 Task: Look for space in Vellmar, Germany from 2nd June, 2023 to 9th June, 2023 for 5 adults in price range Rs.7000 to Rs.13000. Place can be shared room with 2 bedrooms having 5 beds and 2 bathrooms. Property type can be house, flat, guest house. Amenities needed are: wifi. Booking option can be shelf check-in. Required host language is English.
Action: Mouse moved to (830, 115)
Screenshot: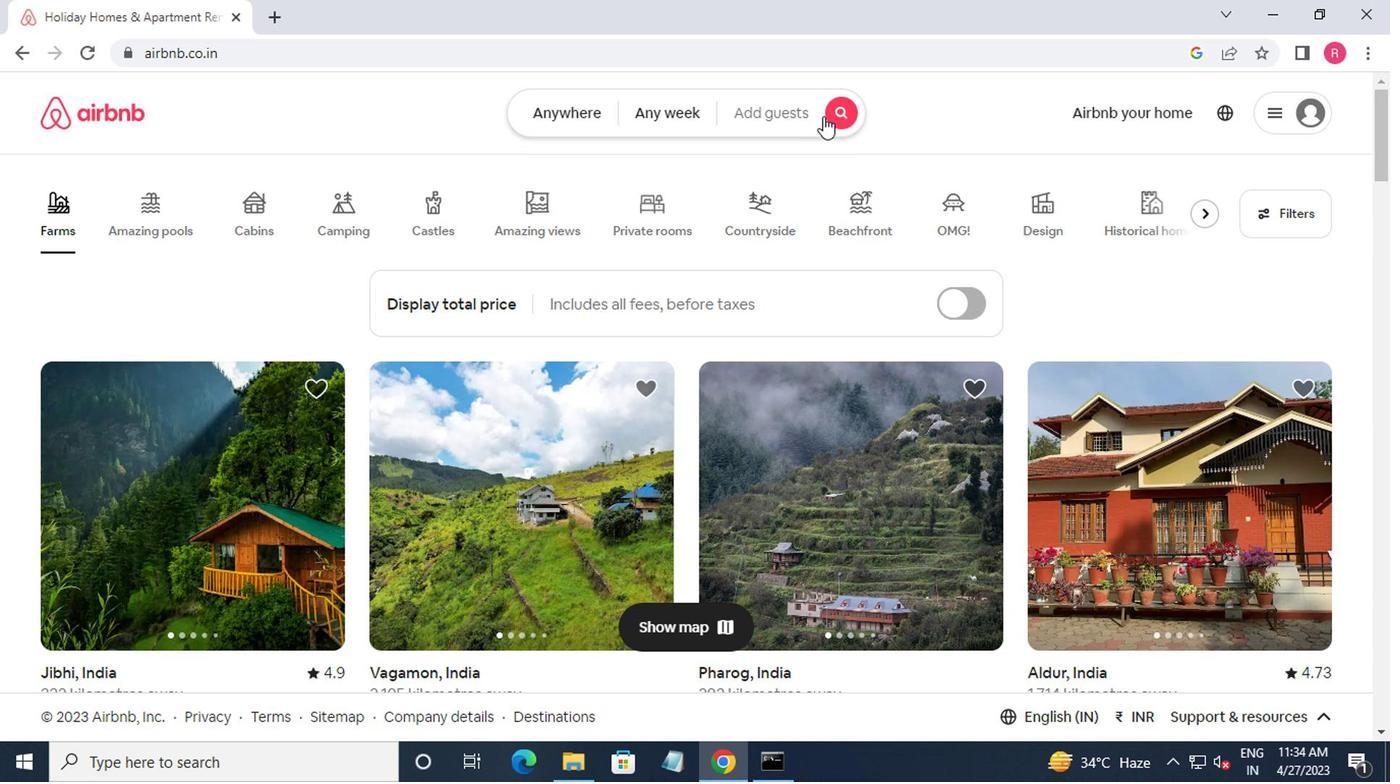 
Action: Mouse pressed left at (830, 115)
Screenshot: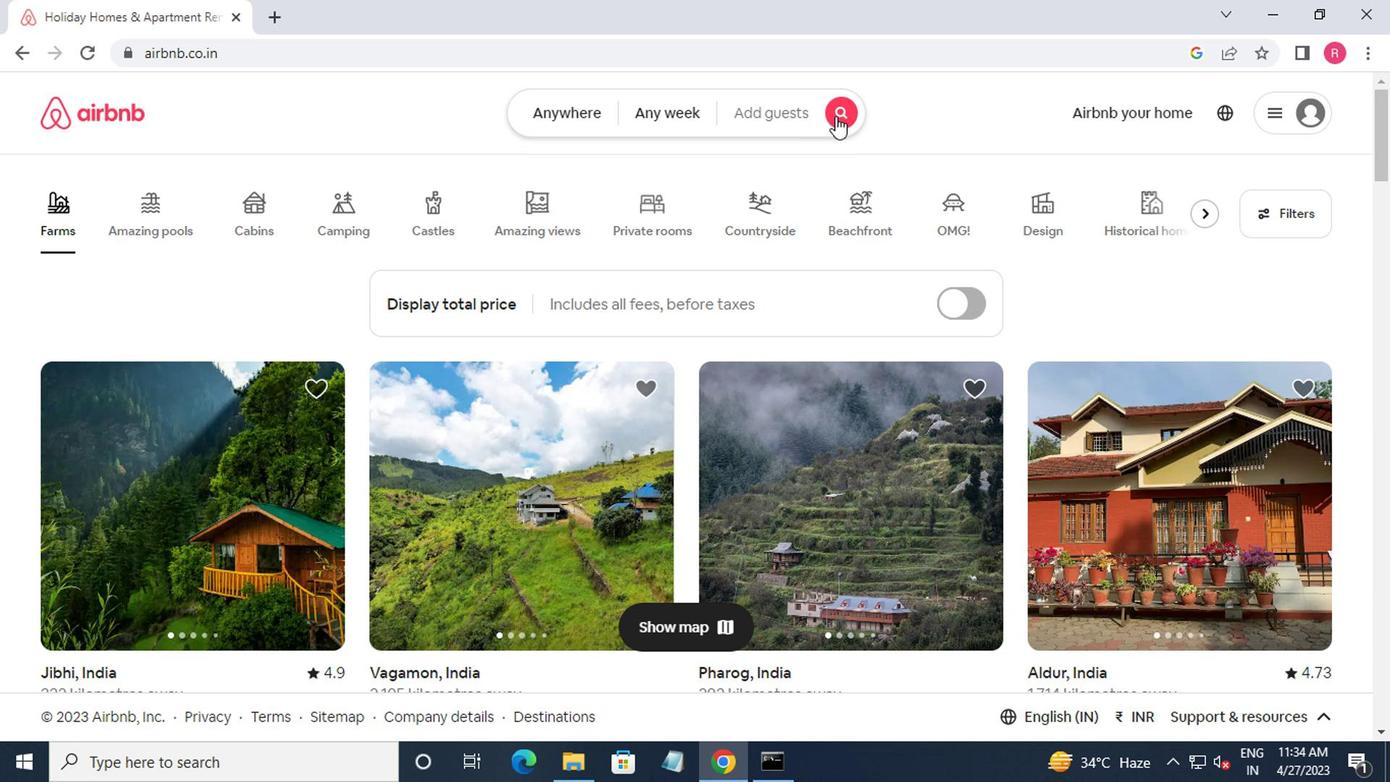 
Action: Mouse moved to (399, 217)
Screenshot: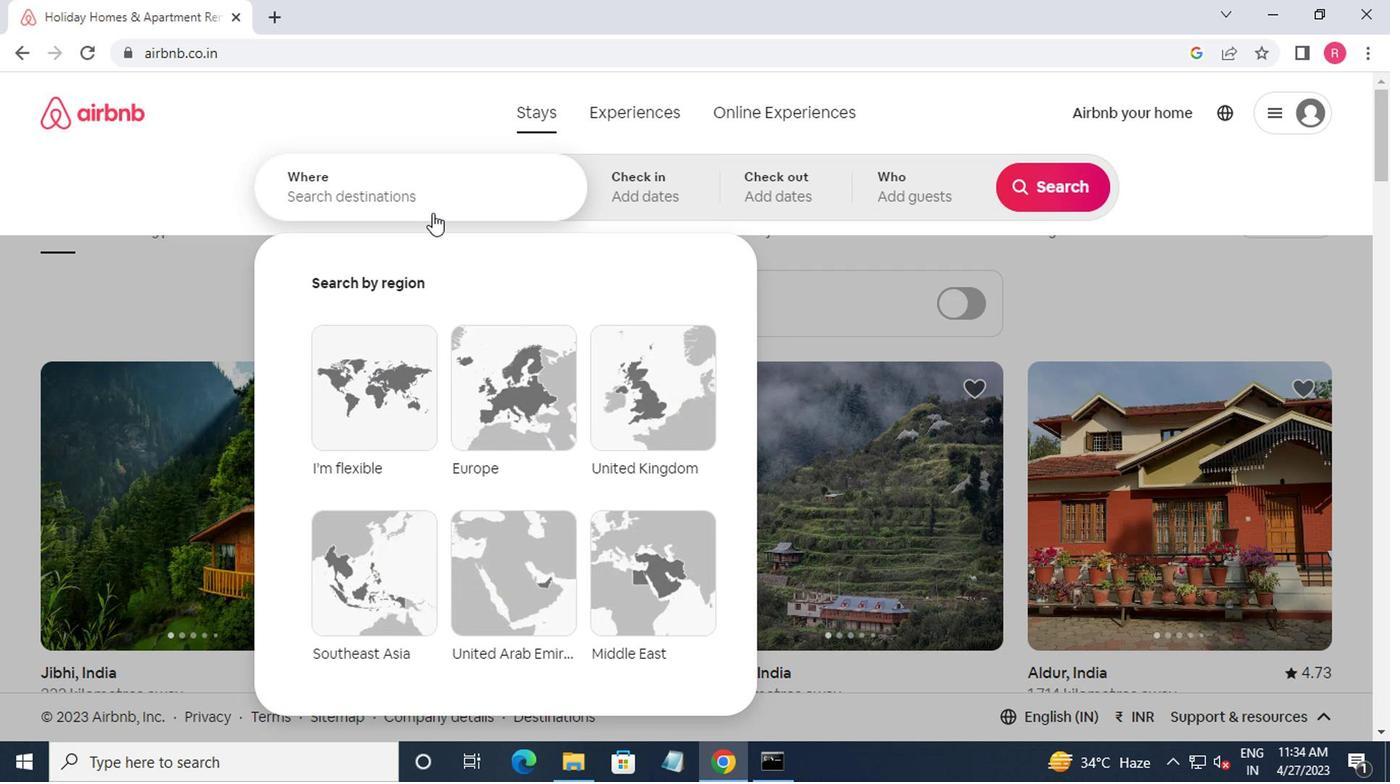 
Action: Mouse pressed left at (399, 217)
Screenshot: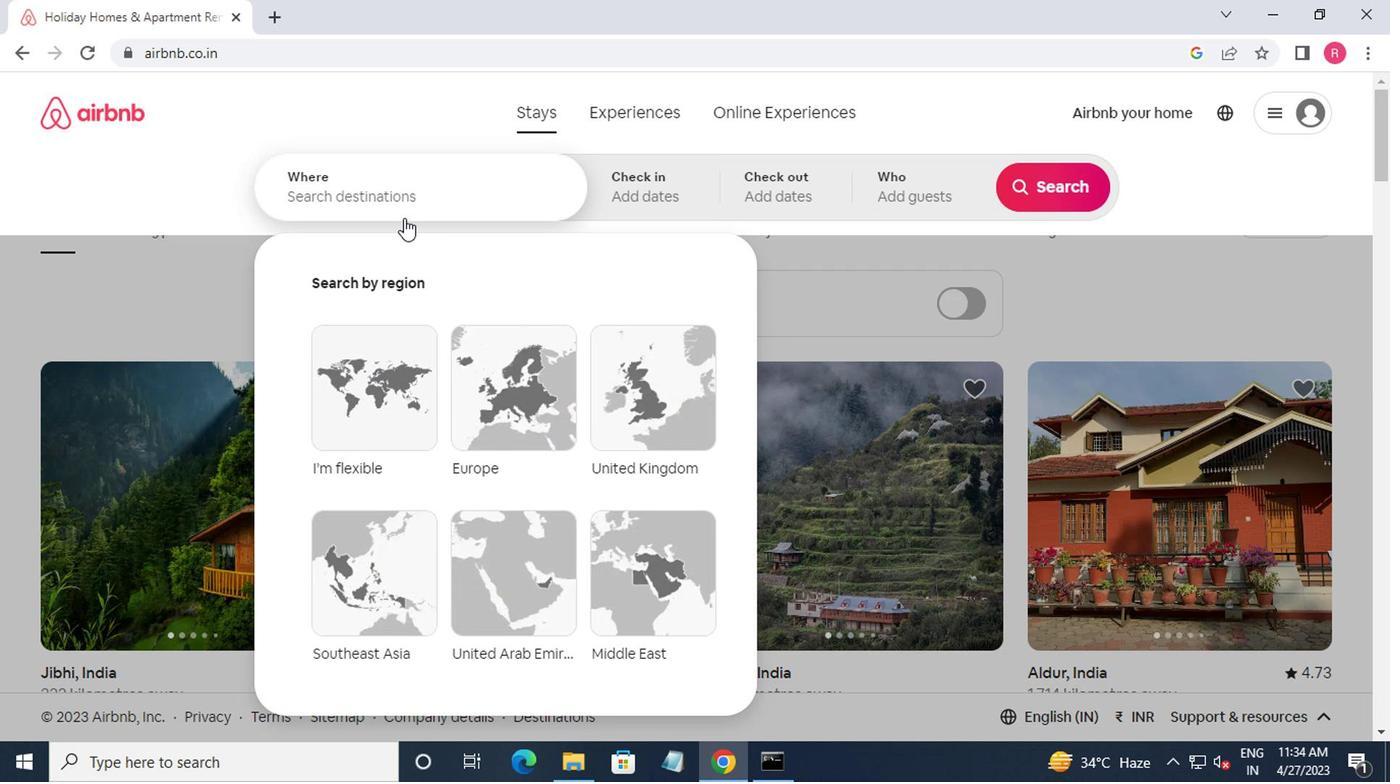 
Action: Mouse moved to (554, 246)
Screenshot: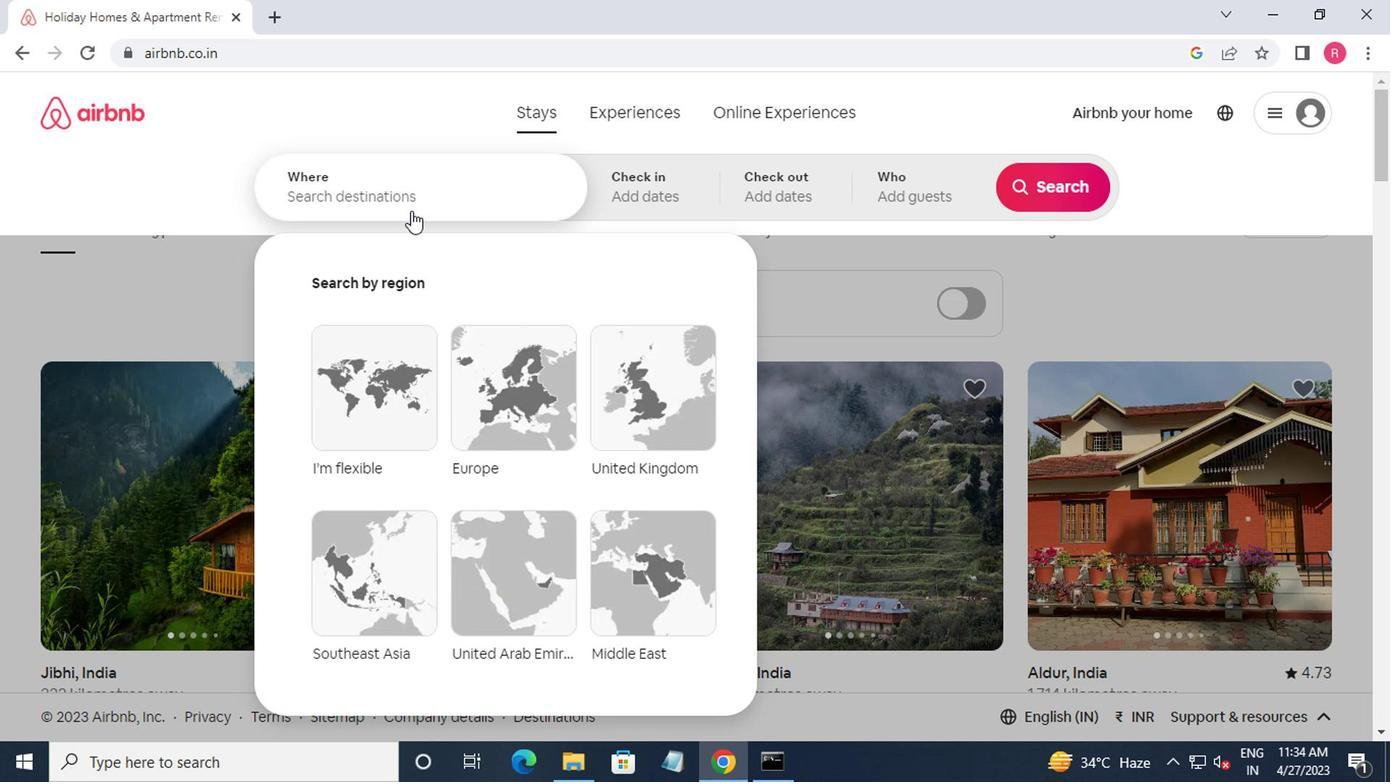 
Action: Key pressed vellmar,germany<Key.down><Key.enter>
Screenshot: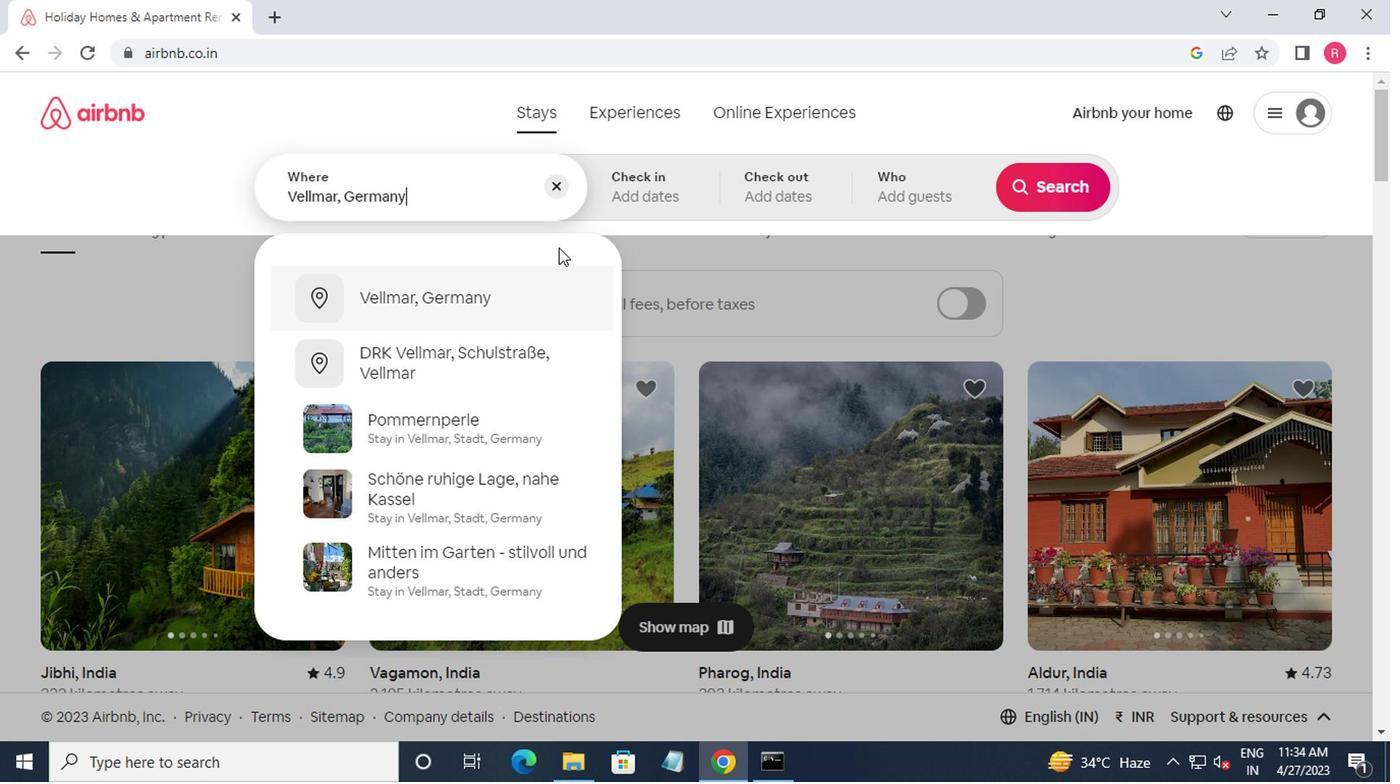 
Action: Mouse moved to (1034, 352)
Screenshot: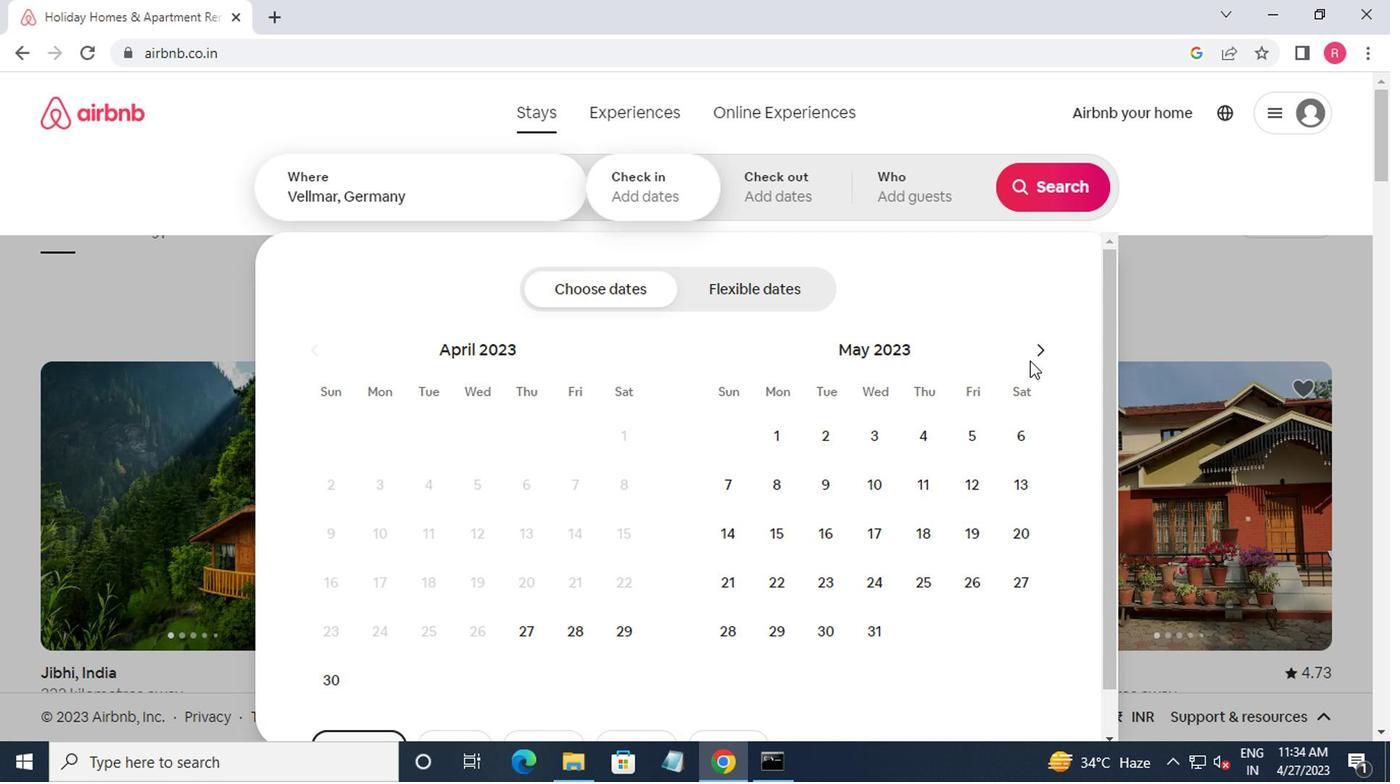 
Action: Mouse pressed left at (1034, 352)
Screenshot: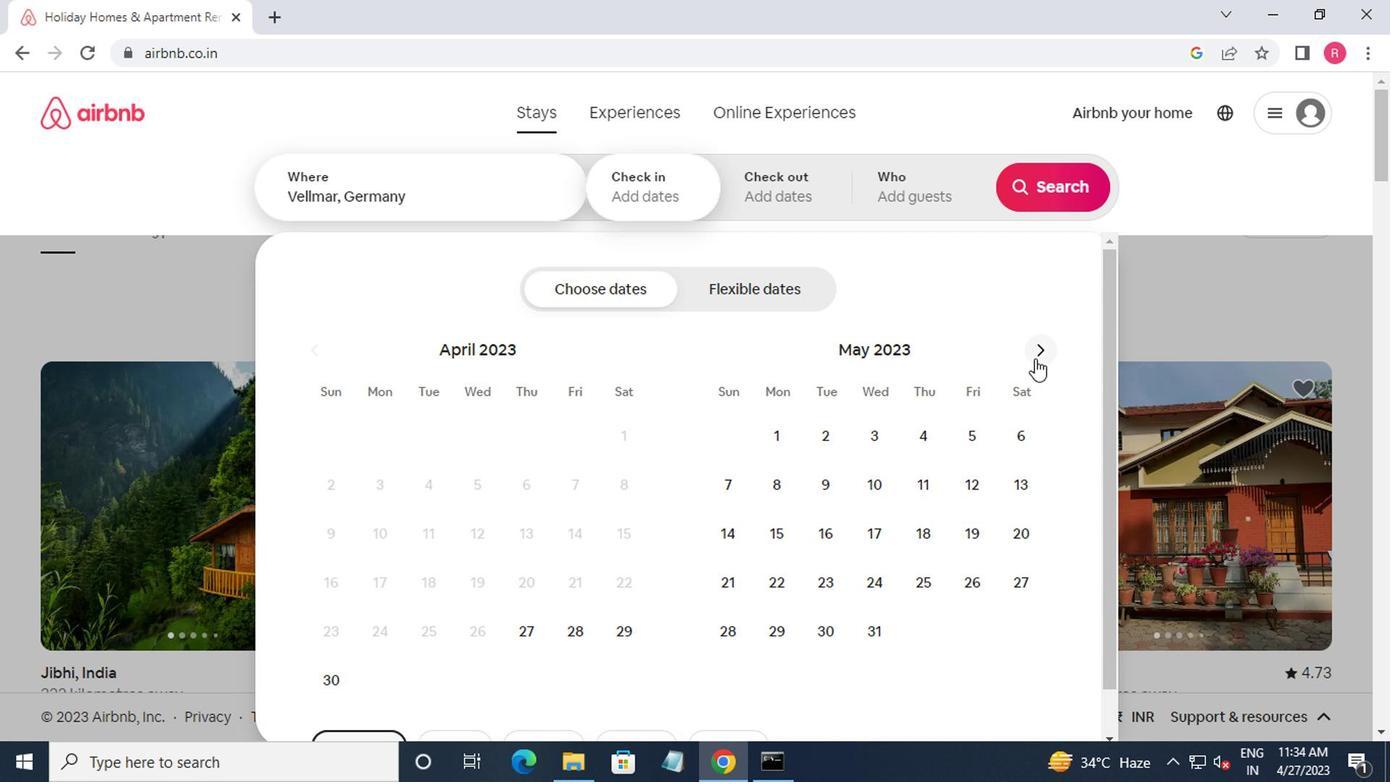 
Action: Mouse moved to (981, 434)
Screenshot: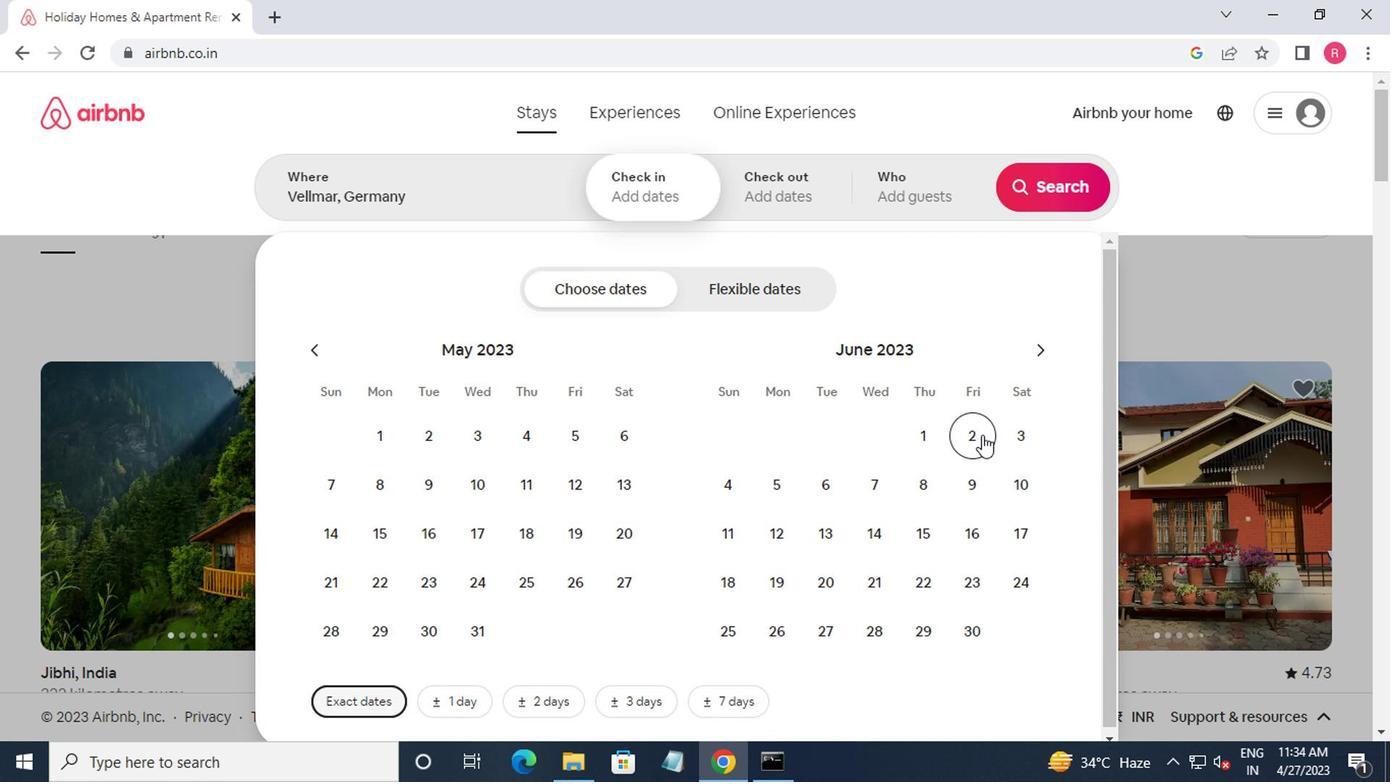 
Action: Mouse pressed left at (981, 434)
Screenshot: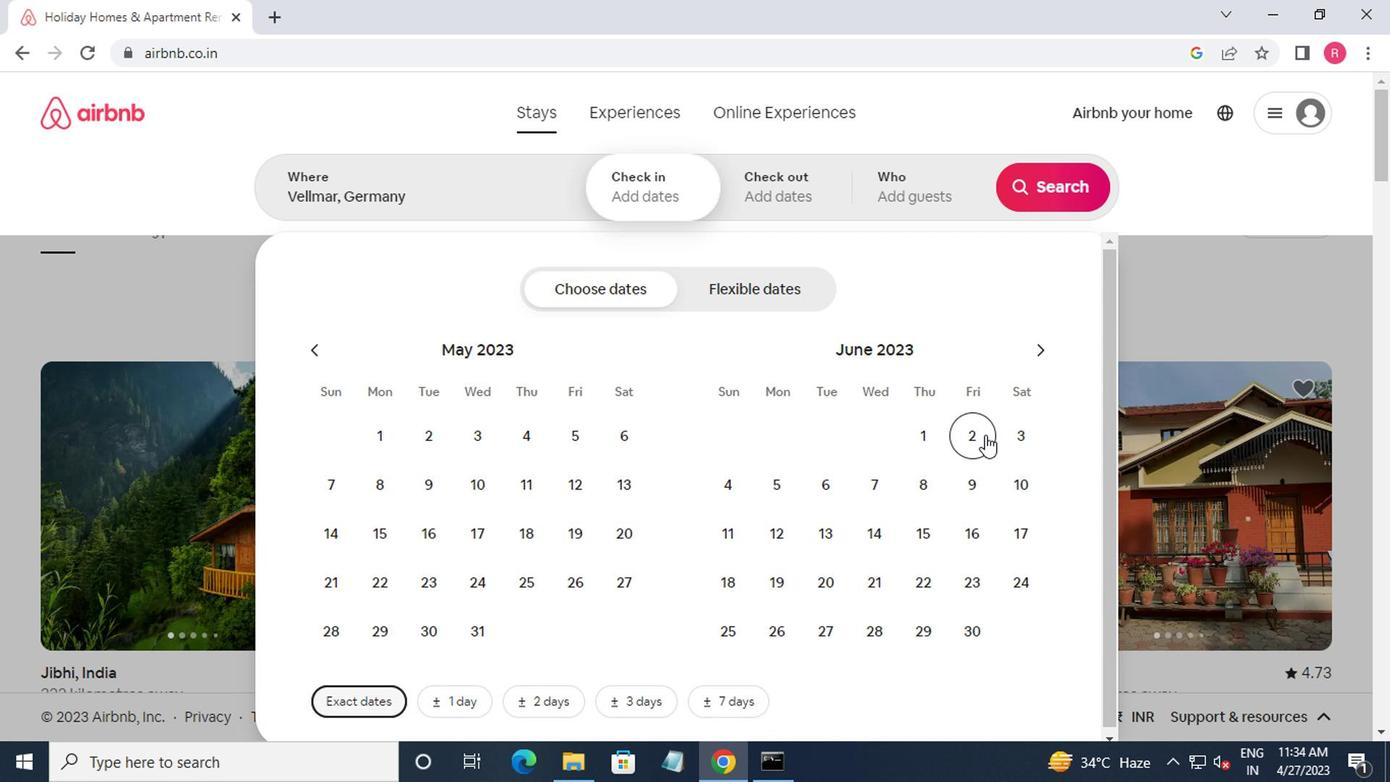 
Action: Mouse moved to (961, 499)
Screenshot: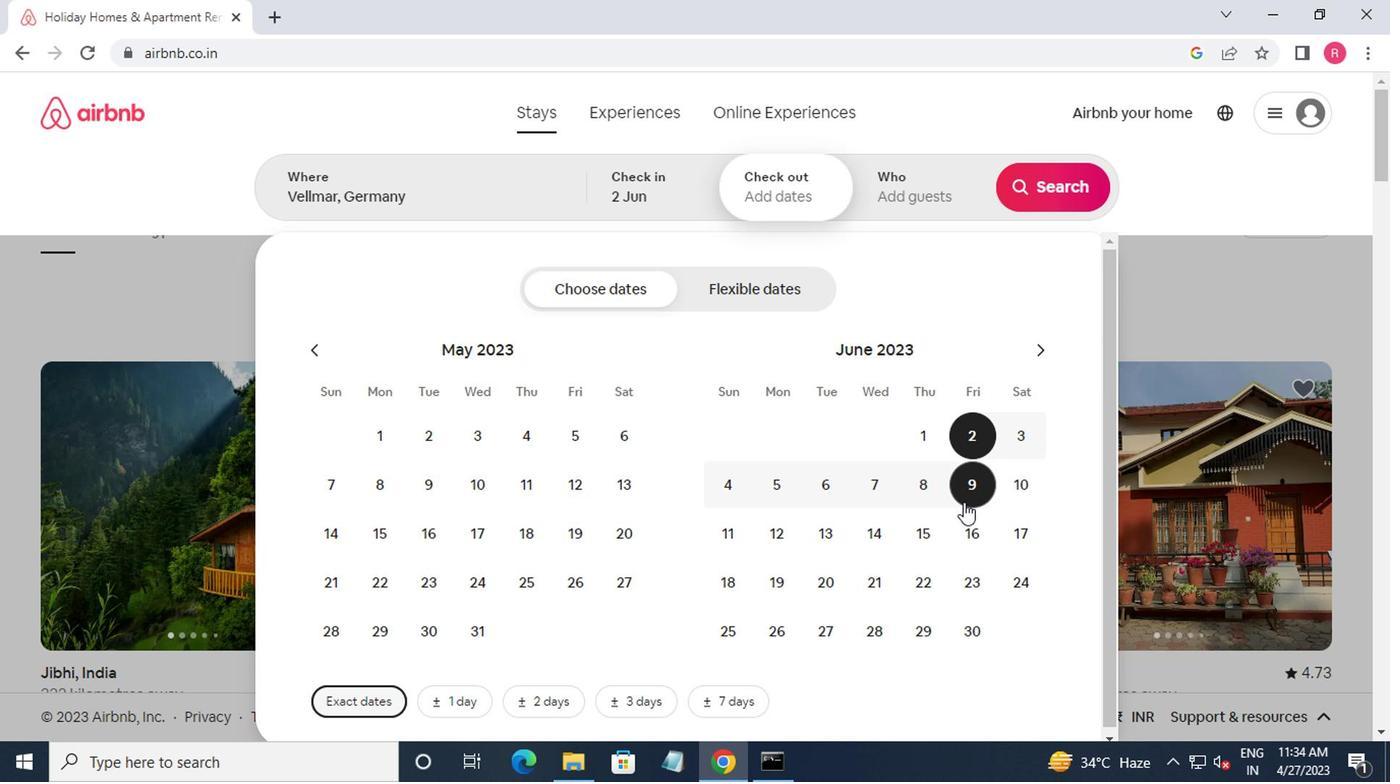 
Action: Mouse pressed left at (961, 499)
Screenshot: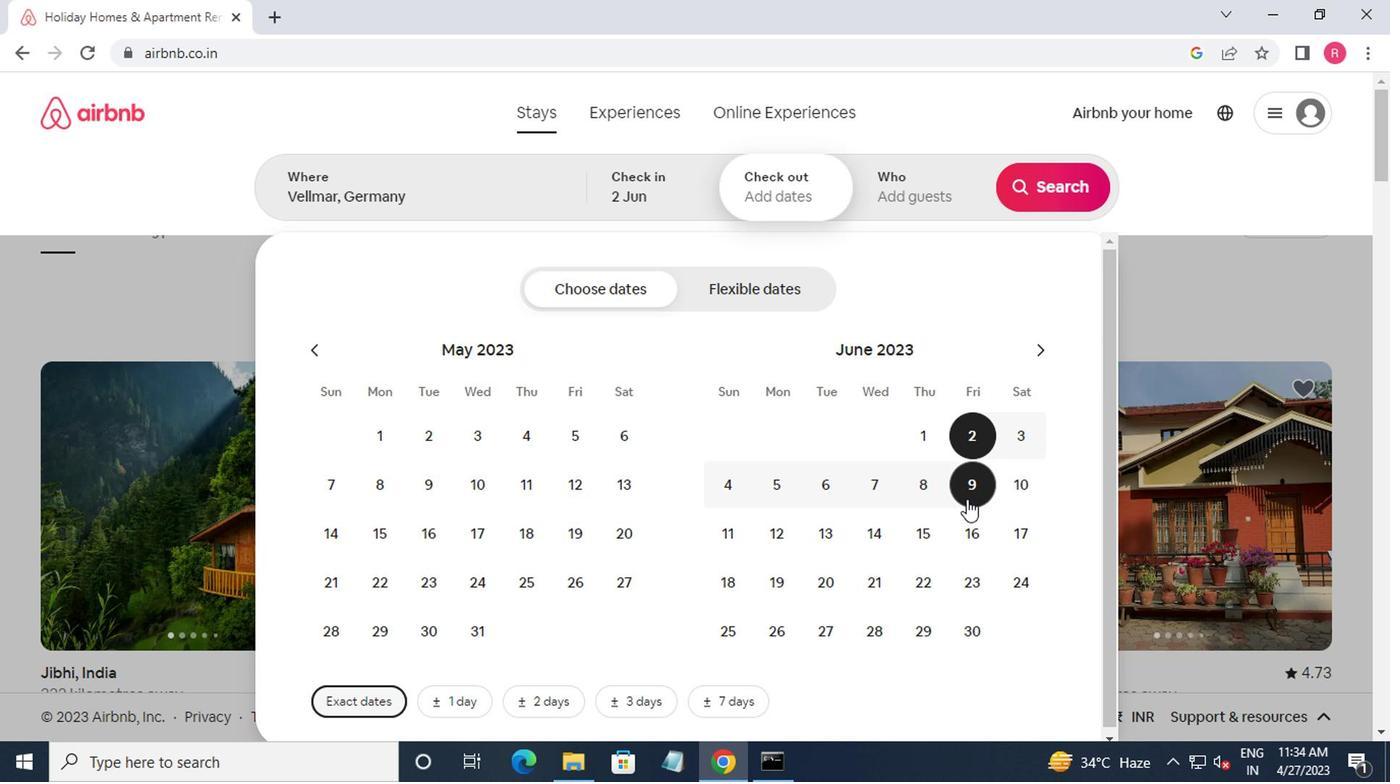 
Action: Mouse moved to (916, 211)
Screenshot: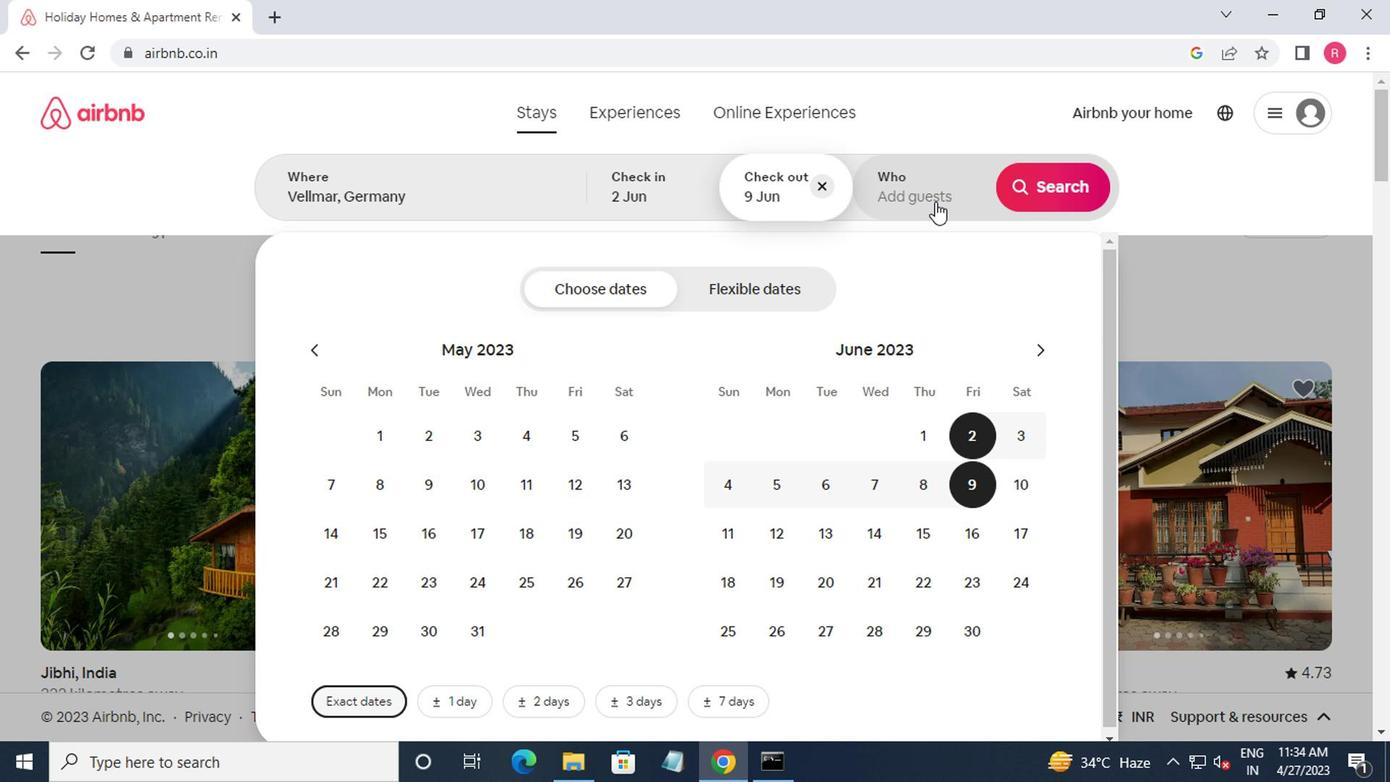 
Action: Mouse pressed left at (916, 211)
Screenshot: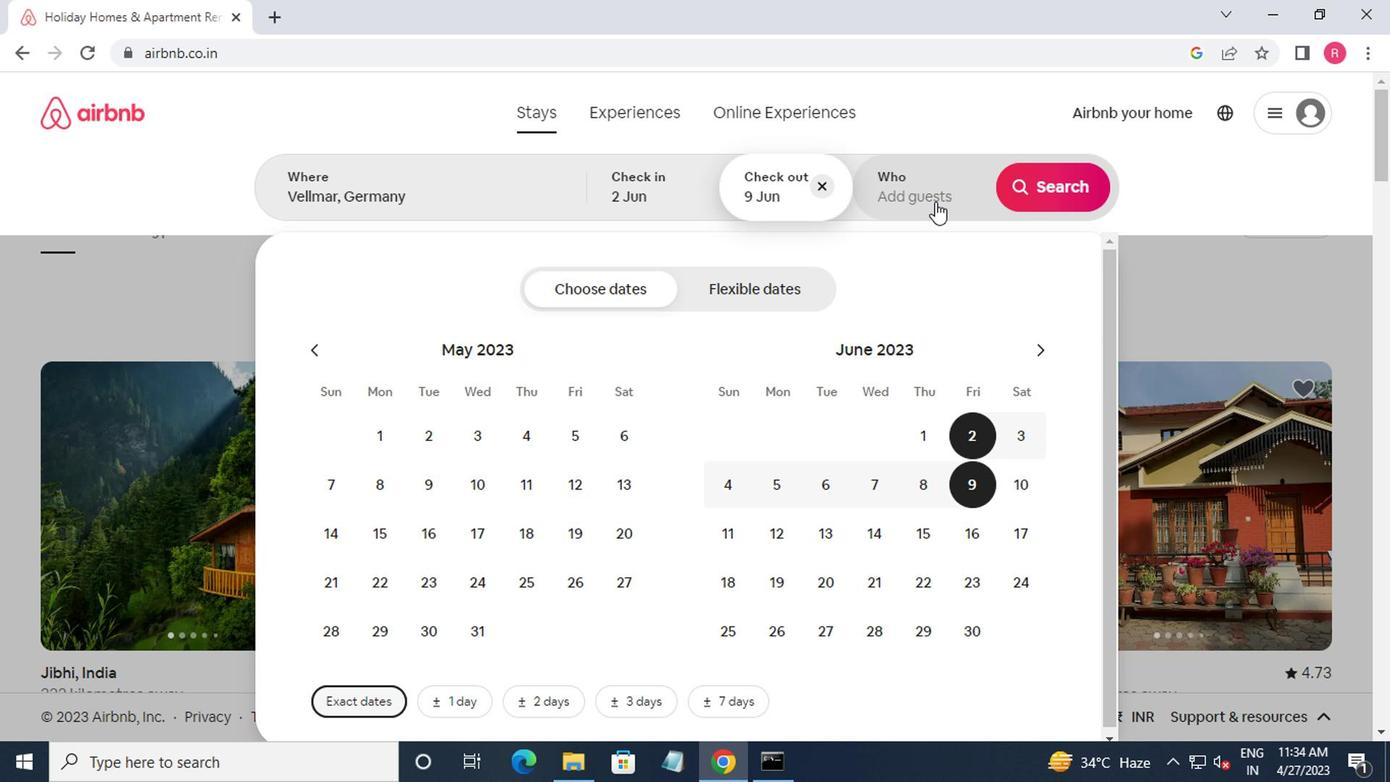 
Action: Mouse moved to (1053, 299)
Screenshot: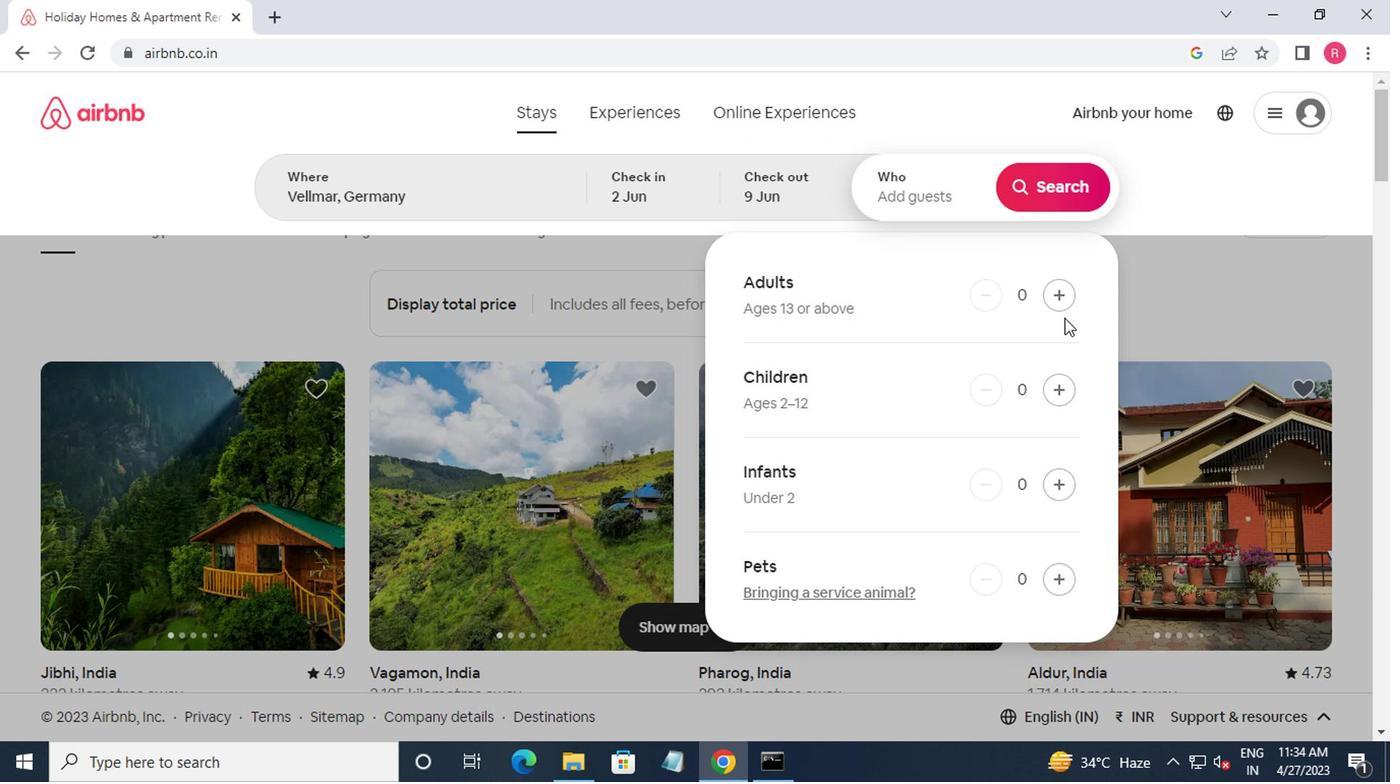 
Action: Mouse pressed left at (1053, 299)
Screenshot: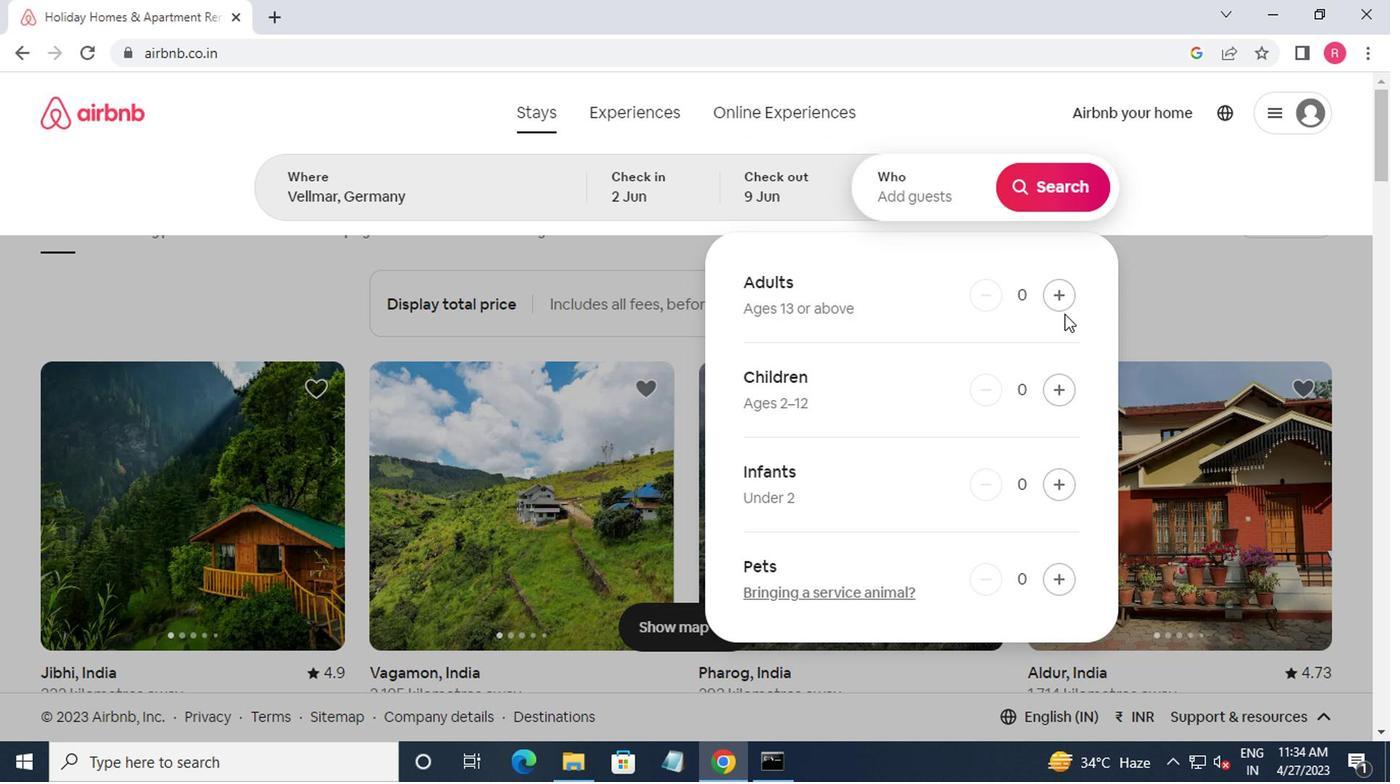 
Action: Mouse moved to (1052, 299)
Screenshot: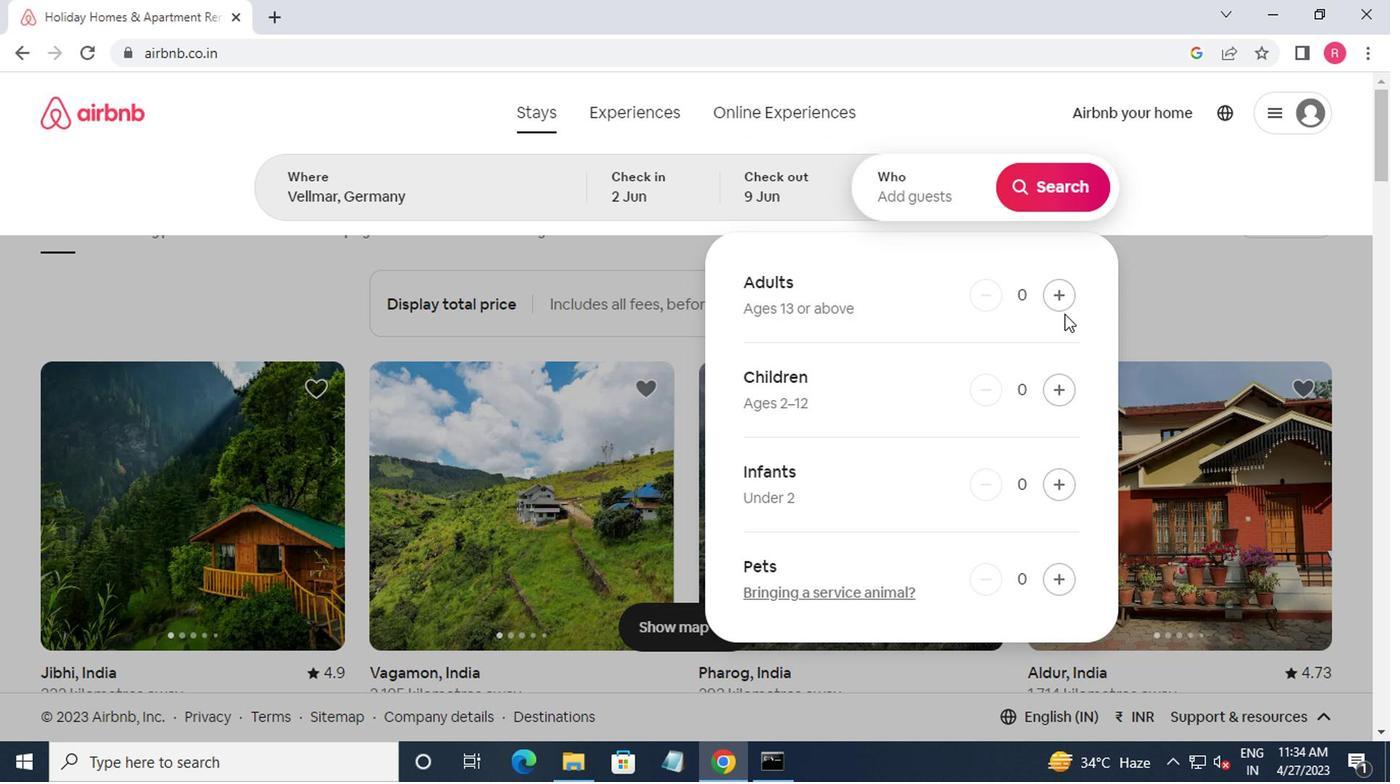 
Action: Mouse pressed left at (1052, 299)
Screenshot: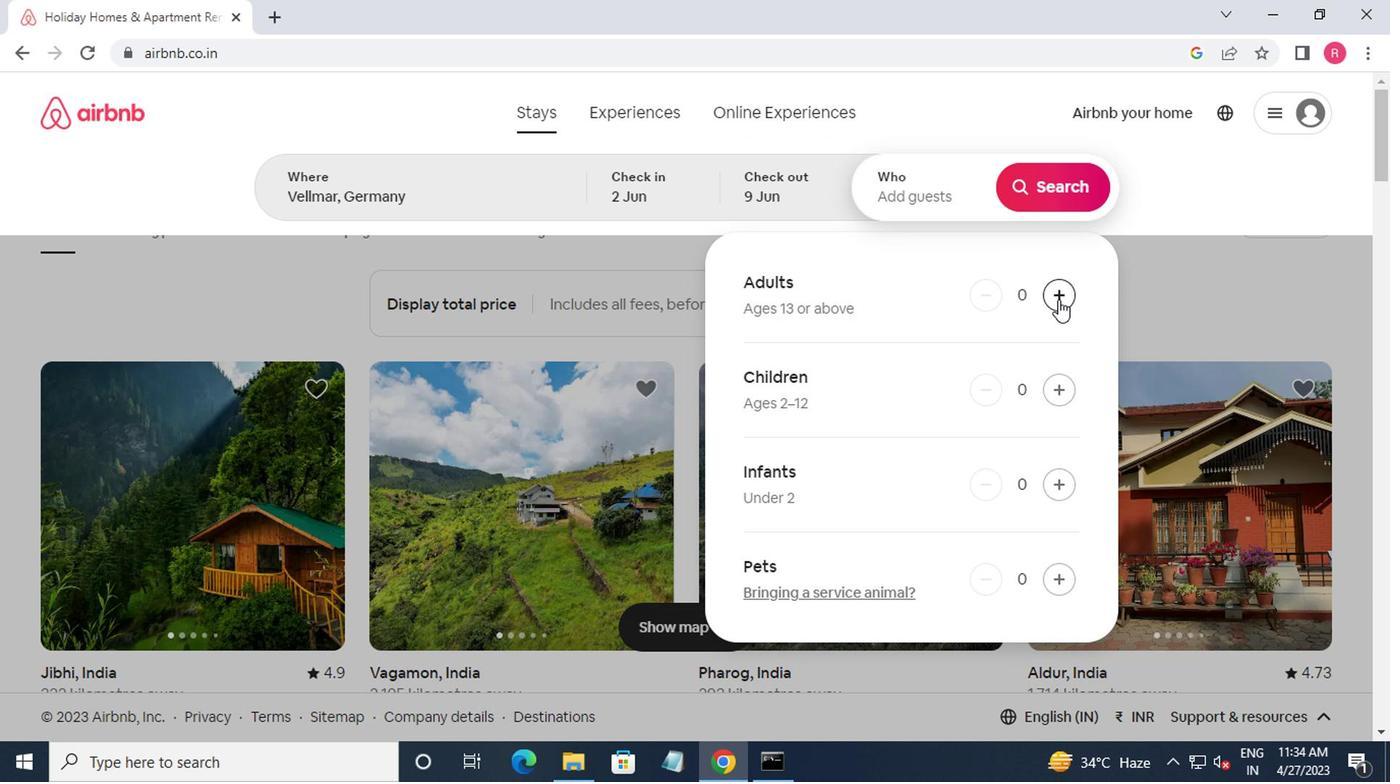 
Action: Mouse pressed left at (1052, 299)
Screenshot: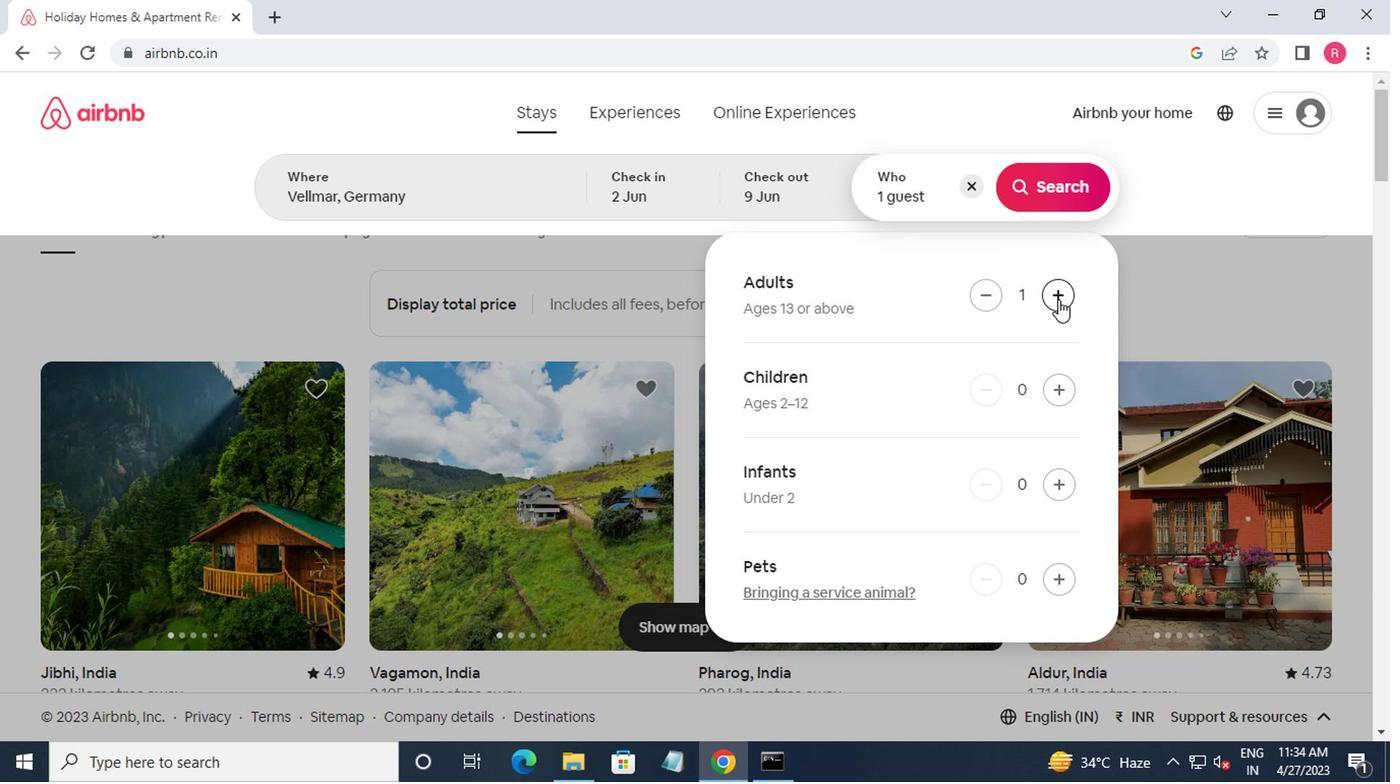
Action: Mouse pressed left at (1052, 299)
Screenshot: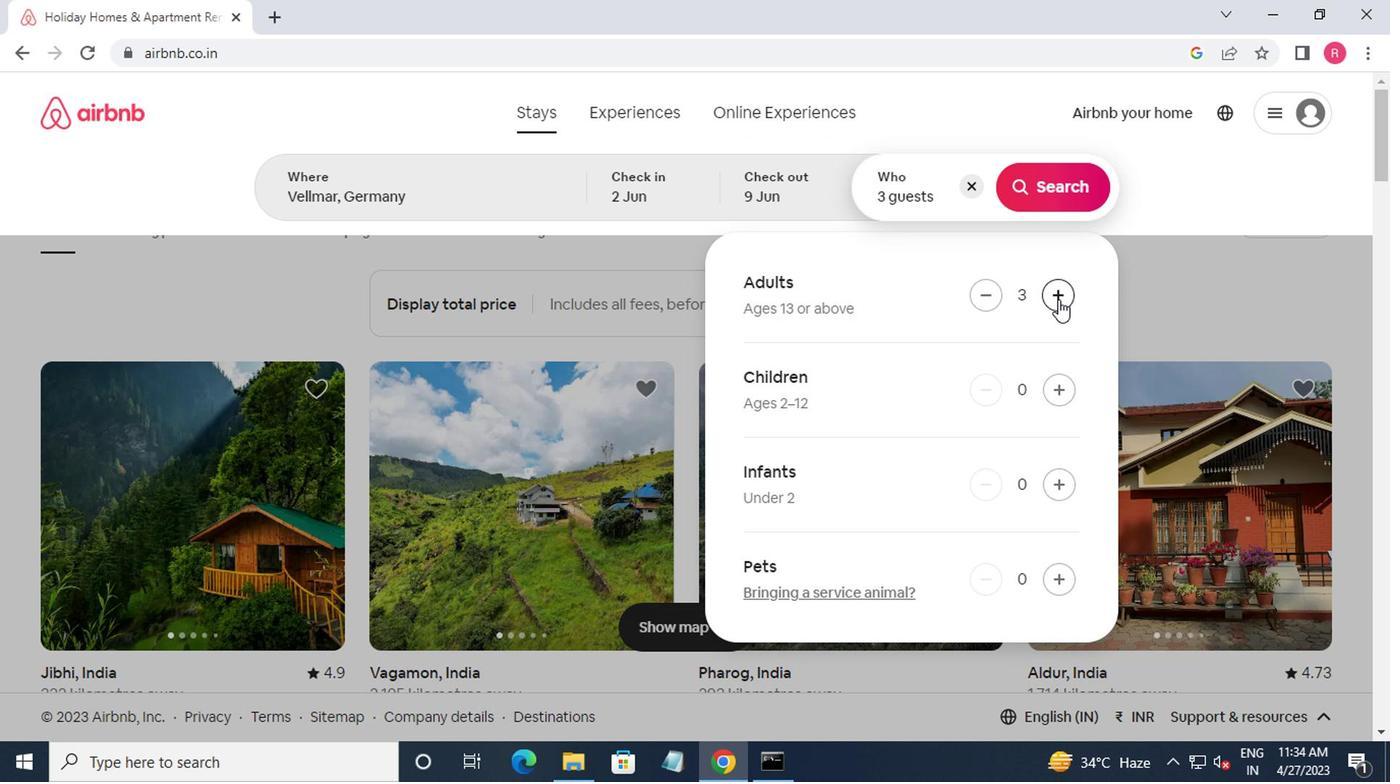 
Action: Mouse pressed left at (1052, 299)
Screenshot: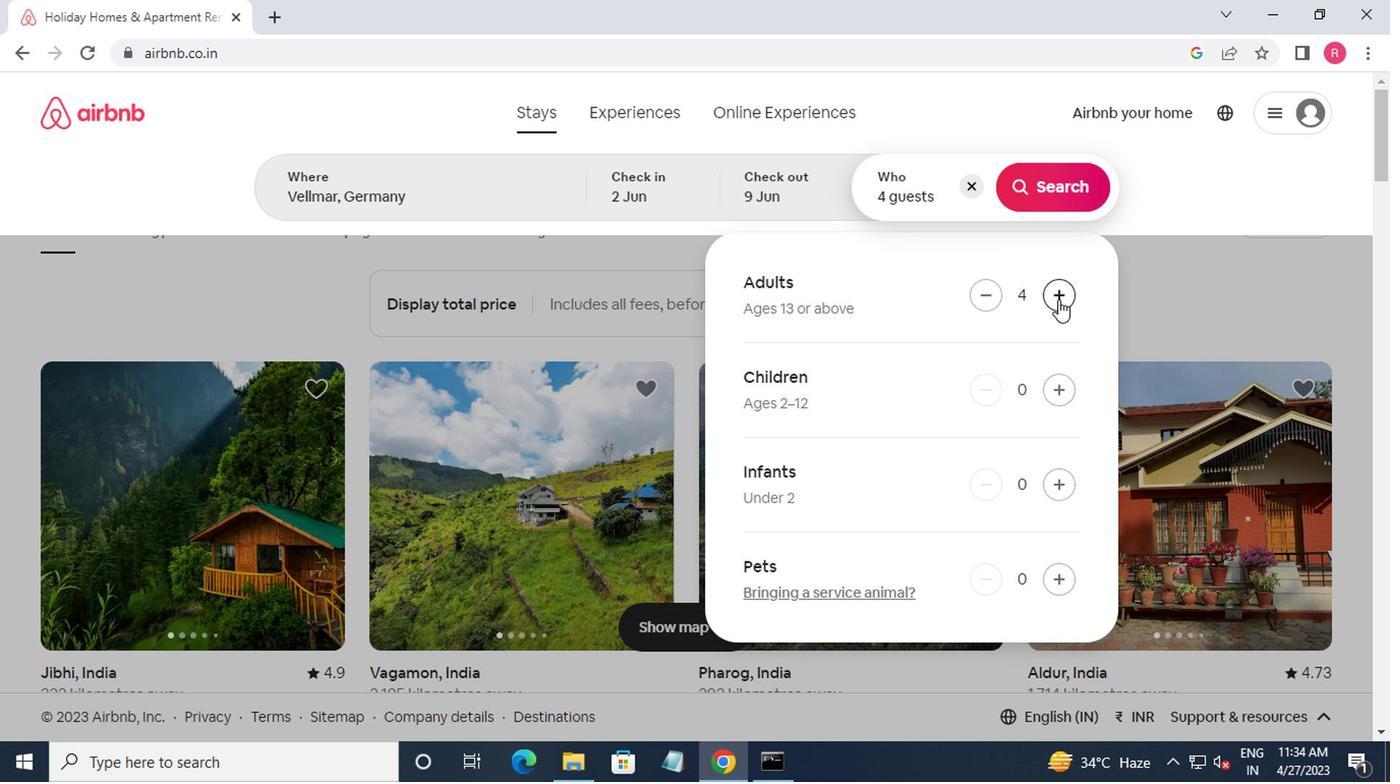 
Action: Mouse moved to (1026, 180)
Screenshot: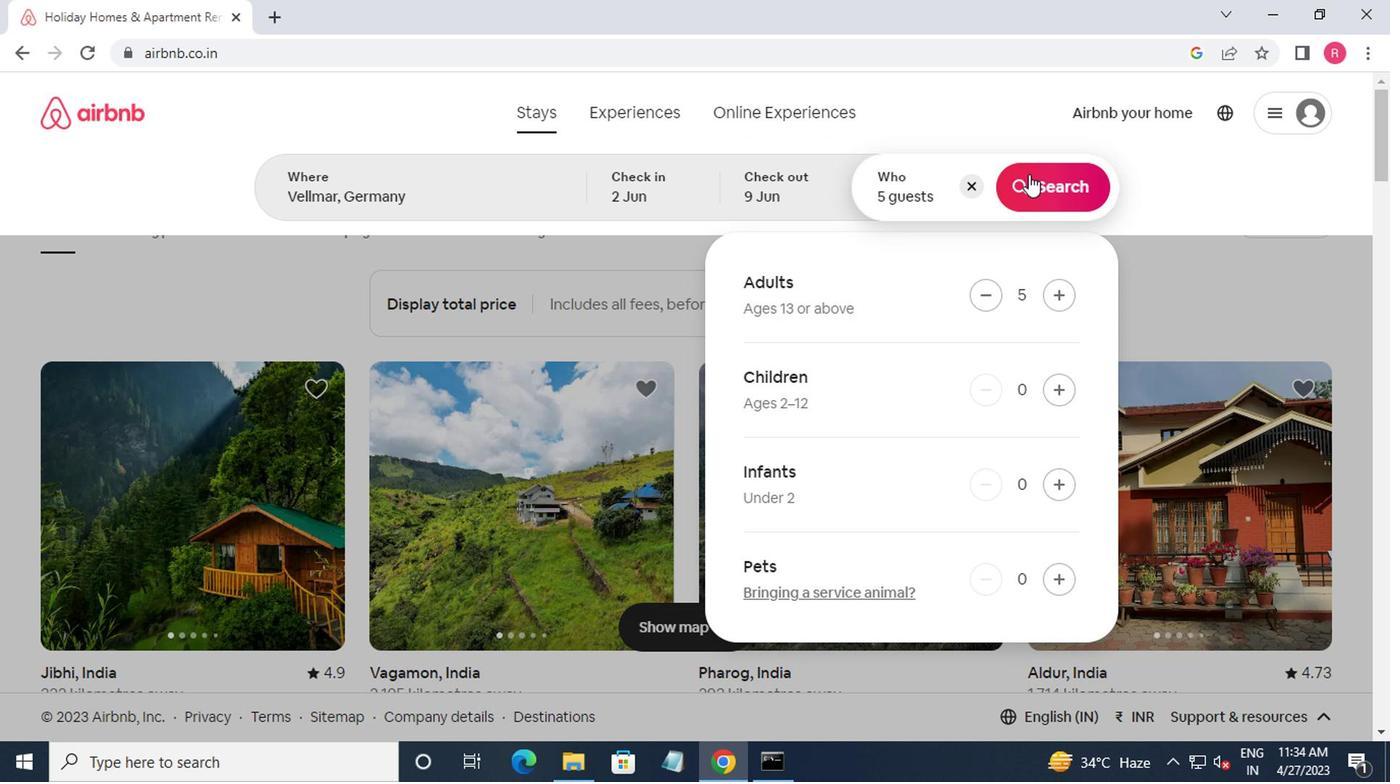 
Action: Mouse pressed left at (1026, 180)
Screenshot: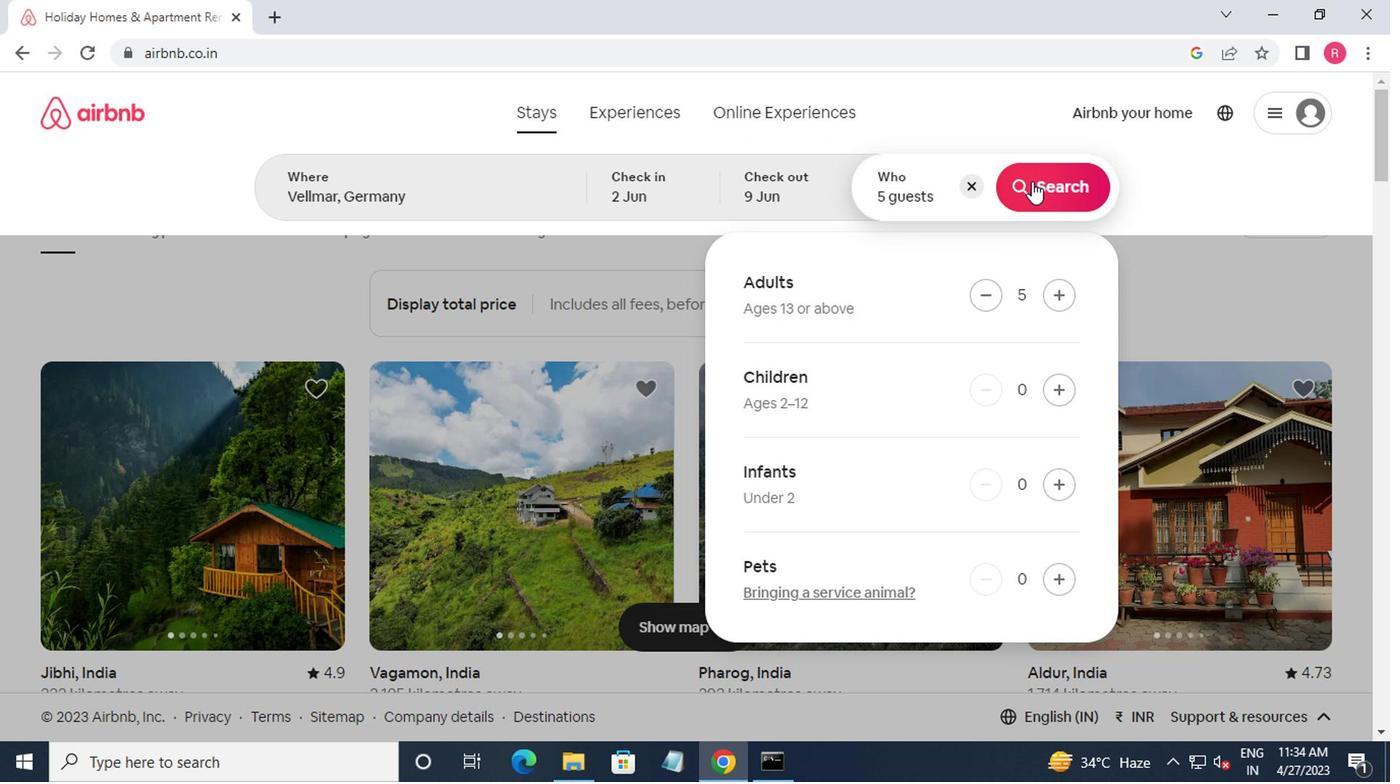 
Action: Mouse moved to (1292, 197)
Screenshot: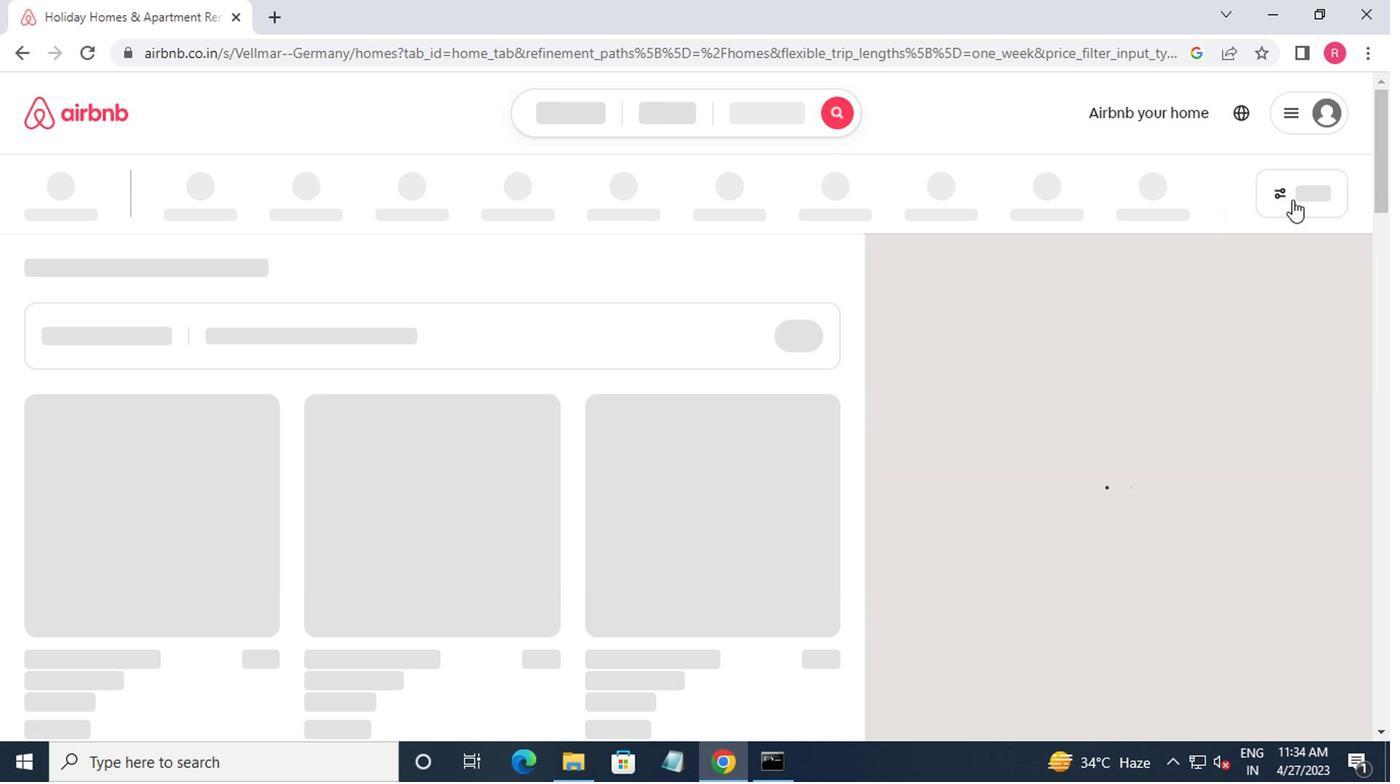 
Action: Mouse pressed left at (1292, 197)
Screenshot: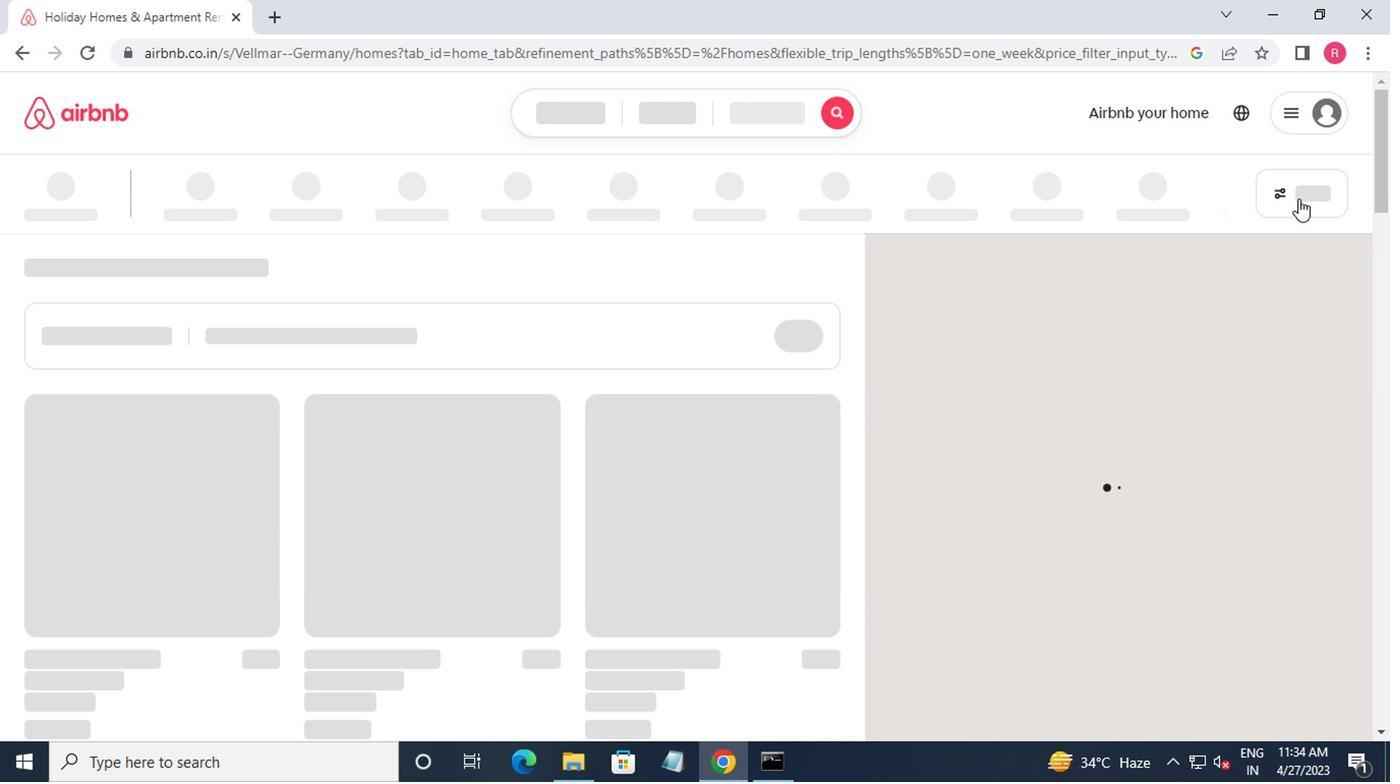 
Action: Mouse moved to (523, 457)
Screenshot: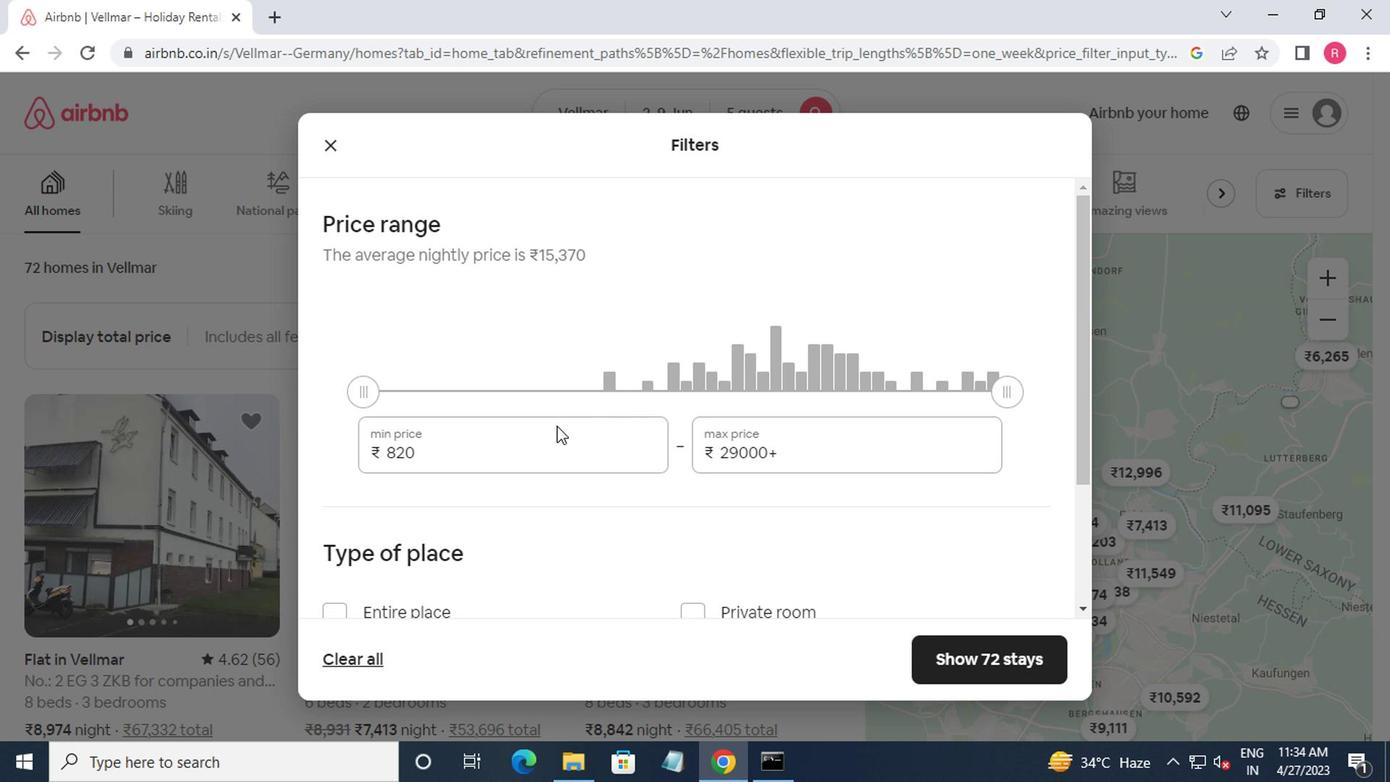 
Action: Mouse pressed left at (523, 457)
Screenshot: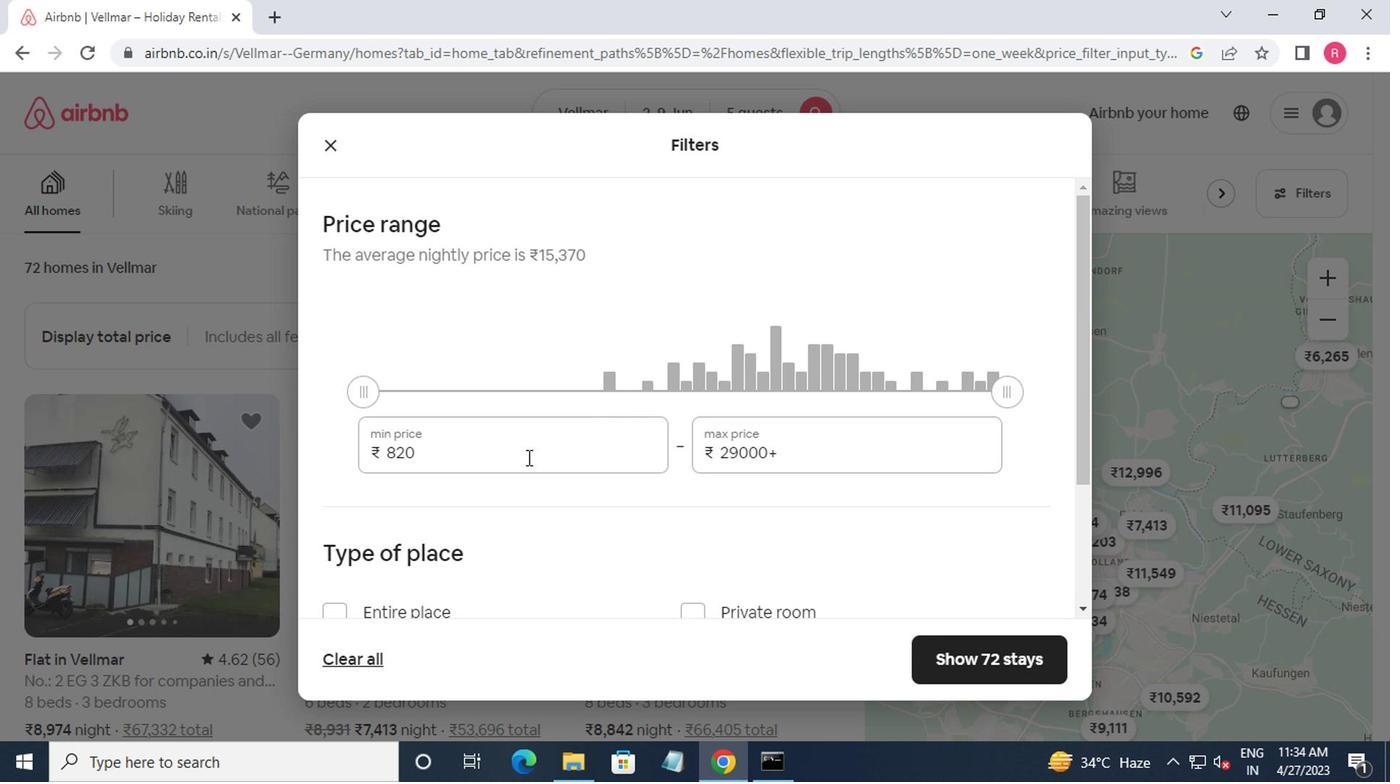 
Action: Mouse moved to (583, 475)
Screenshot: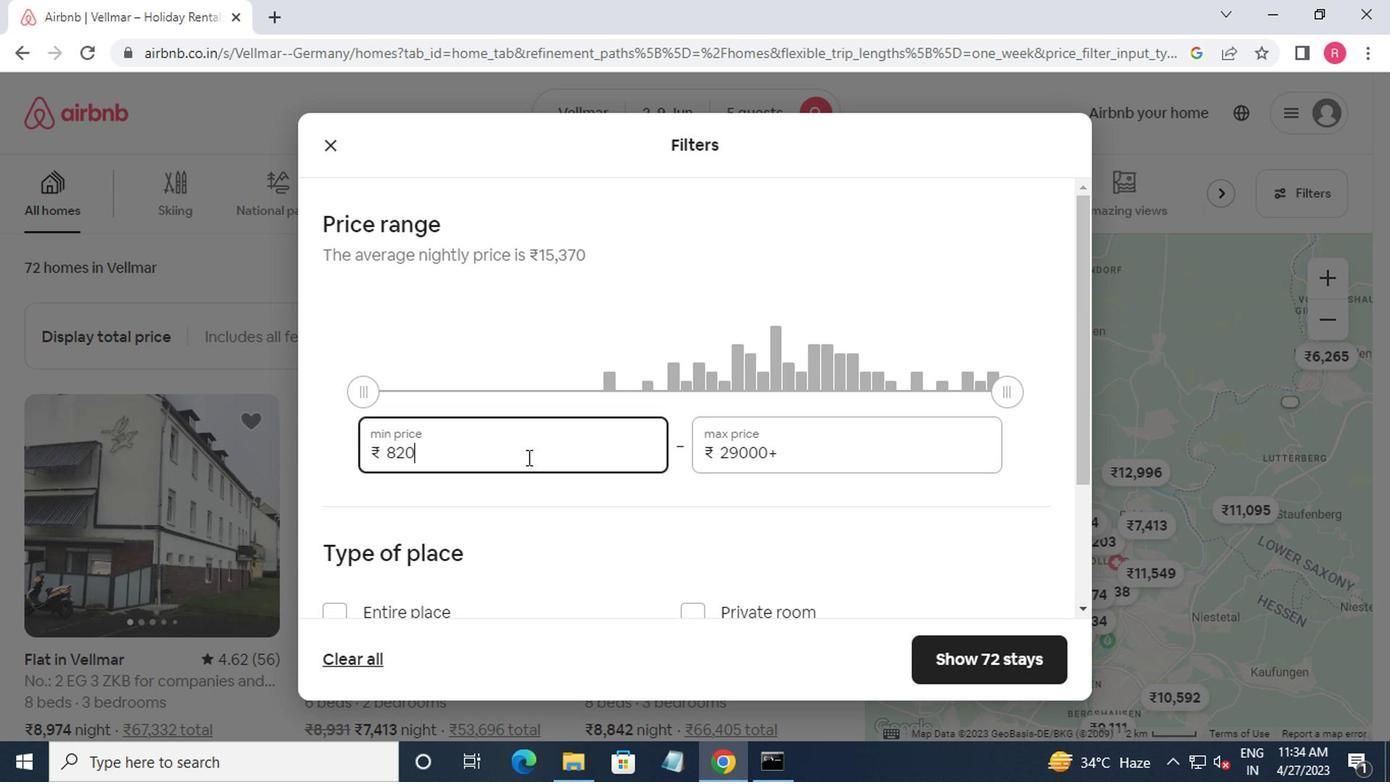 
Action: Key pressed <Key.backspace><Key.backspace><Key.backspace><Key.backspace><Key.backspace>7000<Key.tab>1<Key.backspace><Key.backspace><Key.backspace><Key.backspace><Key.backspace><Key.backspace><Key.backspace><Key.backspace><Key.backspace><Key.backspace><Key.backspace><Key.backspace><Key.backspace>13000
Screenshot: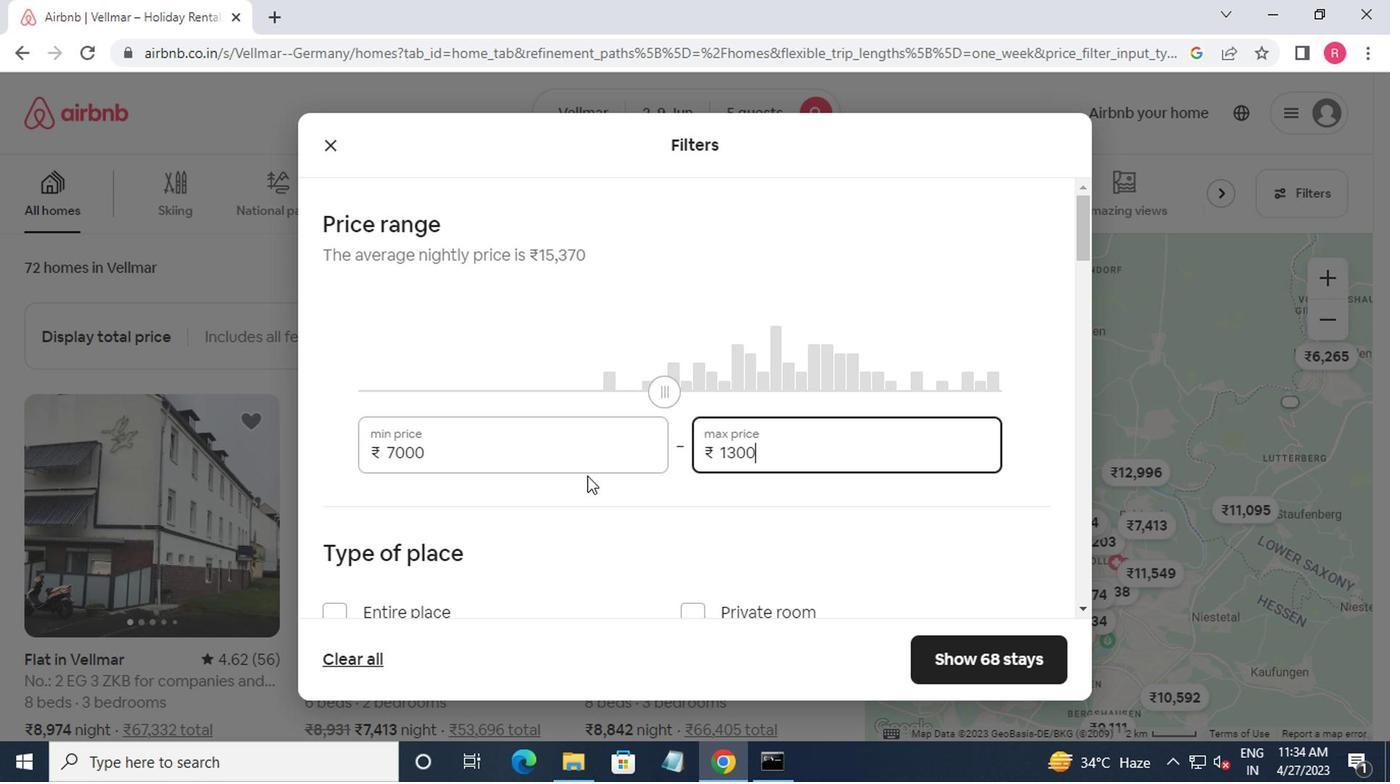
Action: Mouse moved to (614, 606)
Screenshot: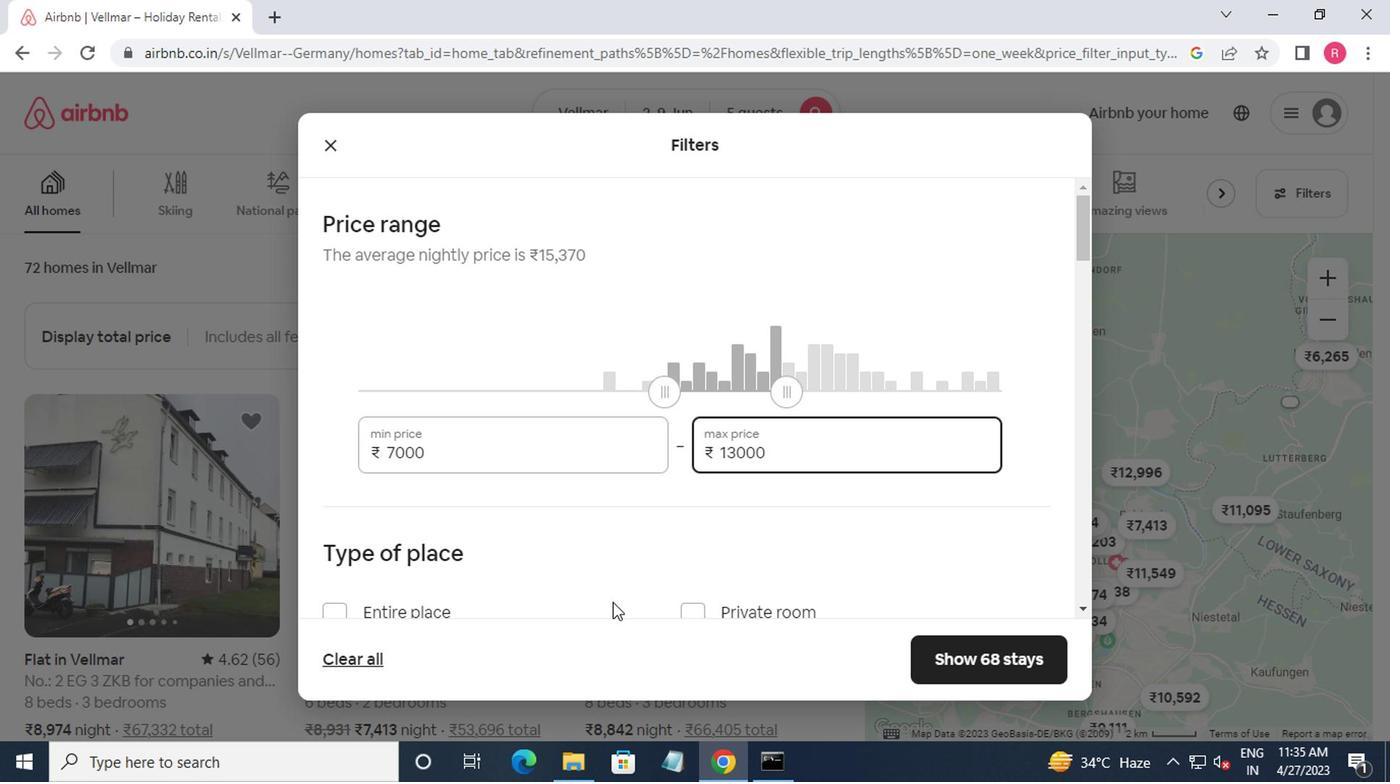 
Action: Mouse scrolled (614, 606) with delta (0, 0)
Screenshot: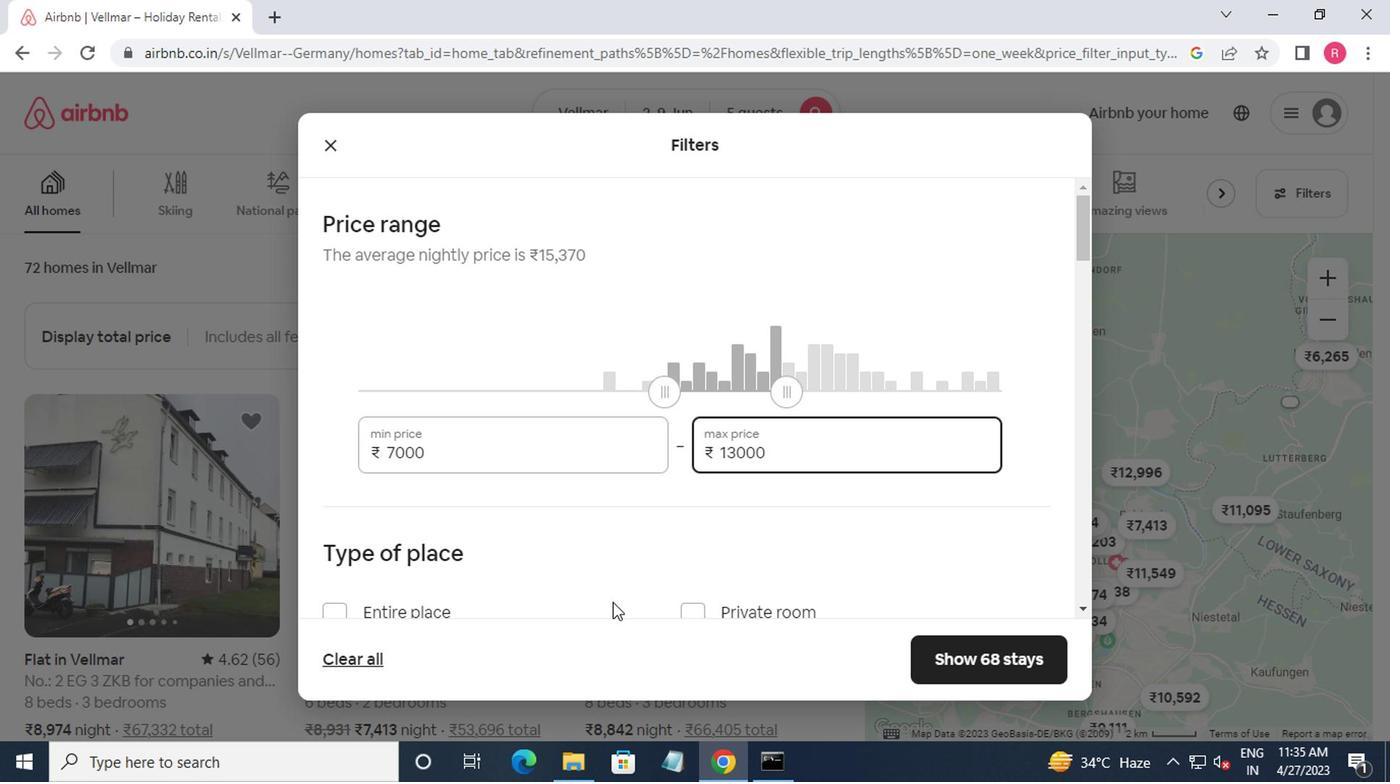 
Action: Mouse moved to (609, 617)
Screenshot: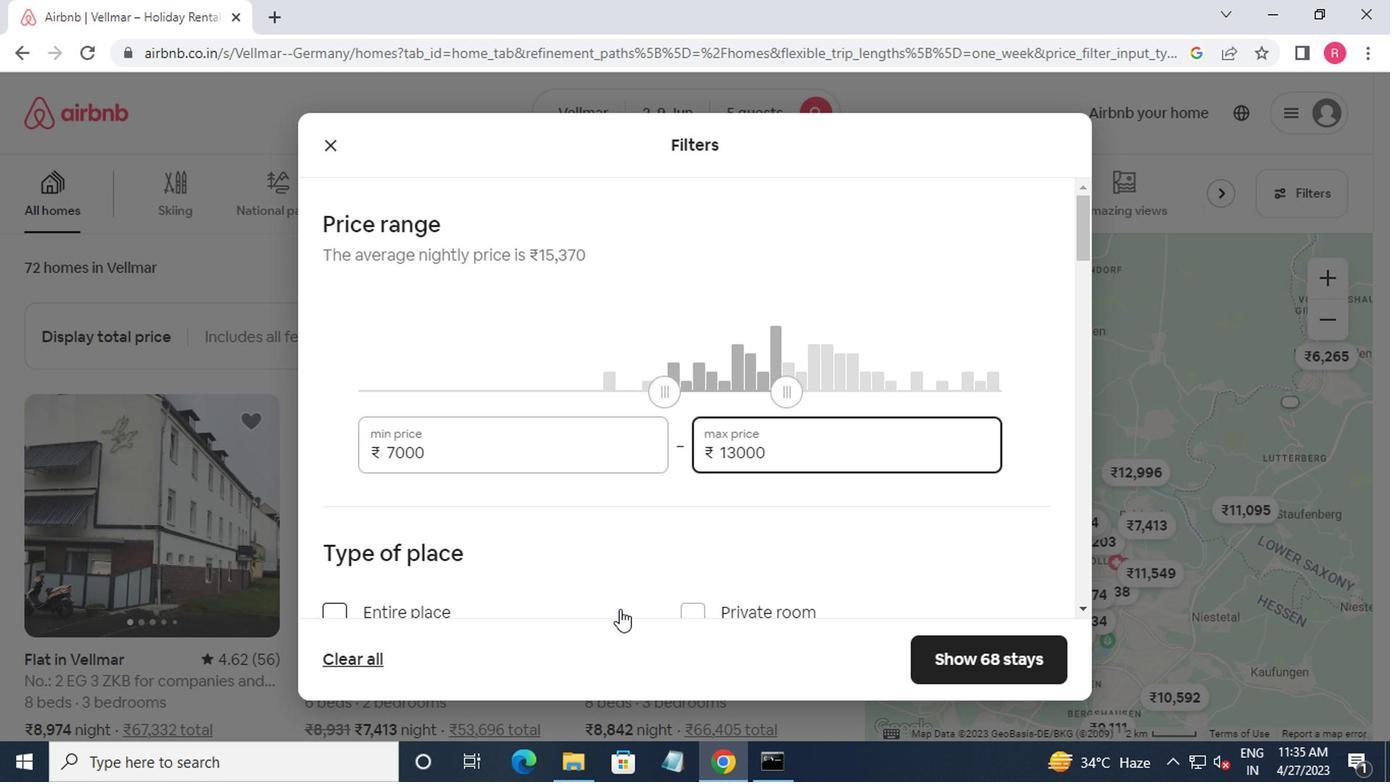 
Action: Mouse scrolled (609, 616) with delta (0, 0)
Screenshot: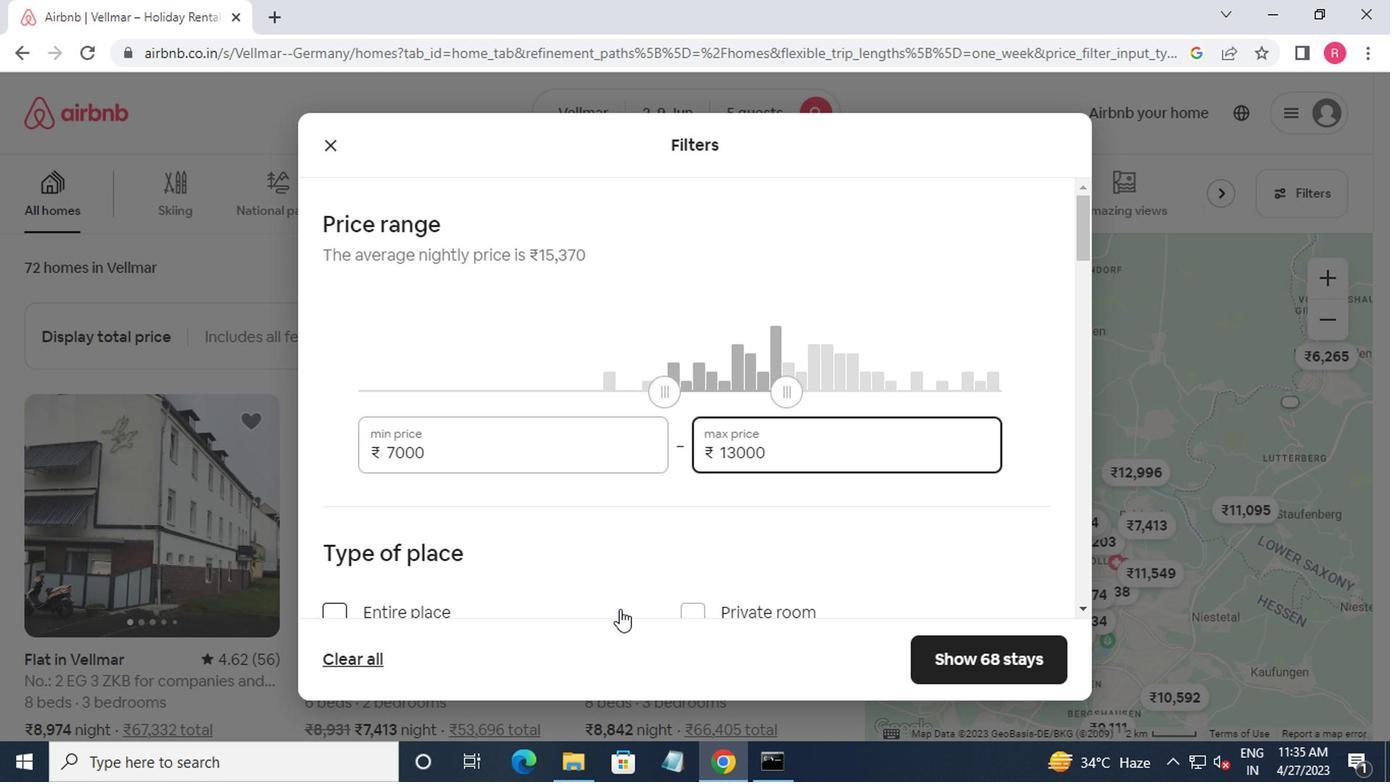 
Action: Mouse moved to (333, 506)
Screenshot: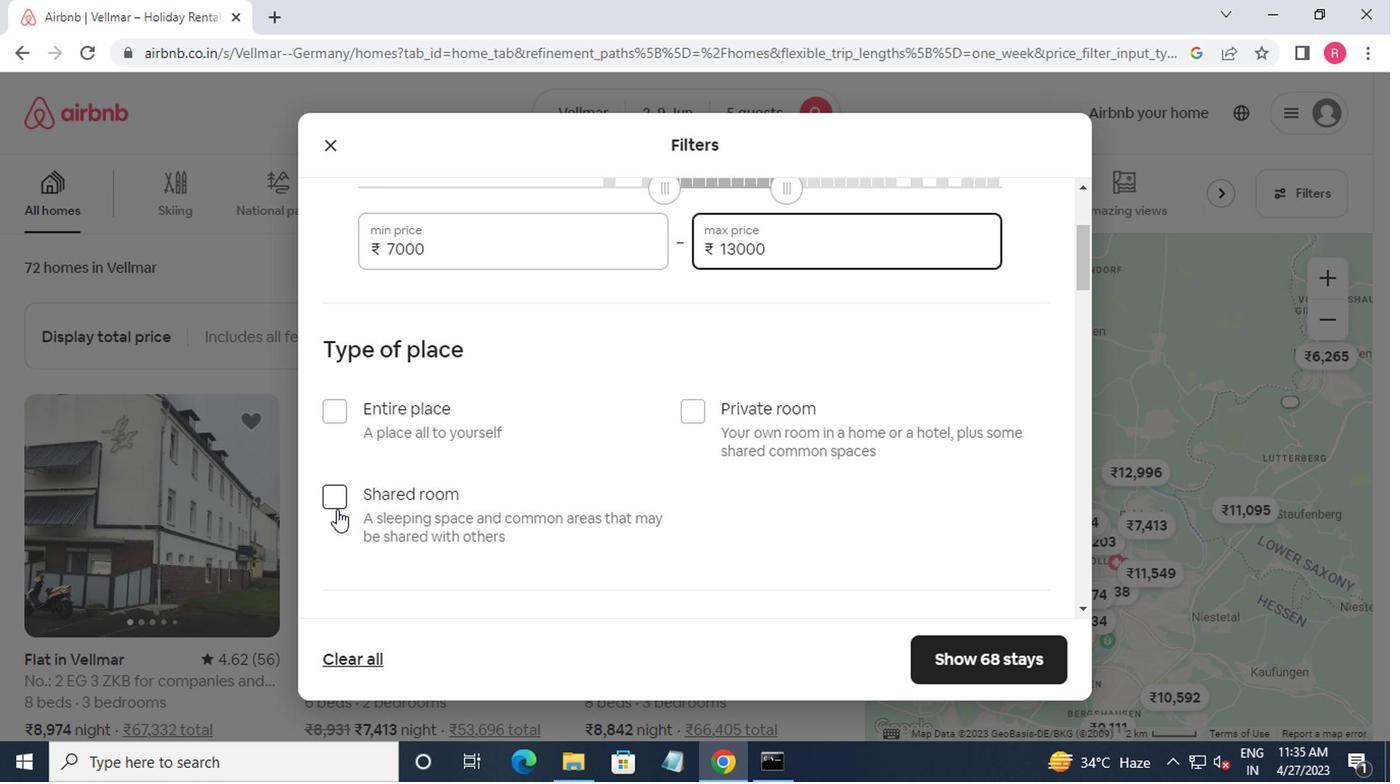 
Action: Mouse pressed left at (333, 506)
Screenshot: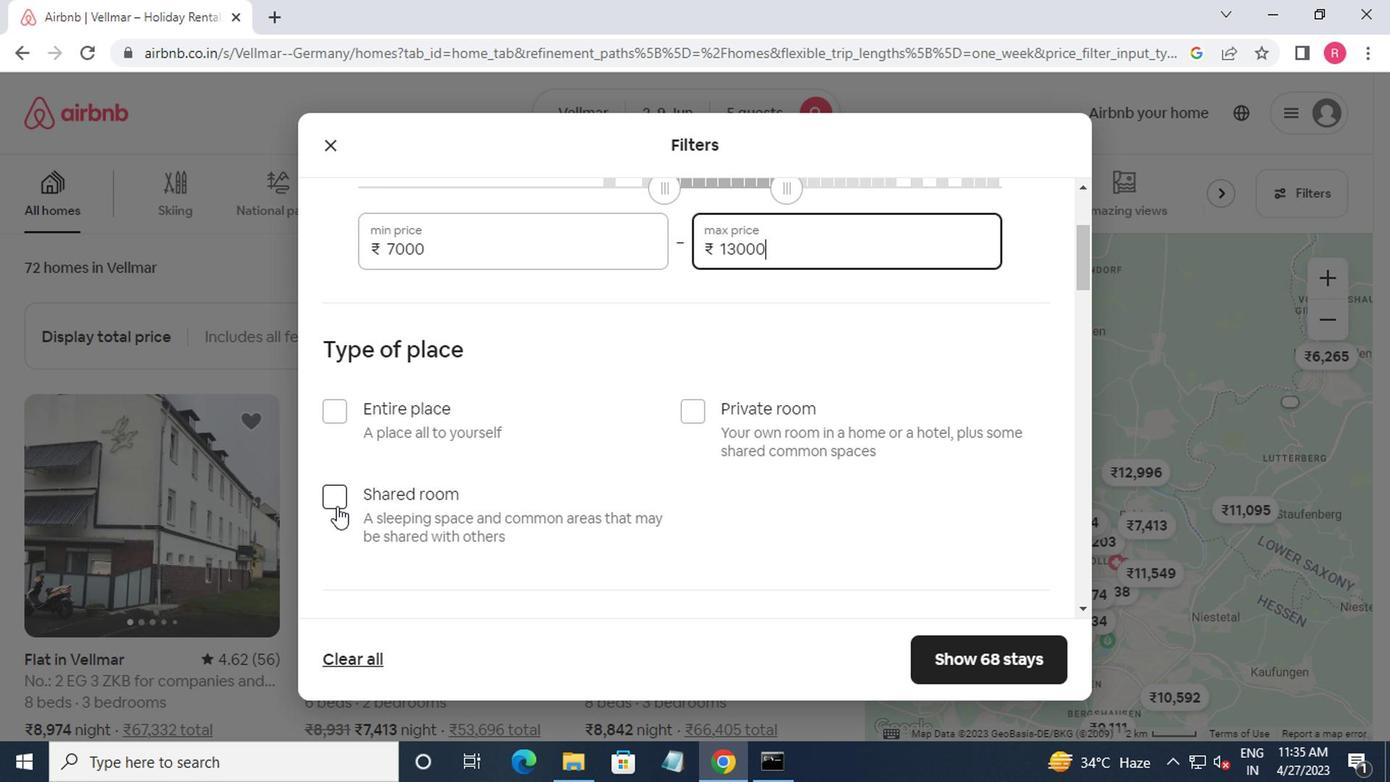 
Action: Mouse scrolled (333, 504) with delta (0, -1)
Screenshot: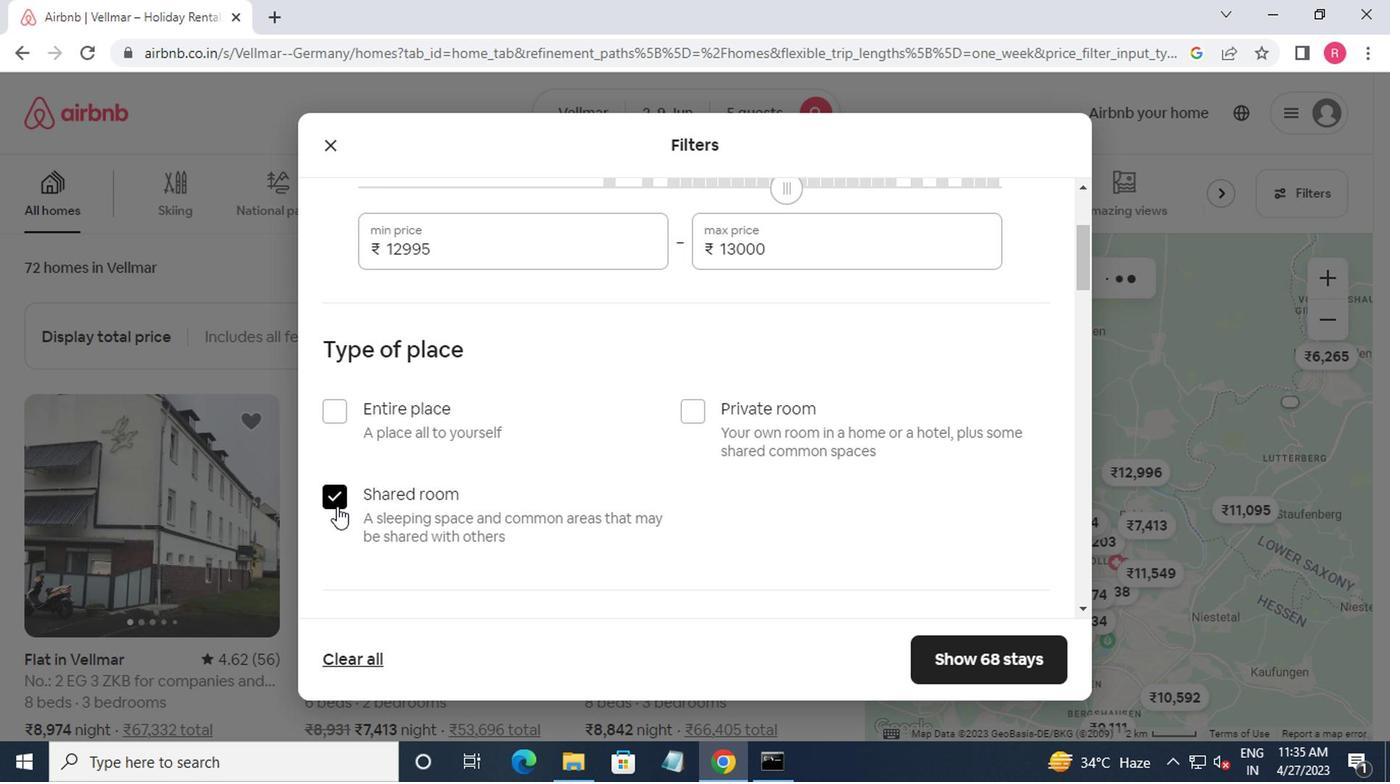 
Action: Mouse moved to (340, 506)
Screenshot: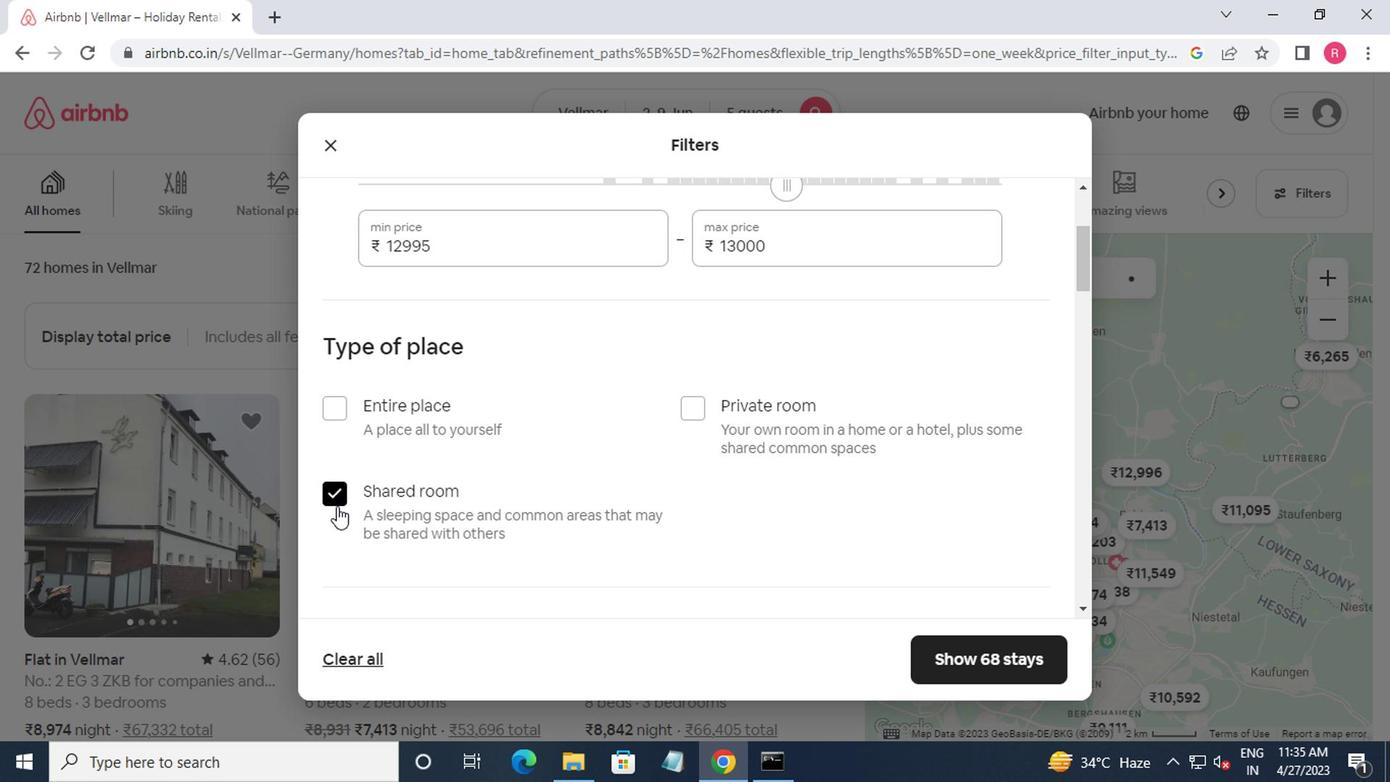 
Action: Mouse scrolled (340, 504) with delta (0, -1)
Screenshot: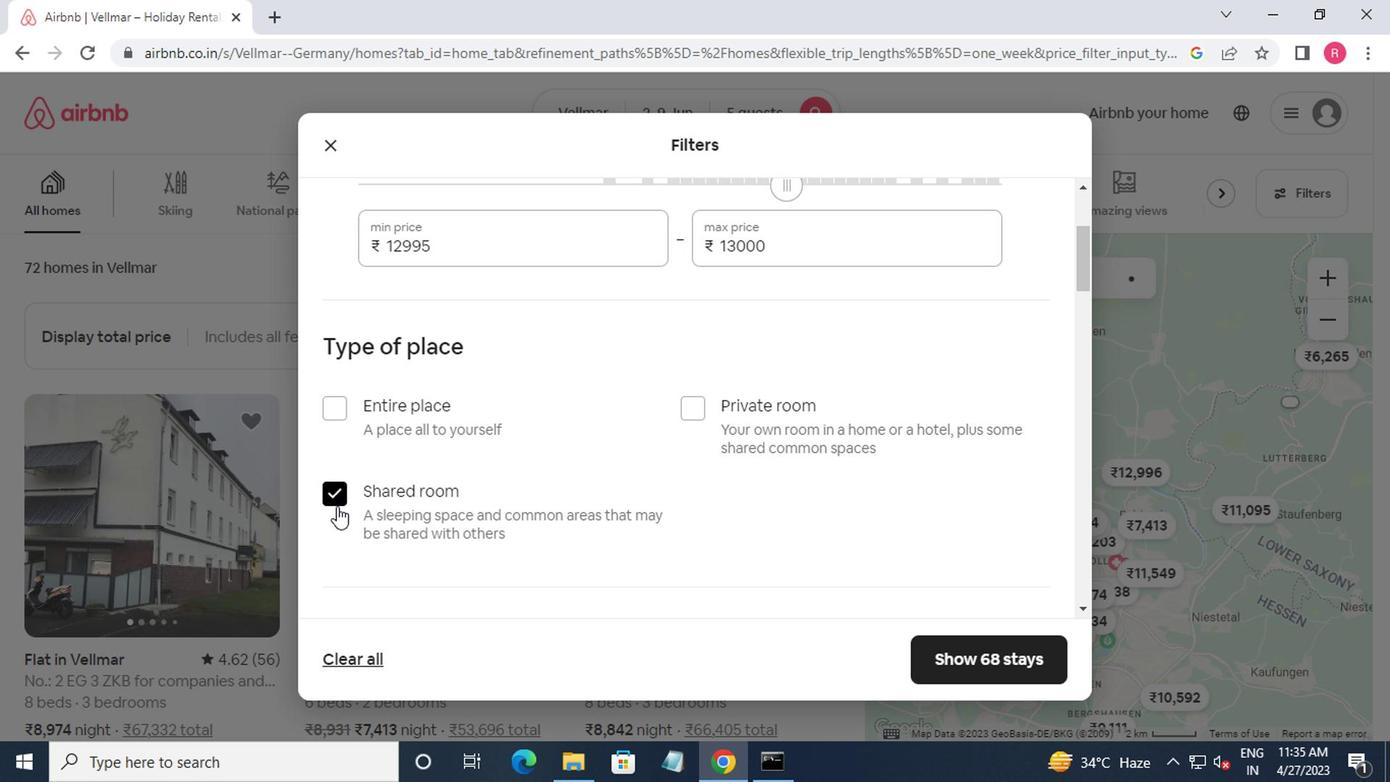 
Action: Mouse moved to (344, 506)
Screenshot: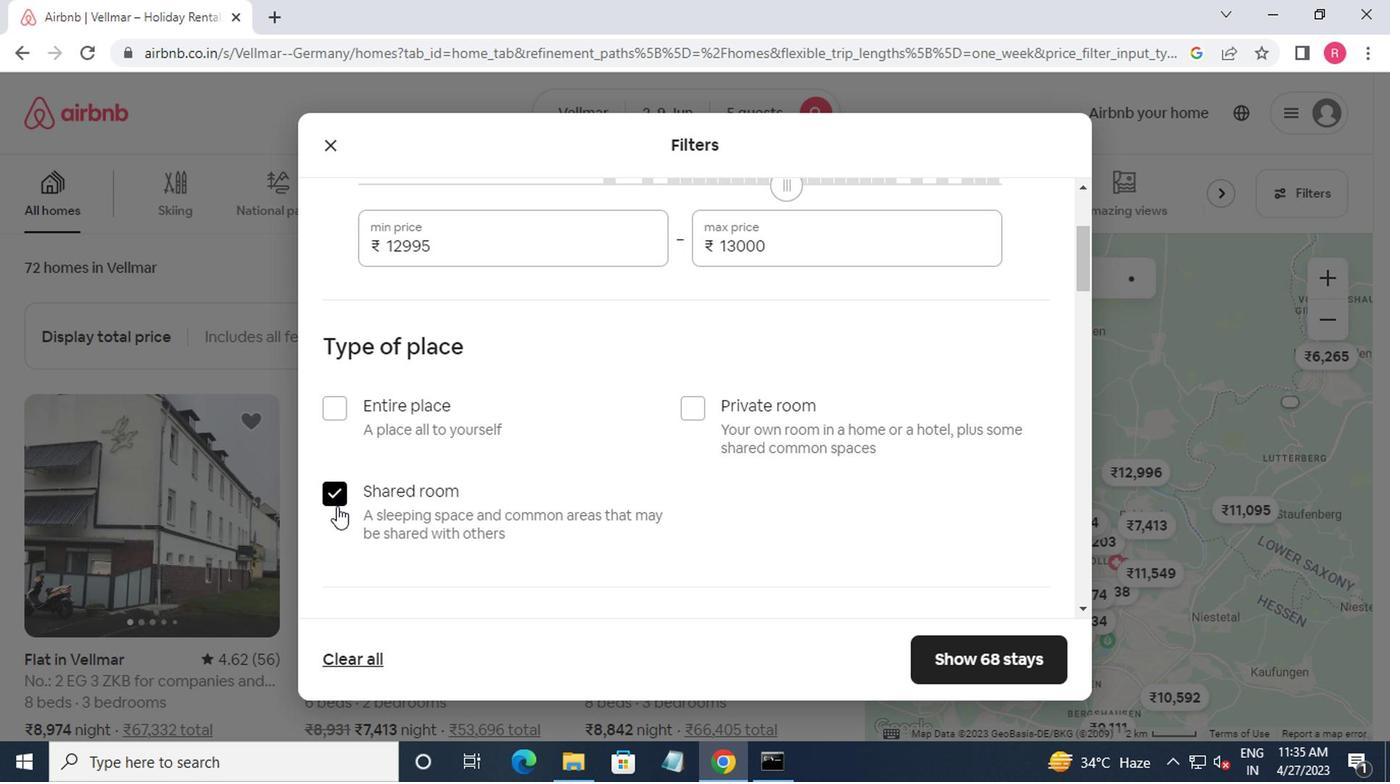 
Action: Mouse scrolled (344, 504) with delta (0, -1)
Screenshot: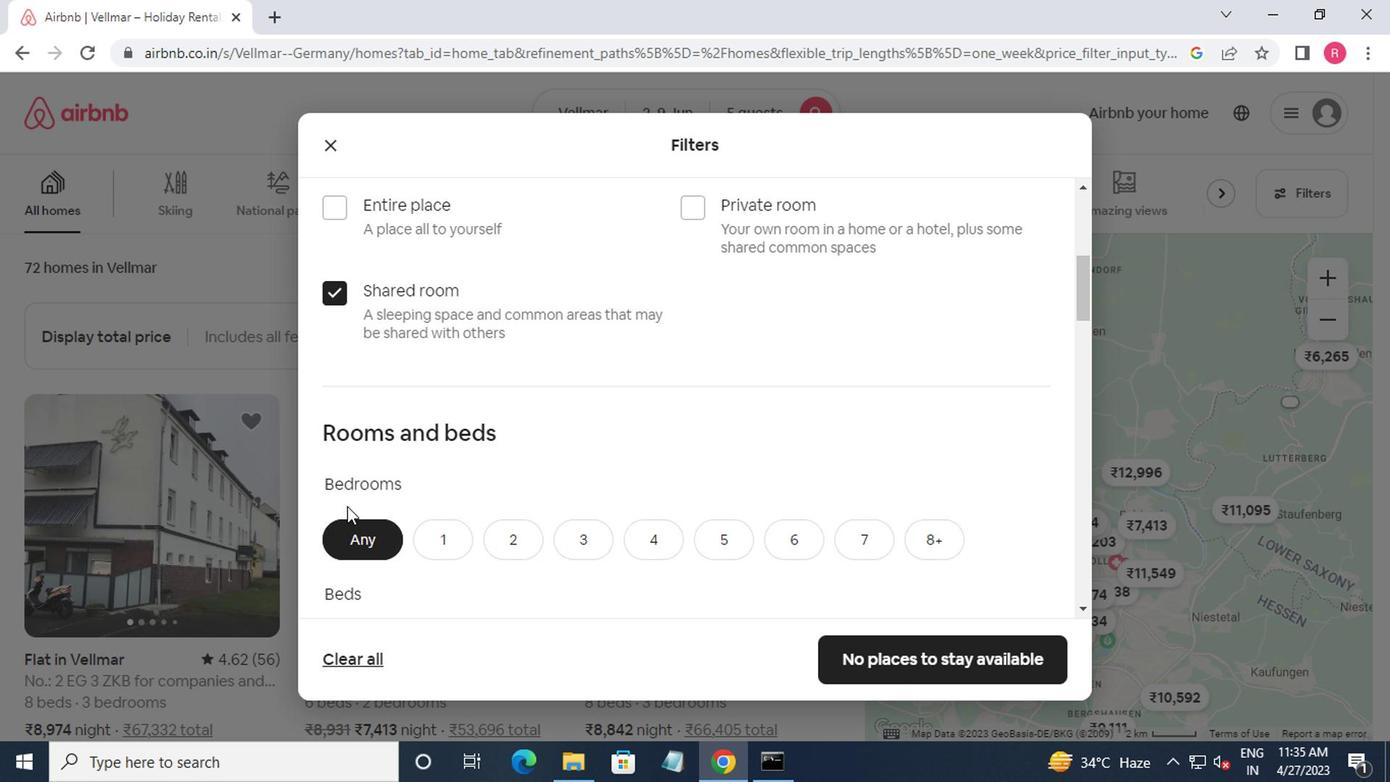 
Action: Mouse moved to (510, 446)
Screenshot: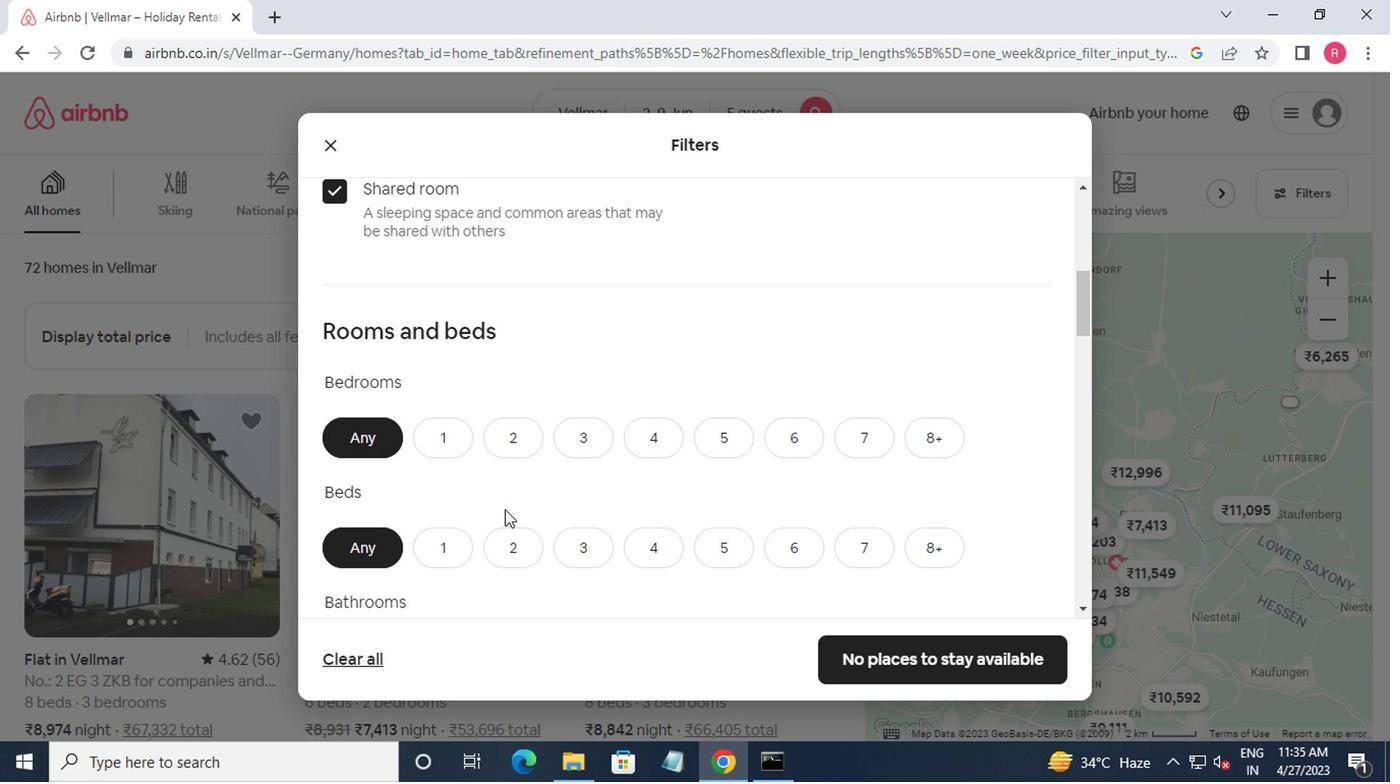 
Action: Mouse pressed left at (510, 446)
Screenshot: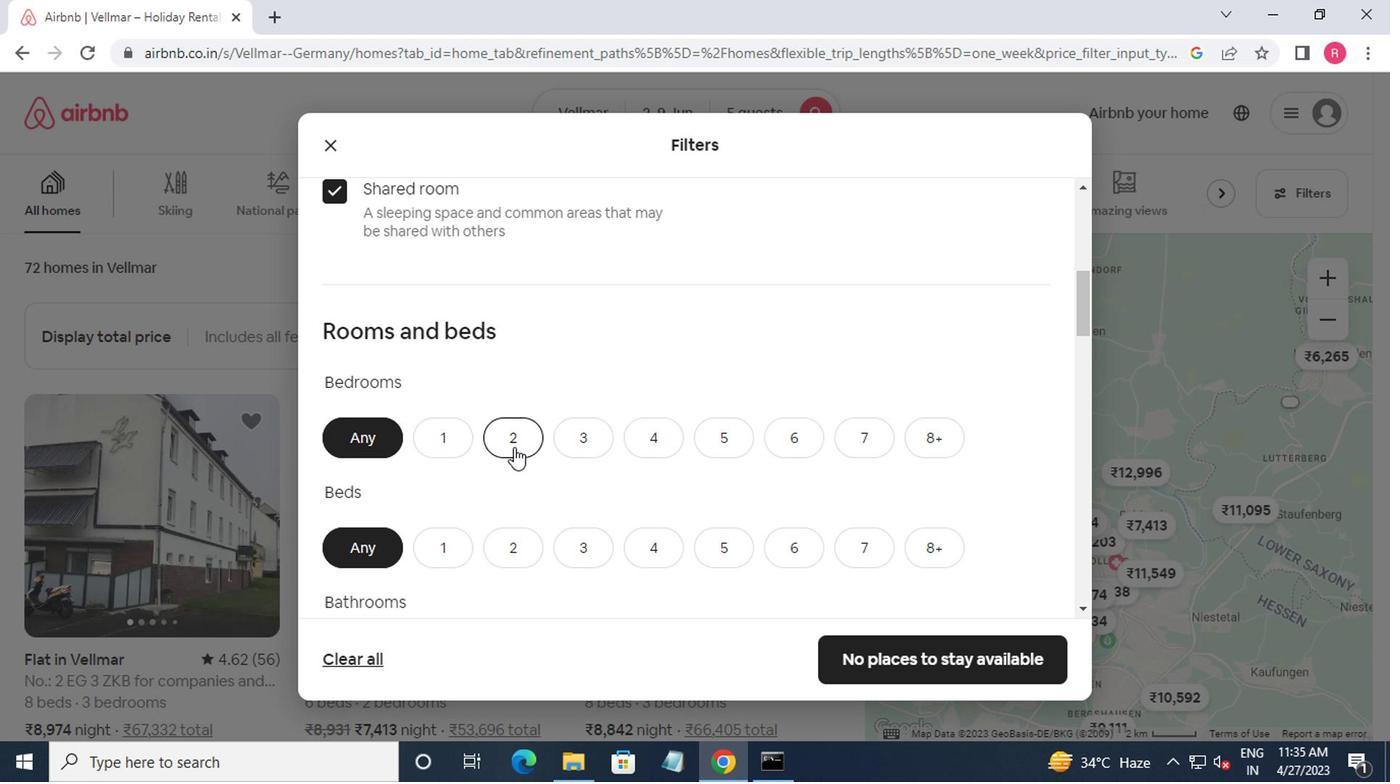 
Action: Mouse moved to (511, 451)
Screenshot: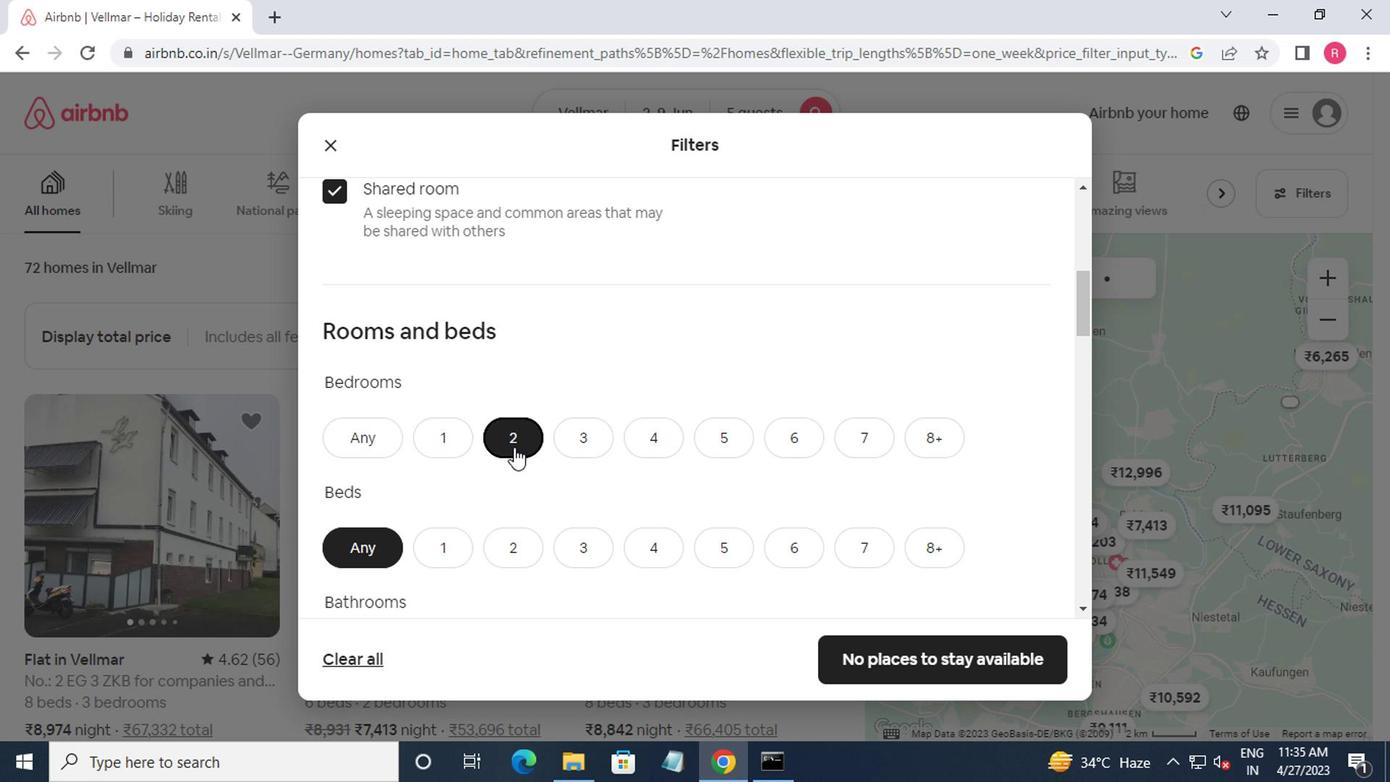 
Action: Mouse scrolled (511, 449) with delta (0, -1)
Screenshot: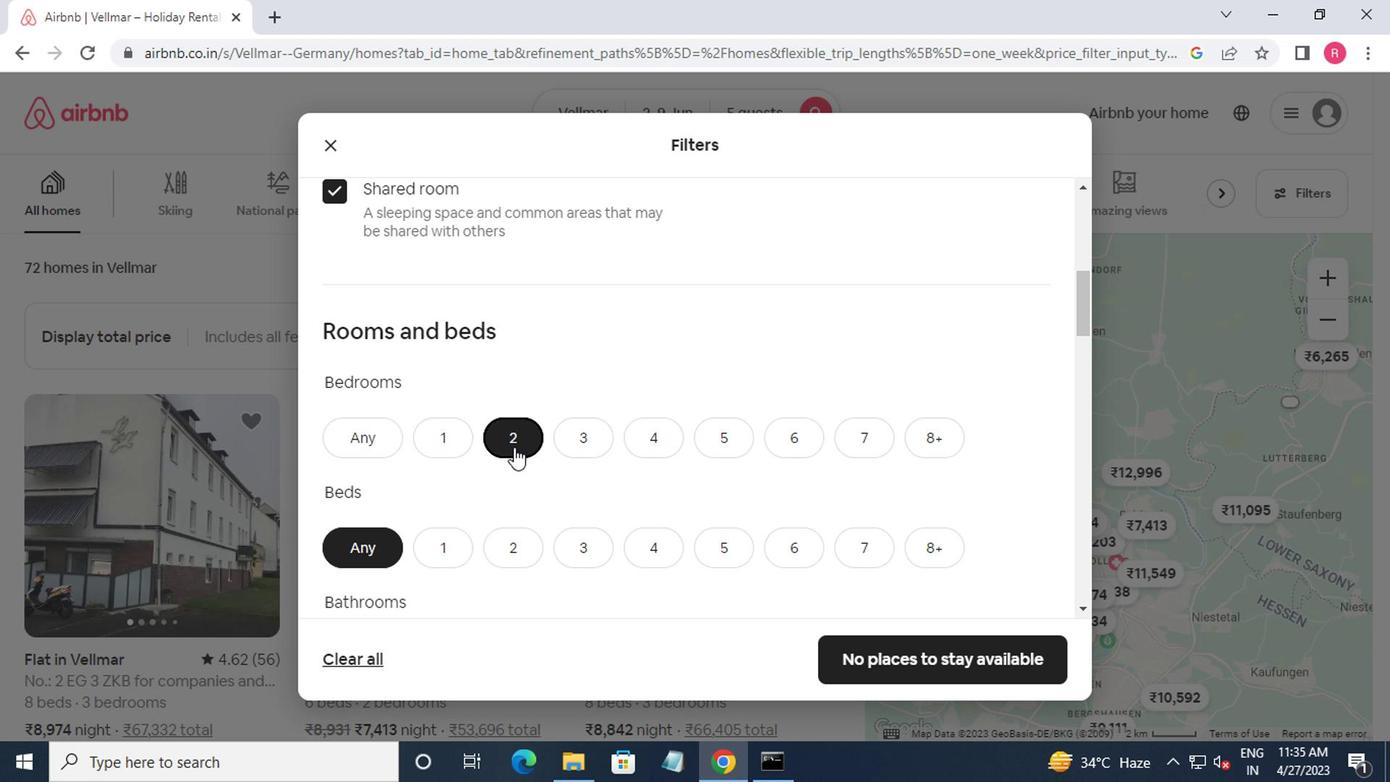 
Action: Mouse moved to (714, 441)
Screenshot: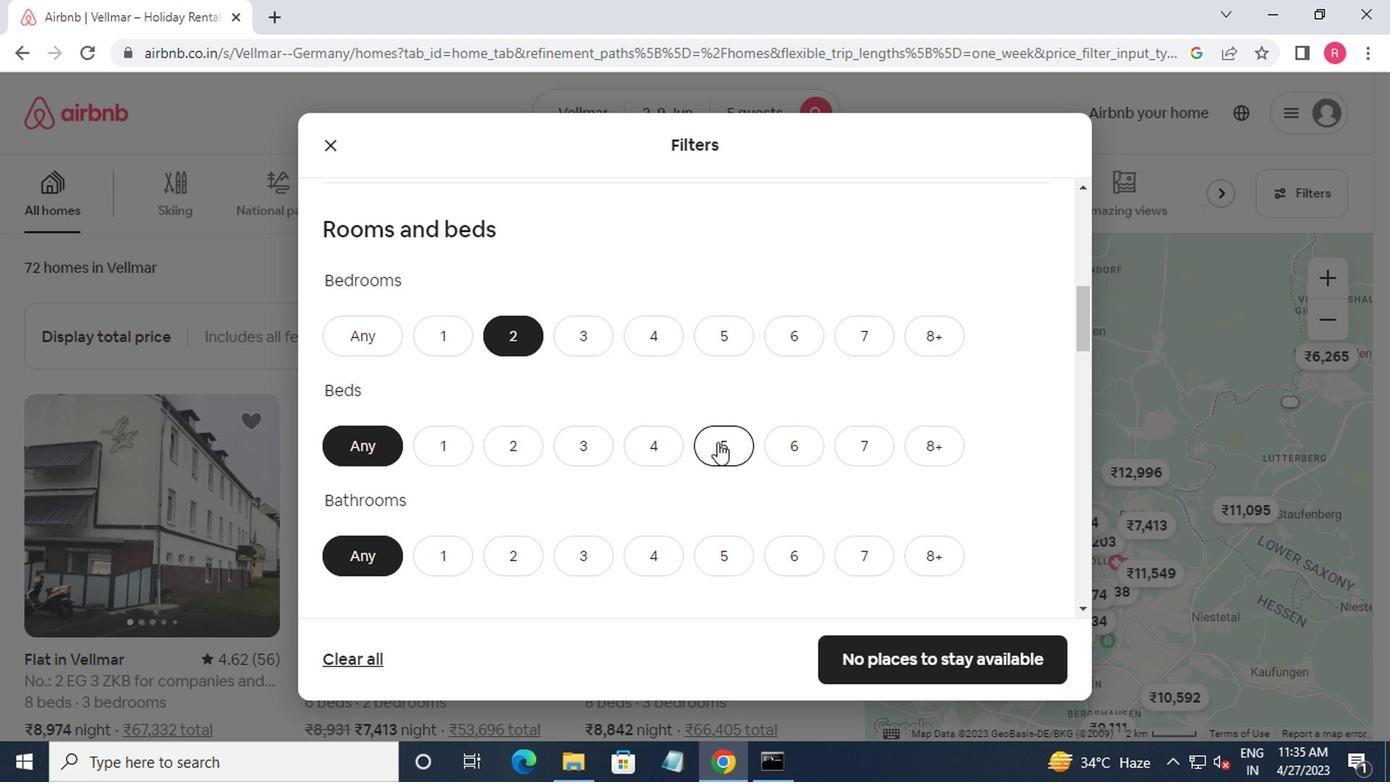 
Action: Mouse pressed left at (714, 441)
Screenshot: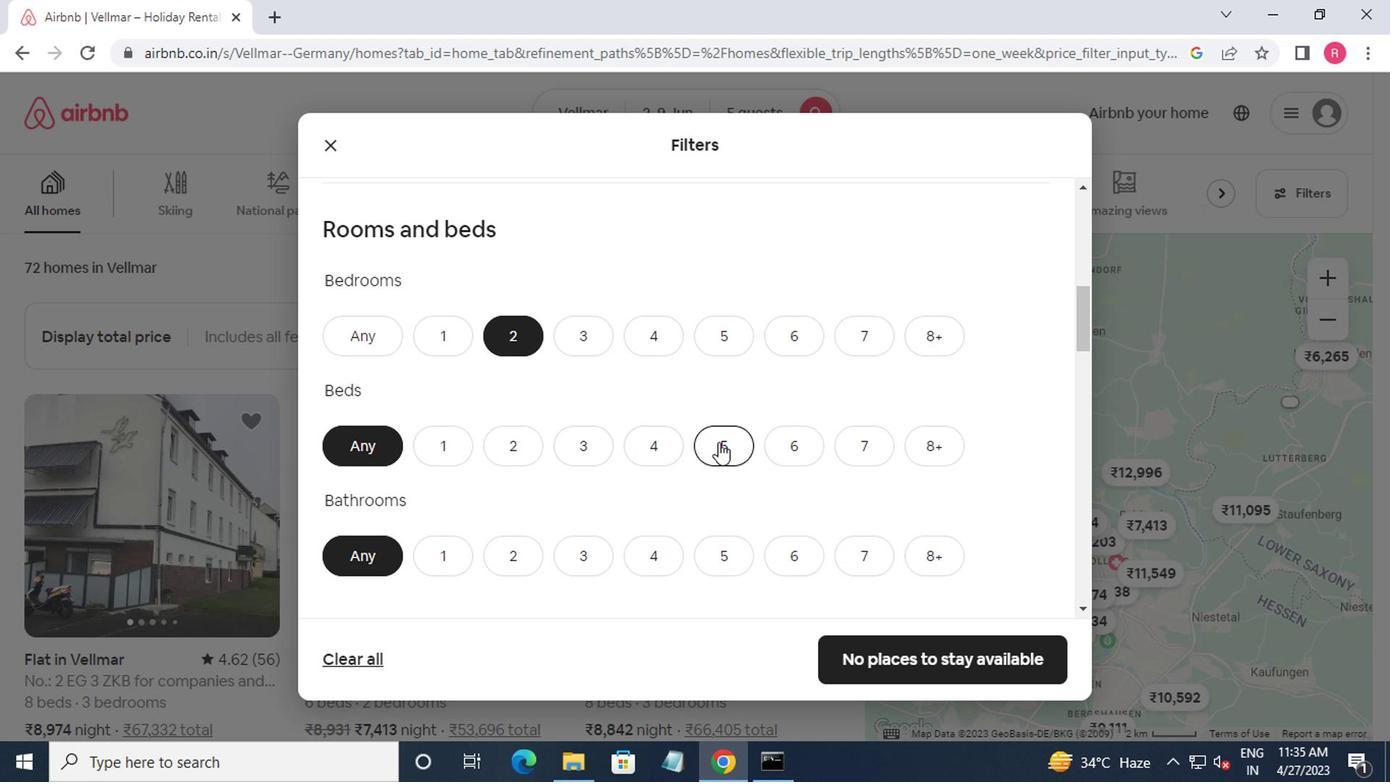 
Action: Mouse moved to (665, 473)
Screenshot: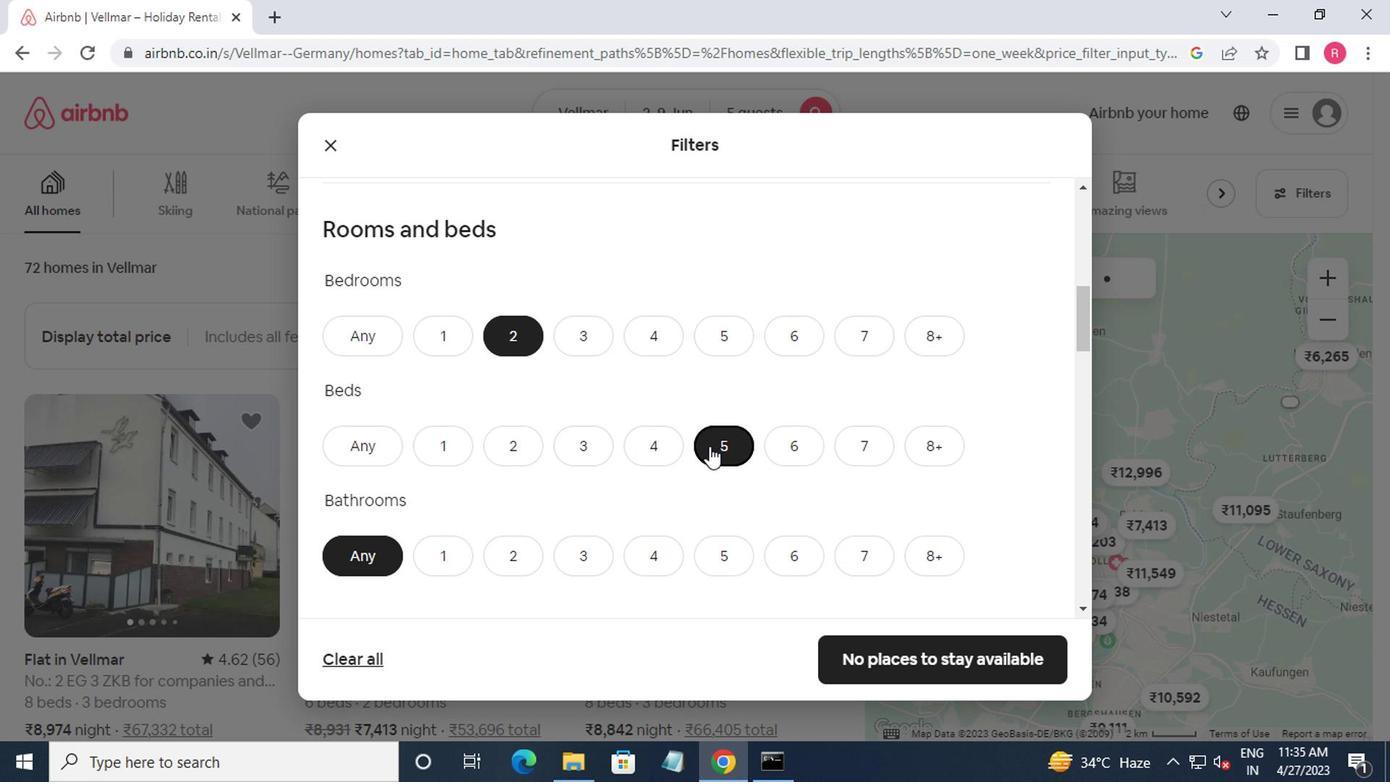 
Action: Mouse scrolled (665, 472) with delta (0, -1)
Screenshot: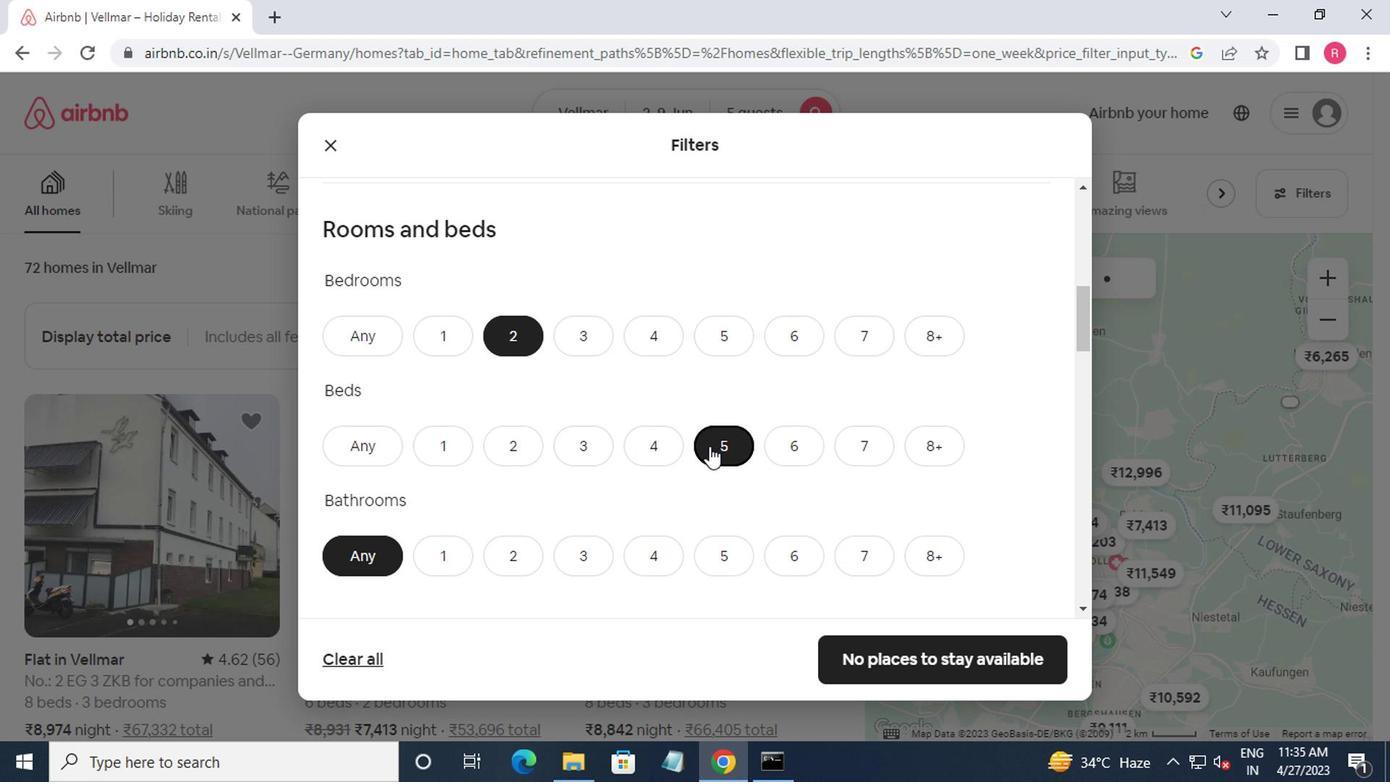 
Action: Mouse moved to (512, 451)
Screenshot: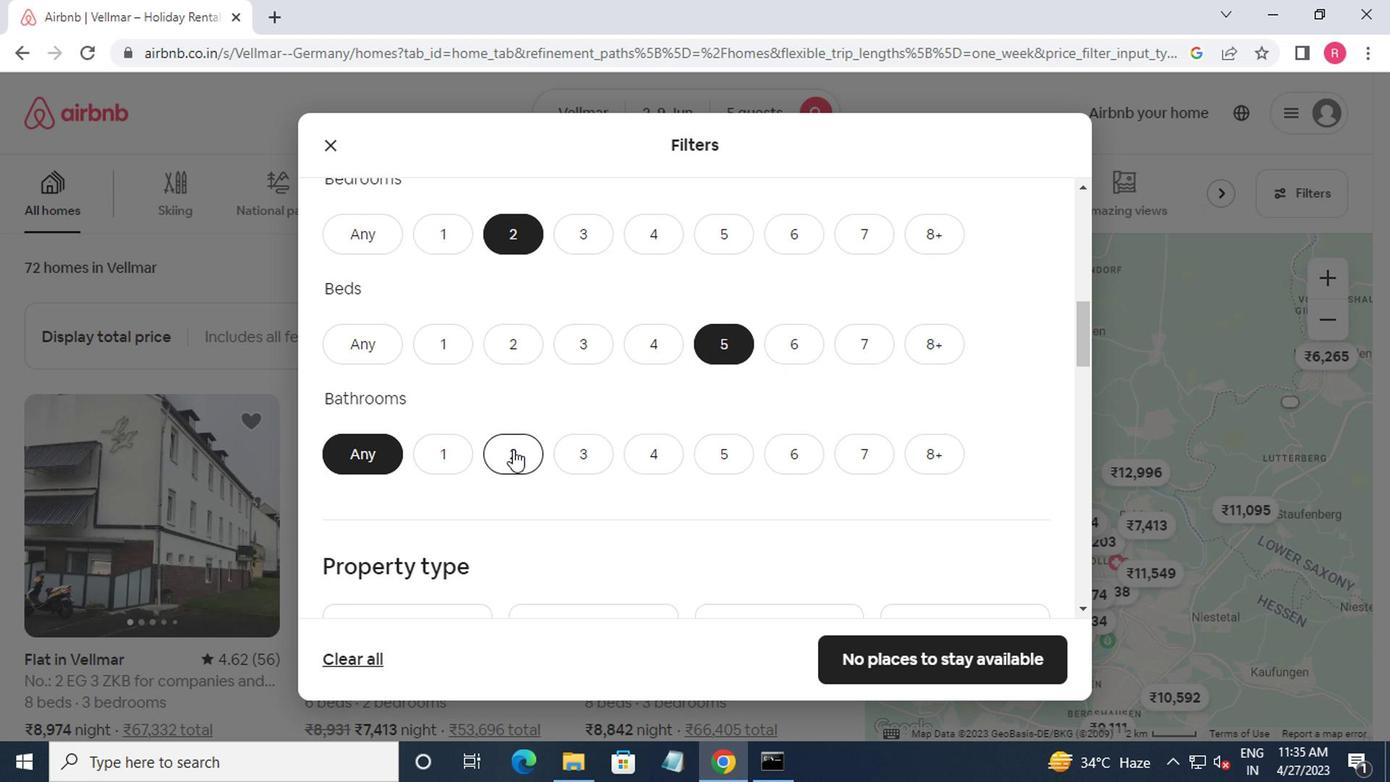
Action: Mouse pressed left at (512, 451)
Screenshot: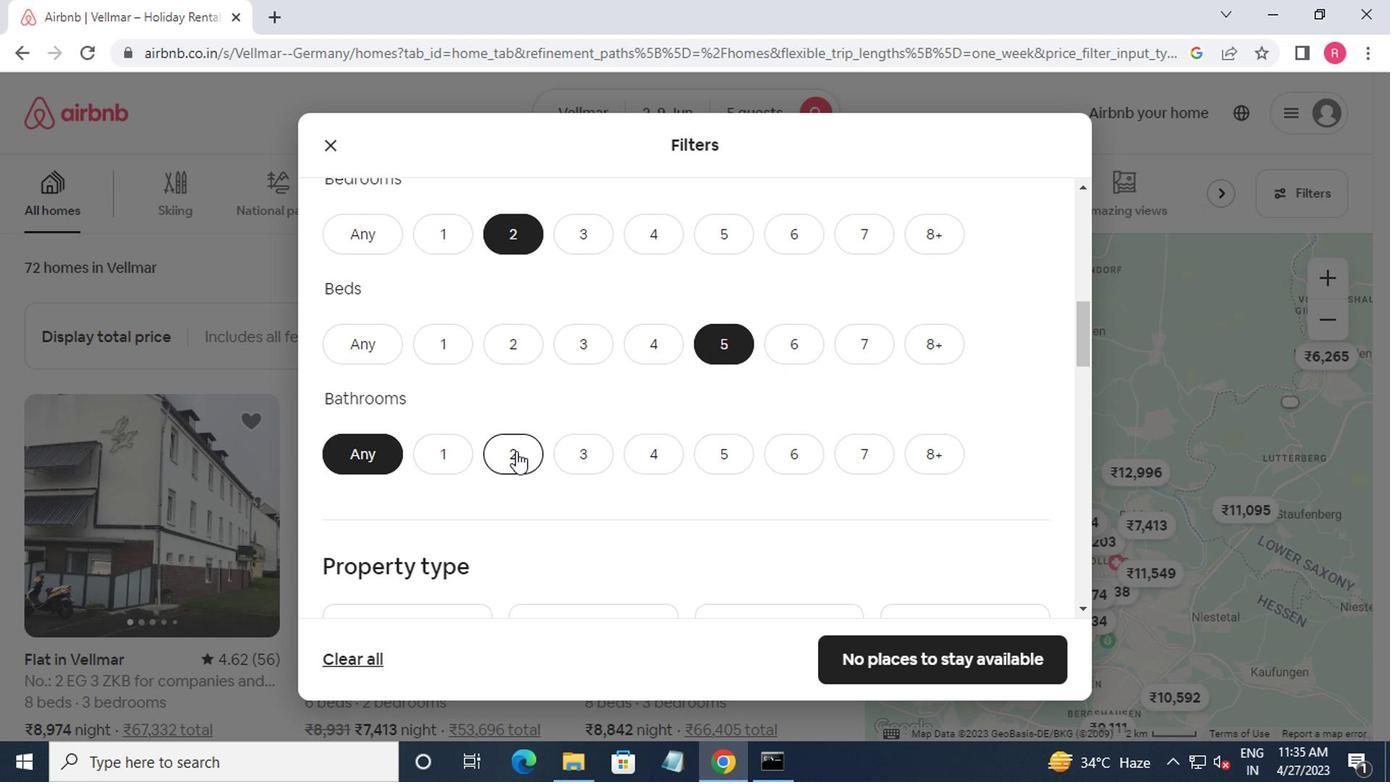 
Action: Mouse moved to (513, 461)
Screenshot: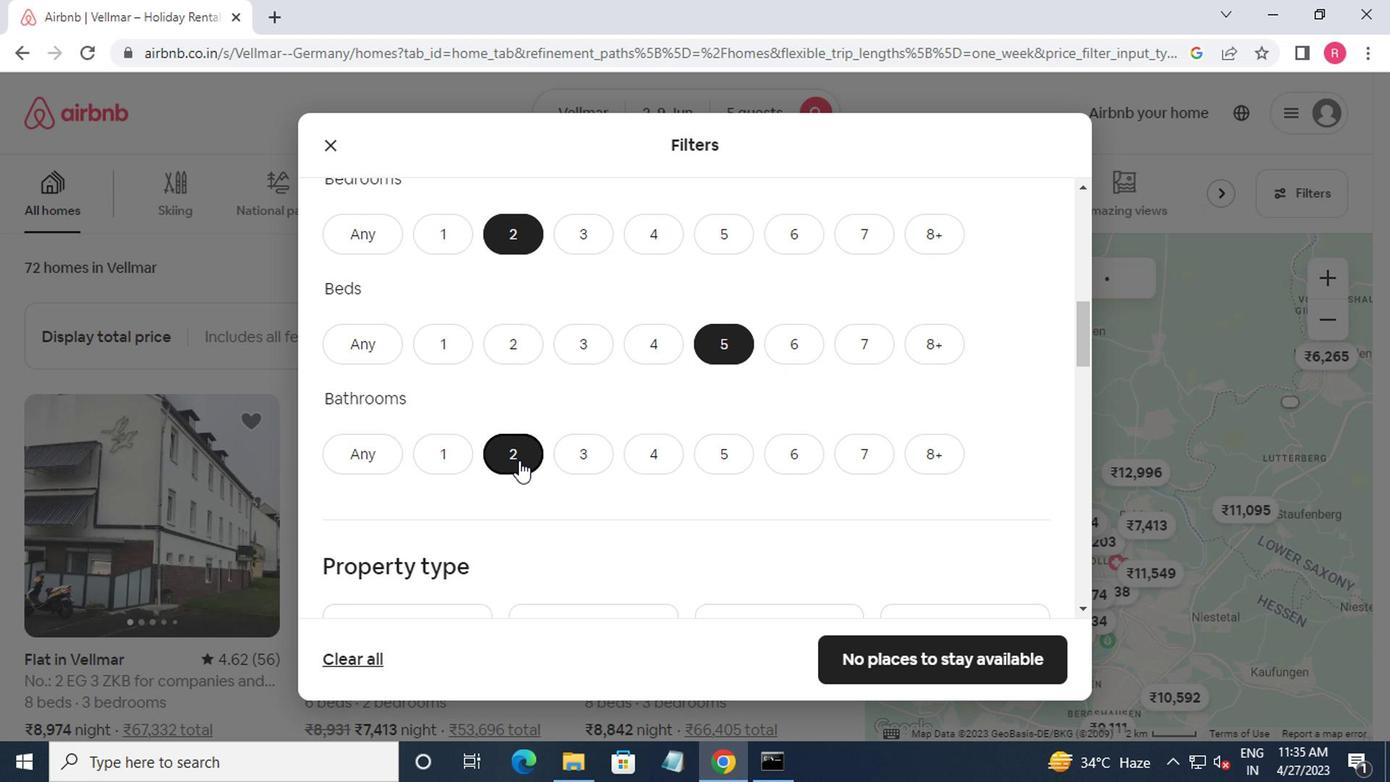 
Action: Mouse scrolled (513, 459) with delta (0, -1)
Screenshot: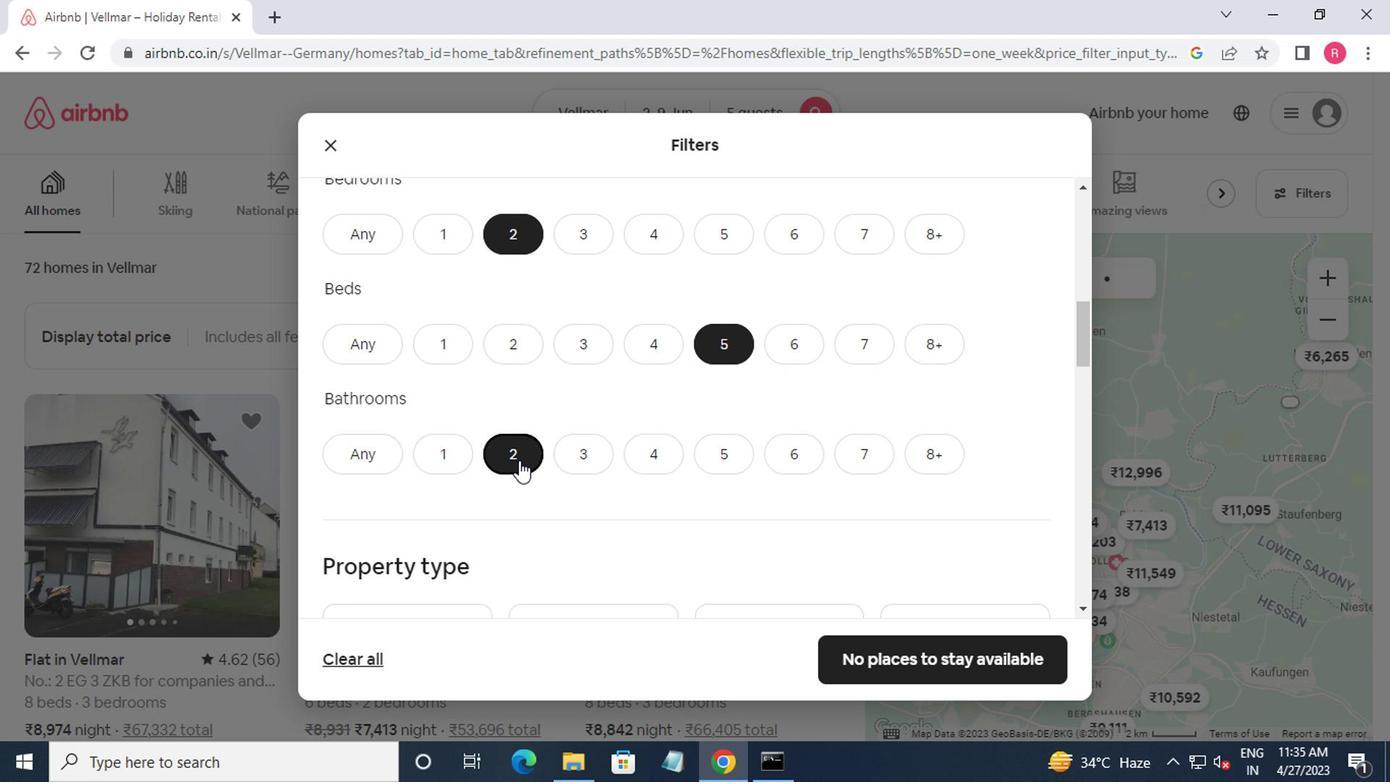 
Action: Mouse scrolled (513, 459) with delta (0, -1)
Screenshot: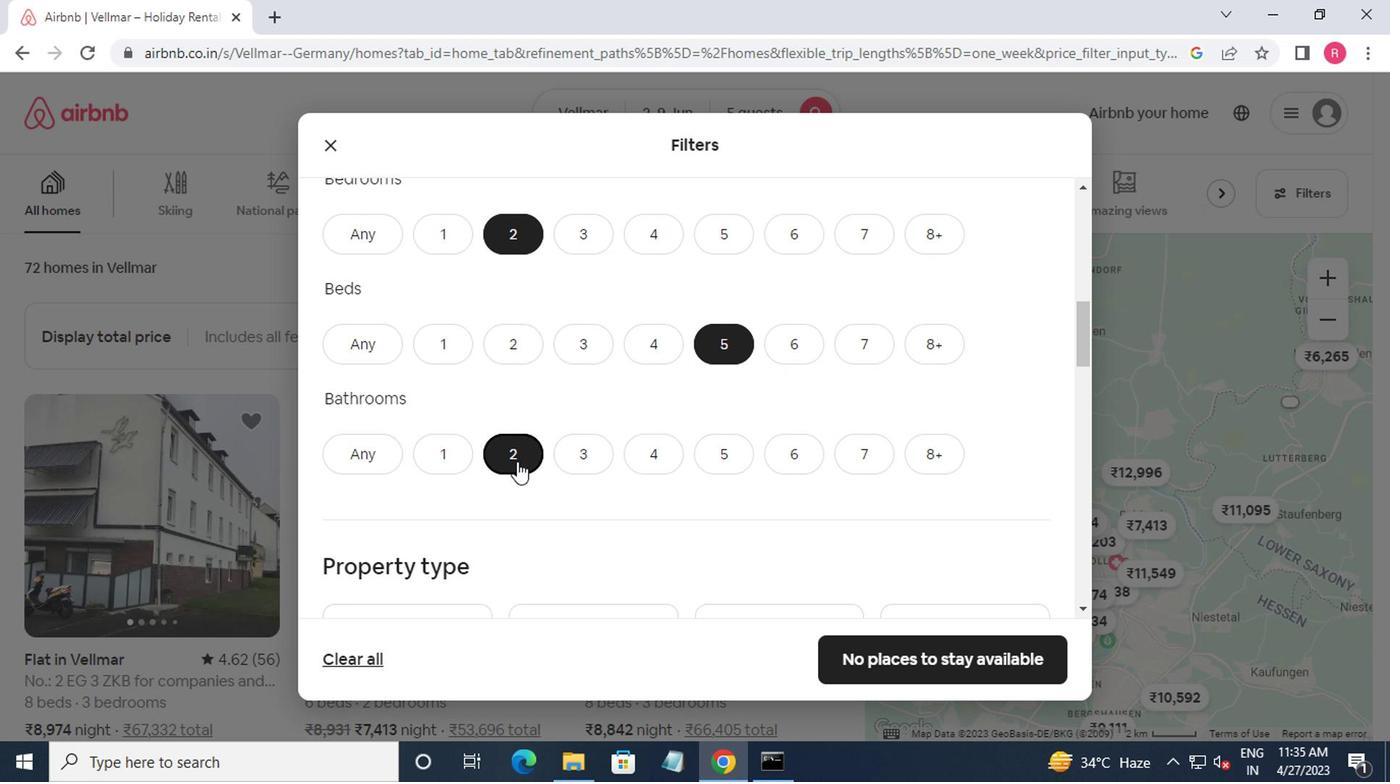 
Action: Mouse moved to (412, 456)
Screenshot: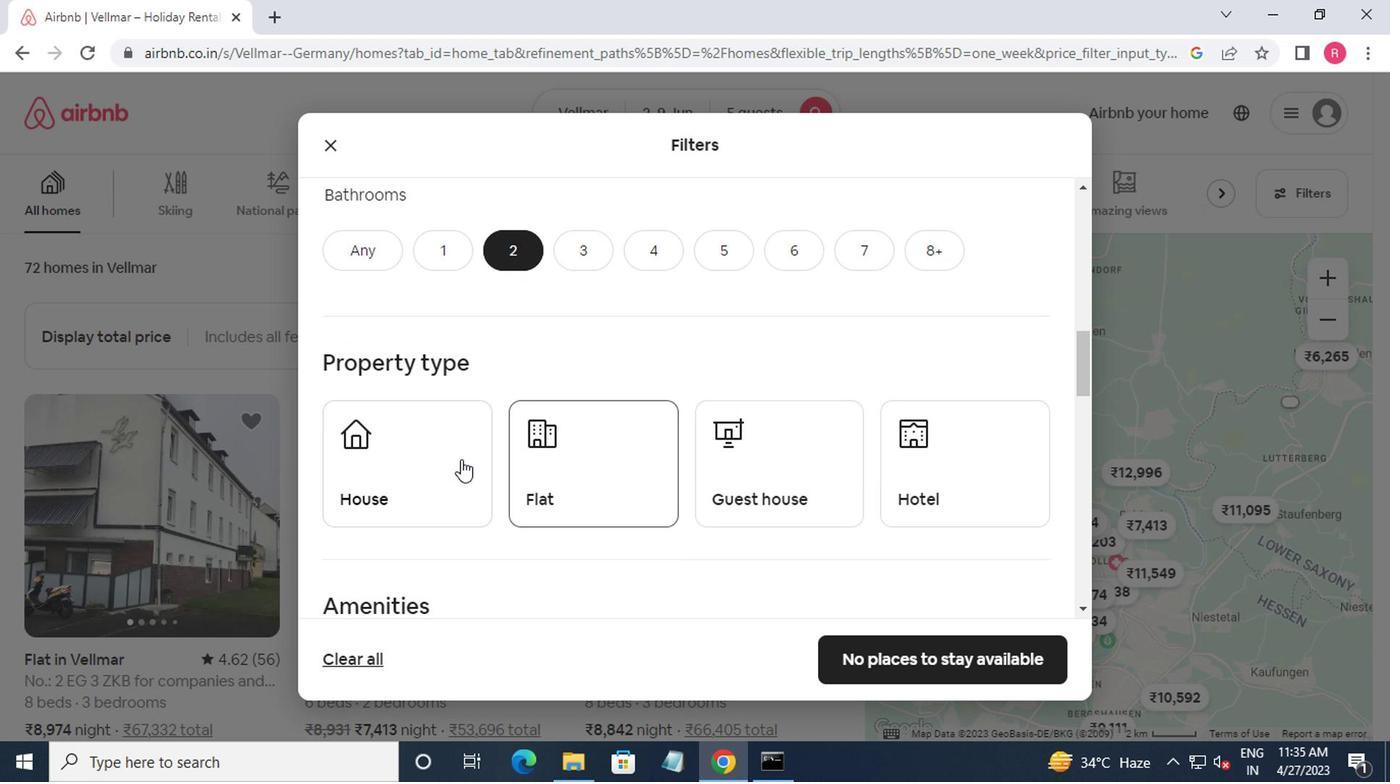 
Action: Mouse pressed left at (412, 456)
Screenshot: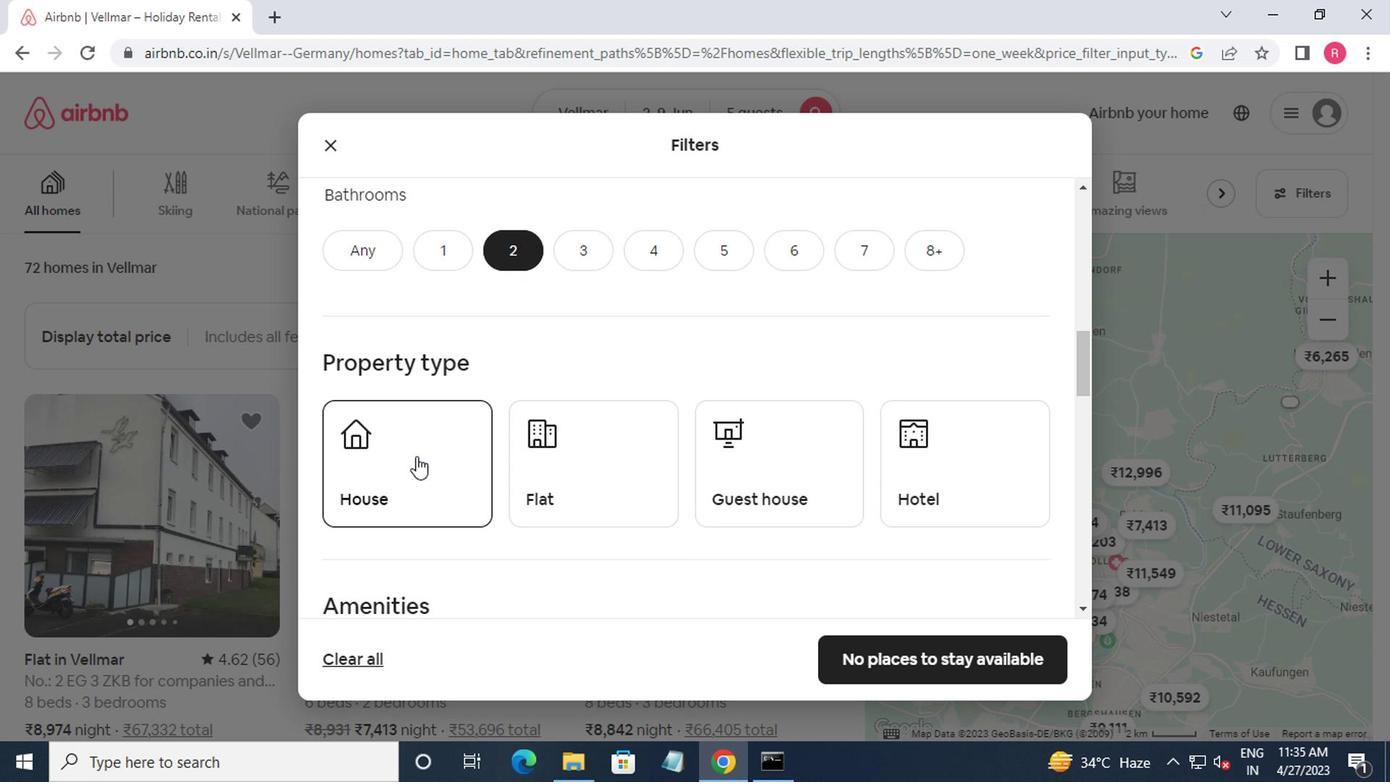 
Action: Mouse moved to (459, 457)
Screenshot: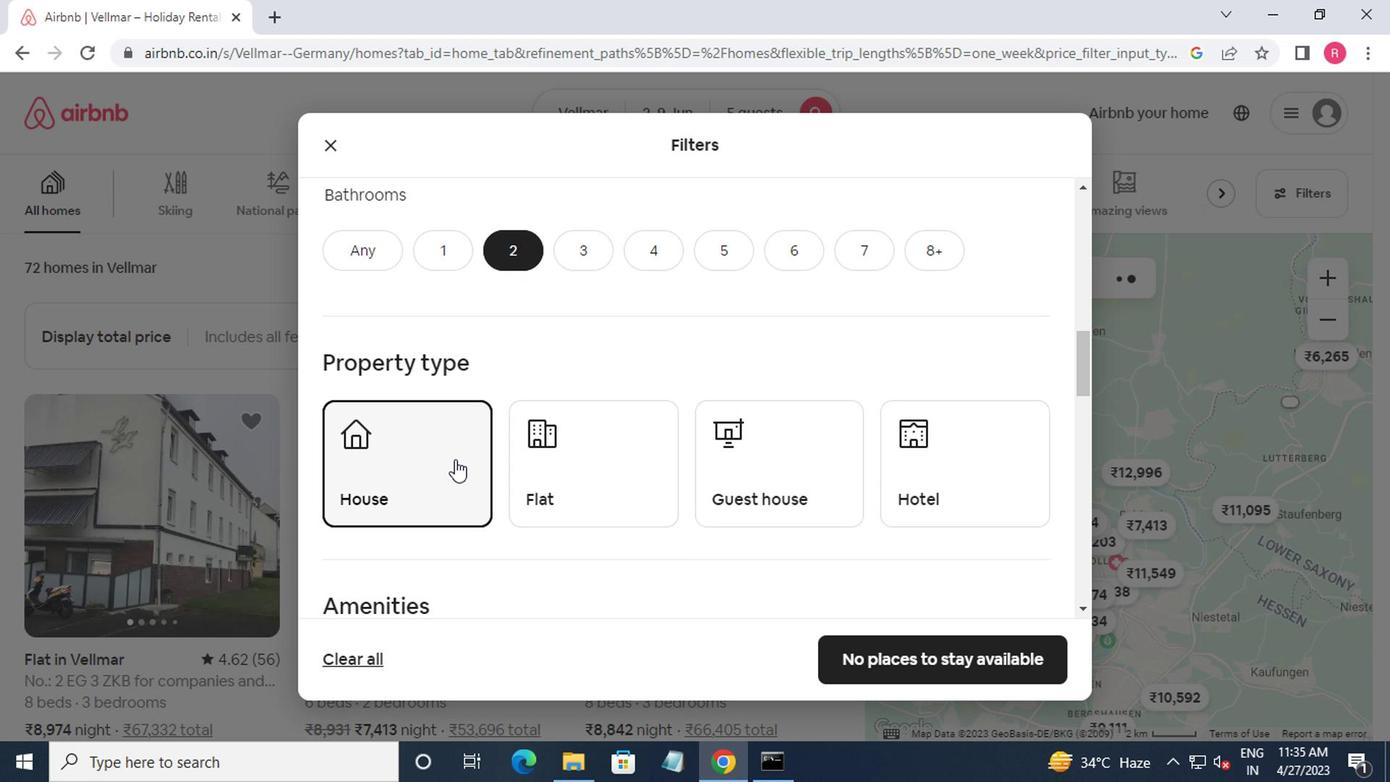 
Action: Mouse scrolled (459, 456) with delta (0, 0)
Screenshot: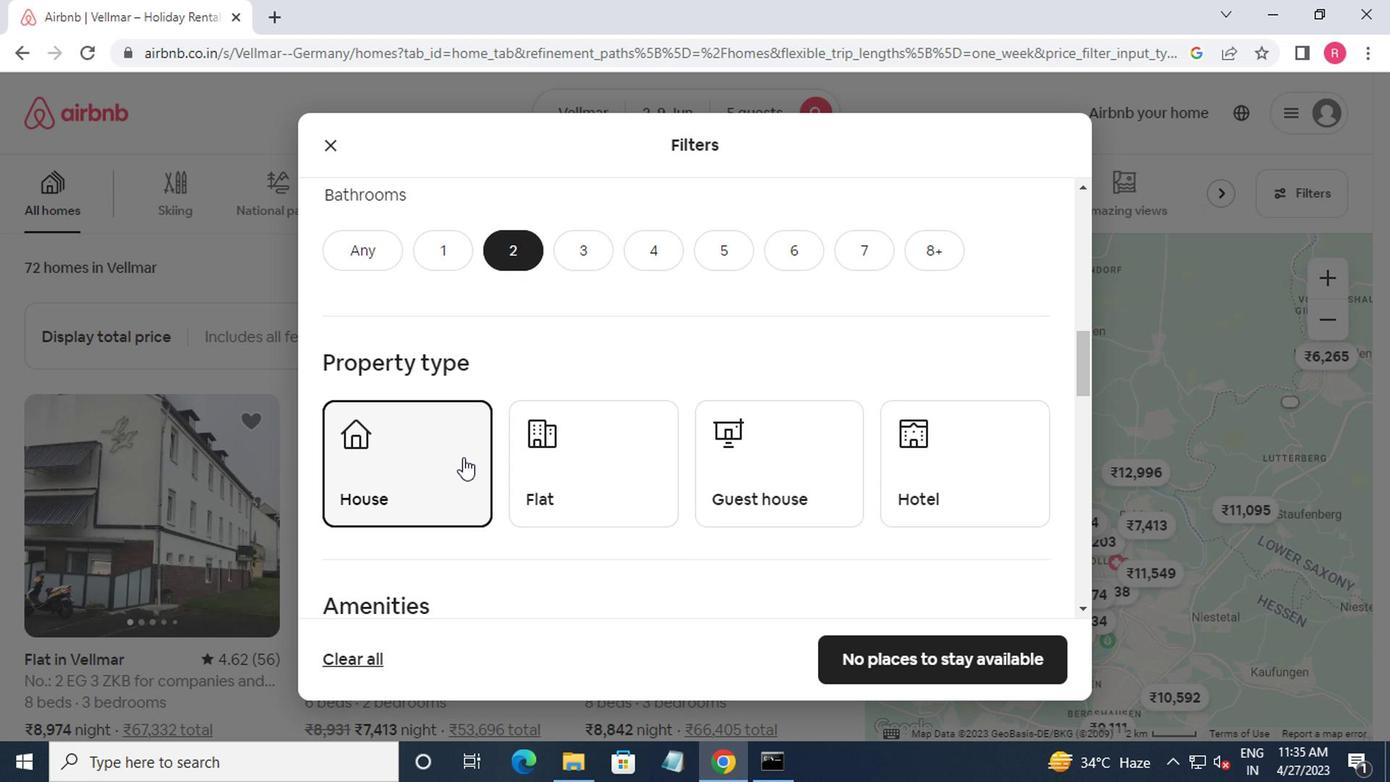
Action: Mouse moved to (559, 391)
Screenshot: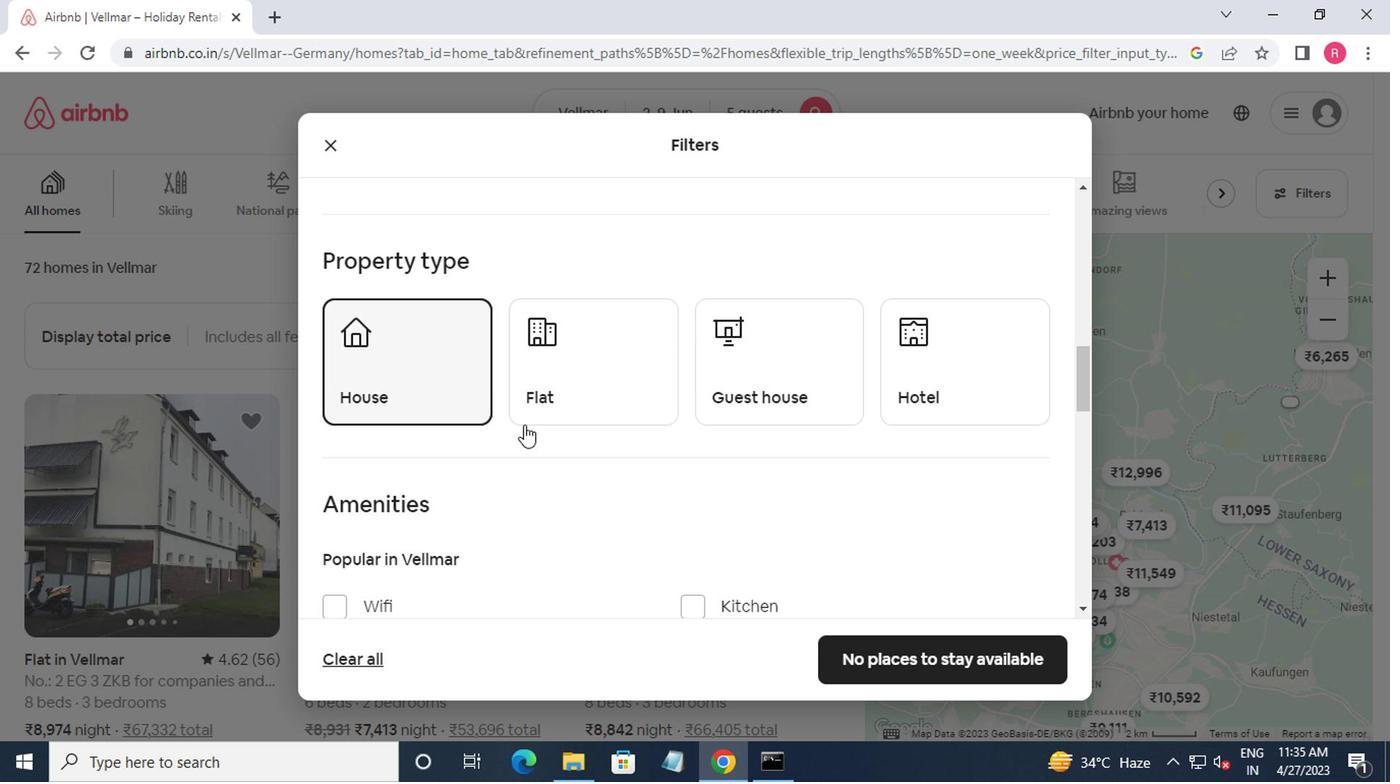 
Action: Mouse pressed left at (559, 391)
Screenshot: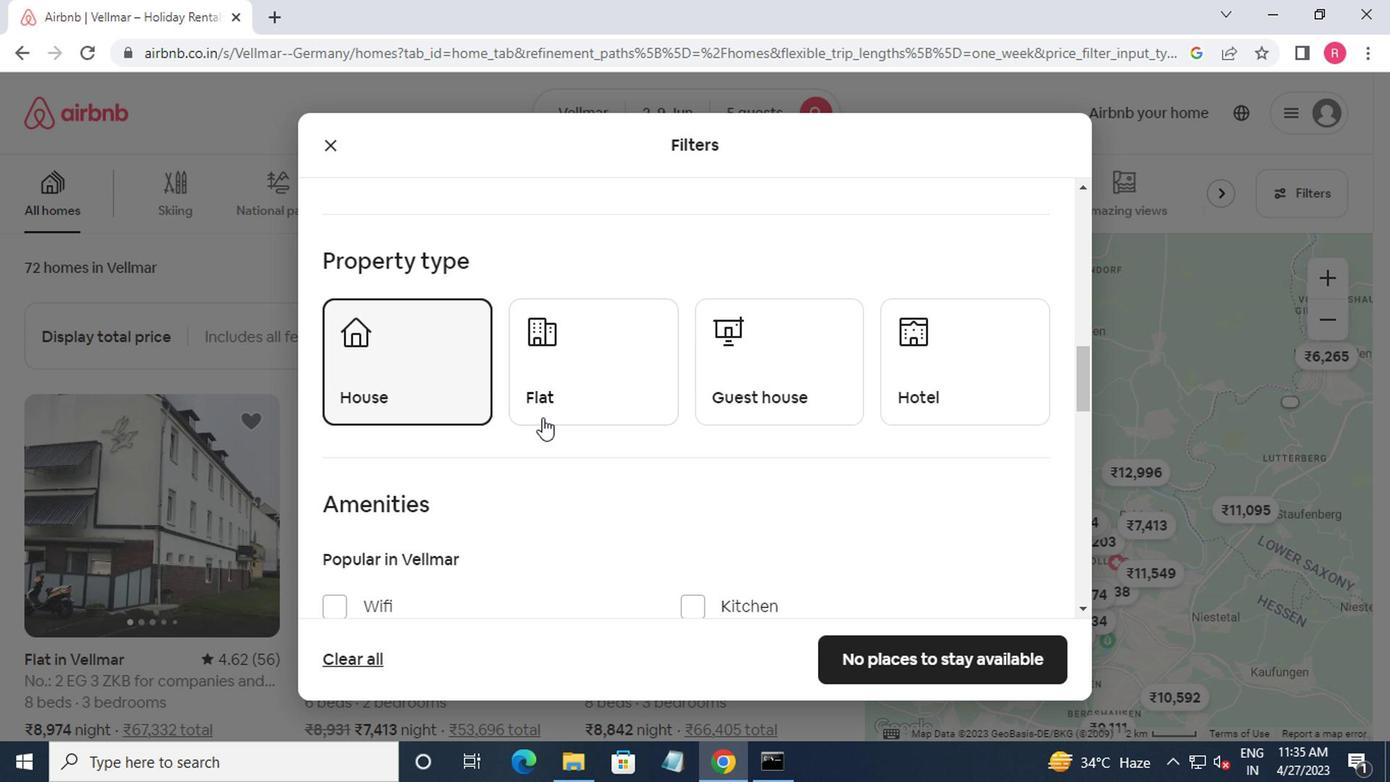 
Action: Mouse moved to (724, 387)
Screenshot: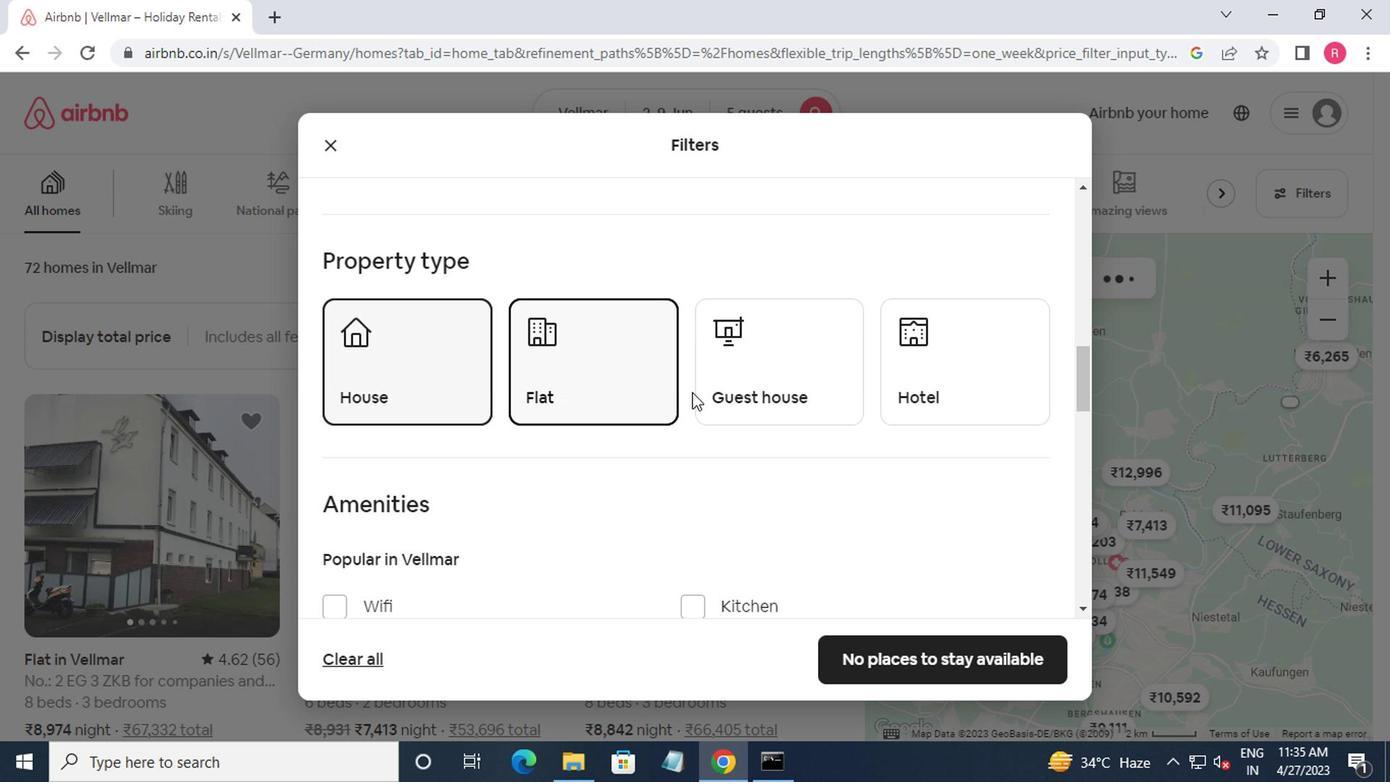 
Action: Mouse pressed left at (724, 387)
Screenshot: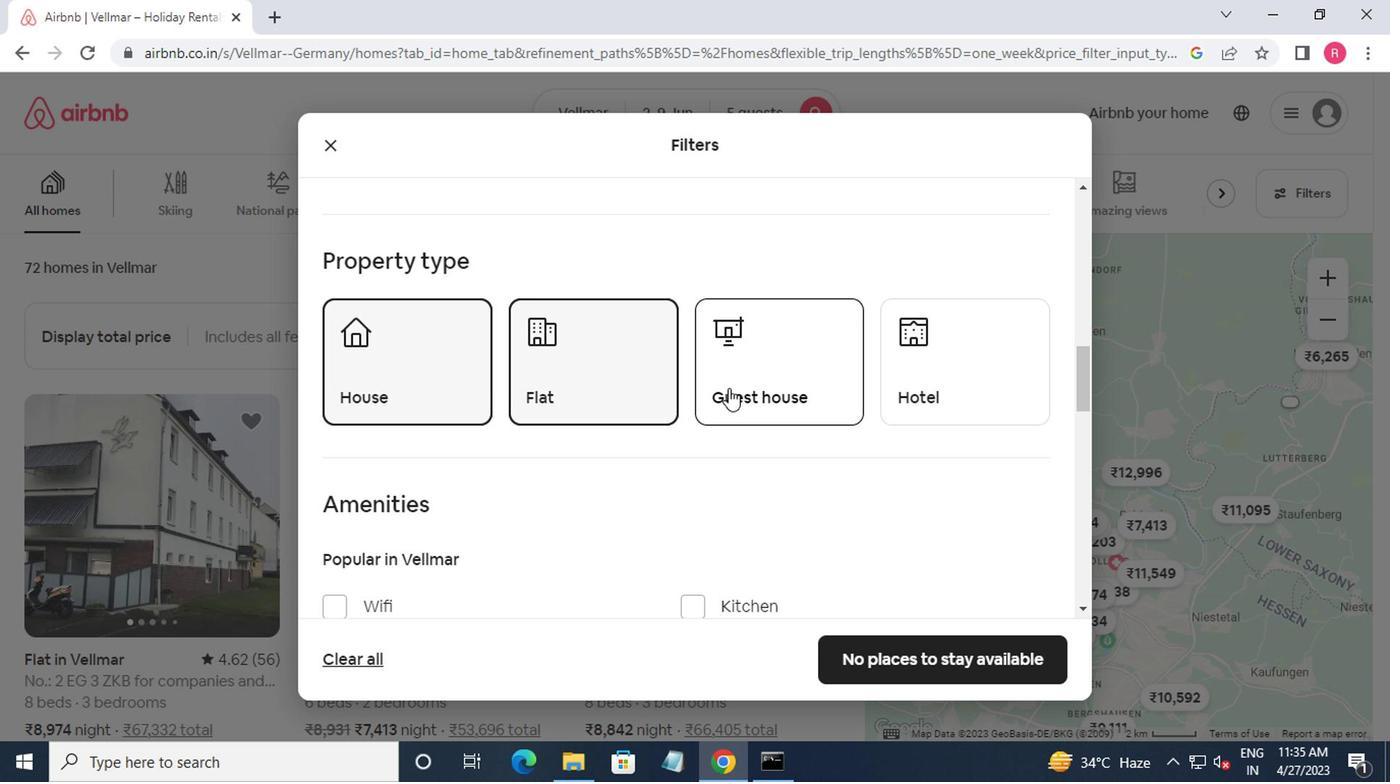 
Action: Mouse moved to (730, 389)
Screenshot: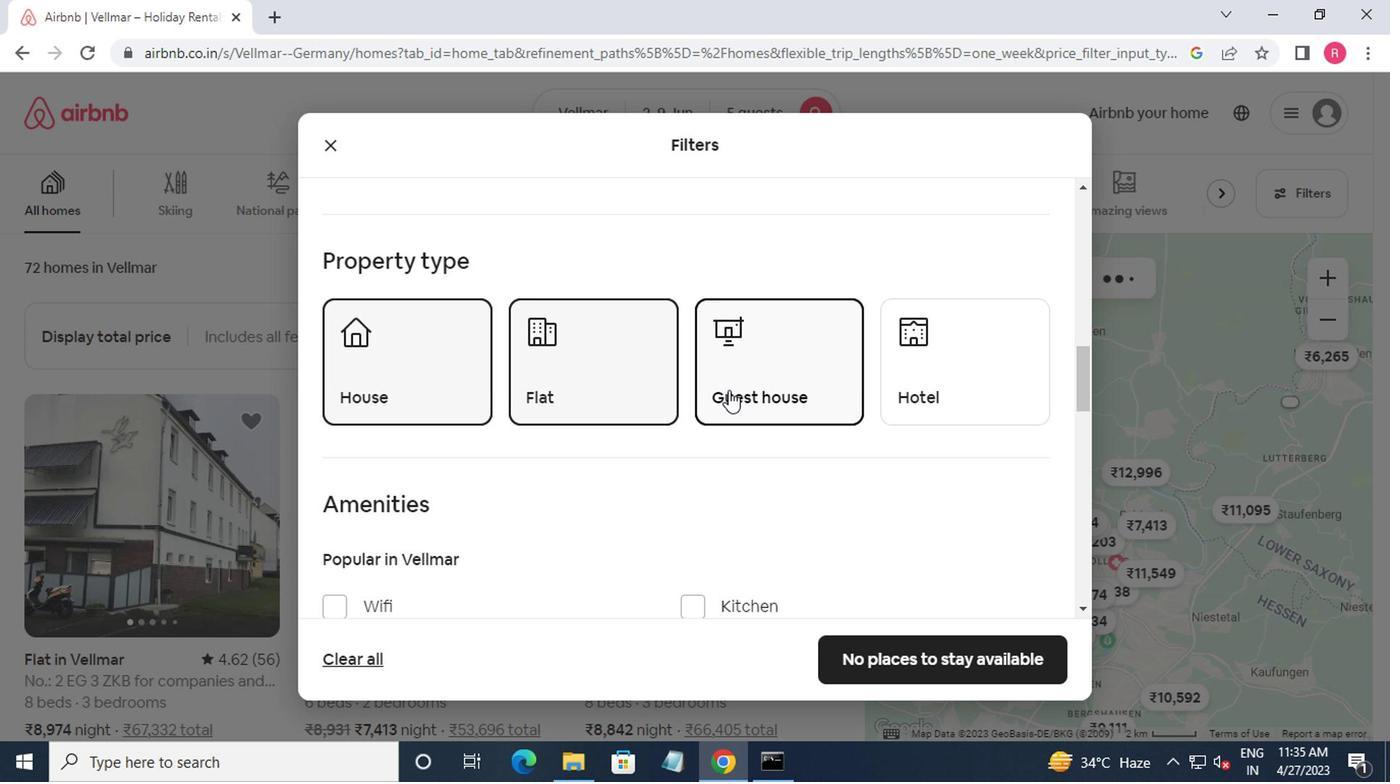 
Action: Mouse scrolled (730, 388) with delta (0, 0)
Screenshot: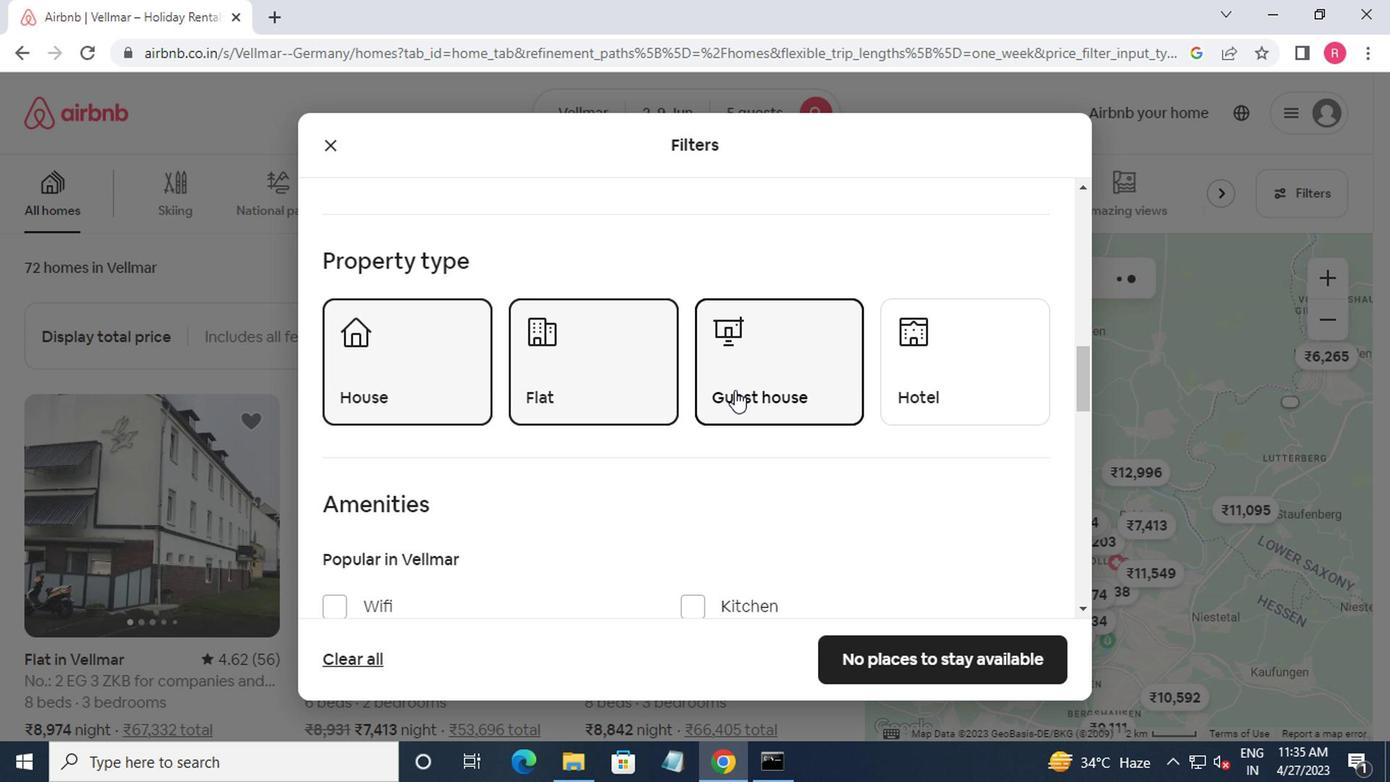 
Action: Mouse moved to (709, 394)
Screenshot: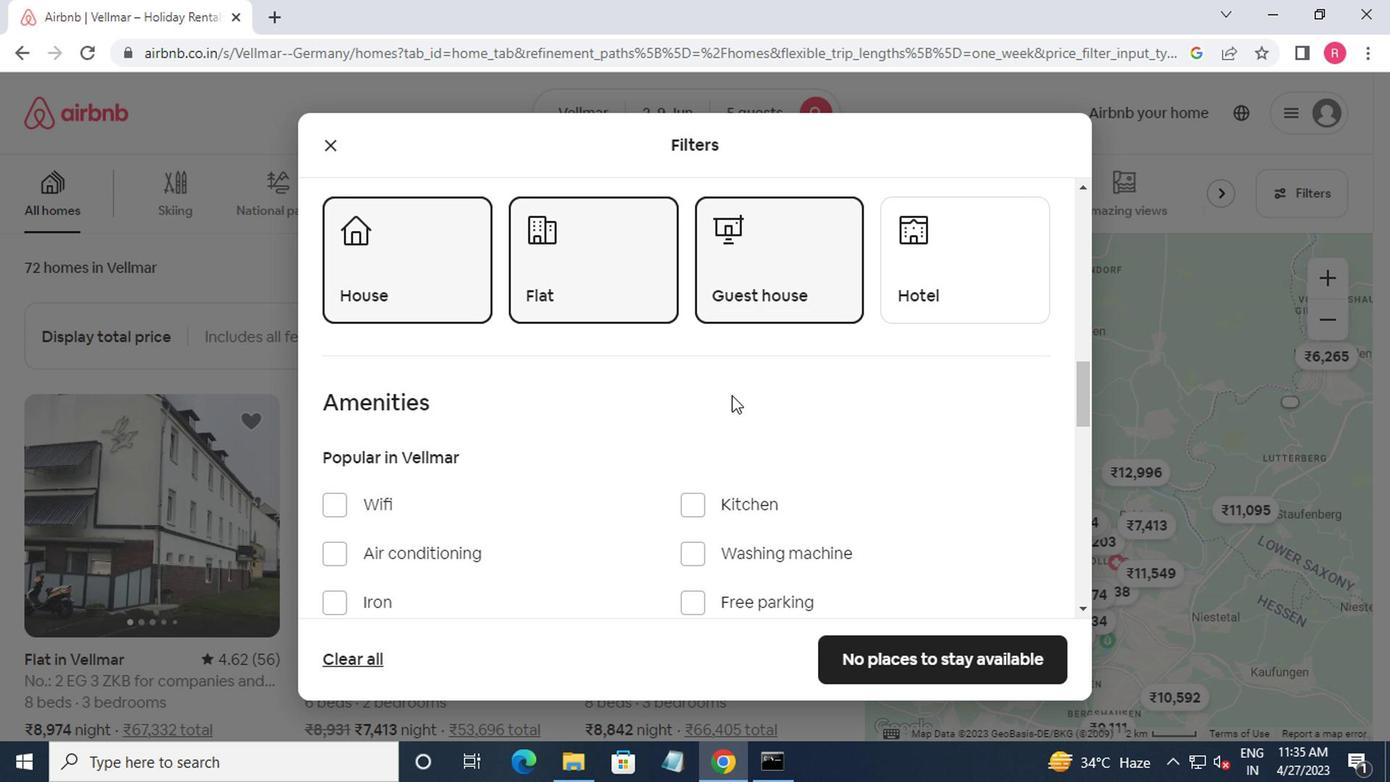 
Action: Mouse scrolled (709, 394) with delta (0, 0)
Screenshot: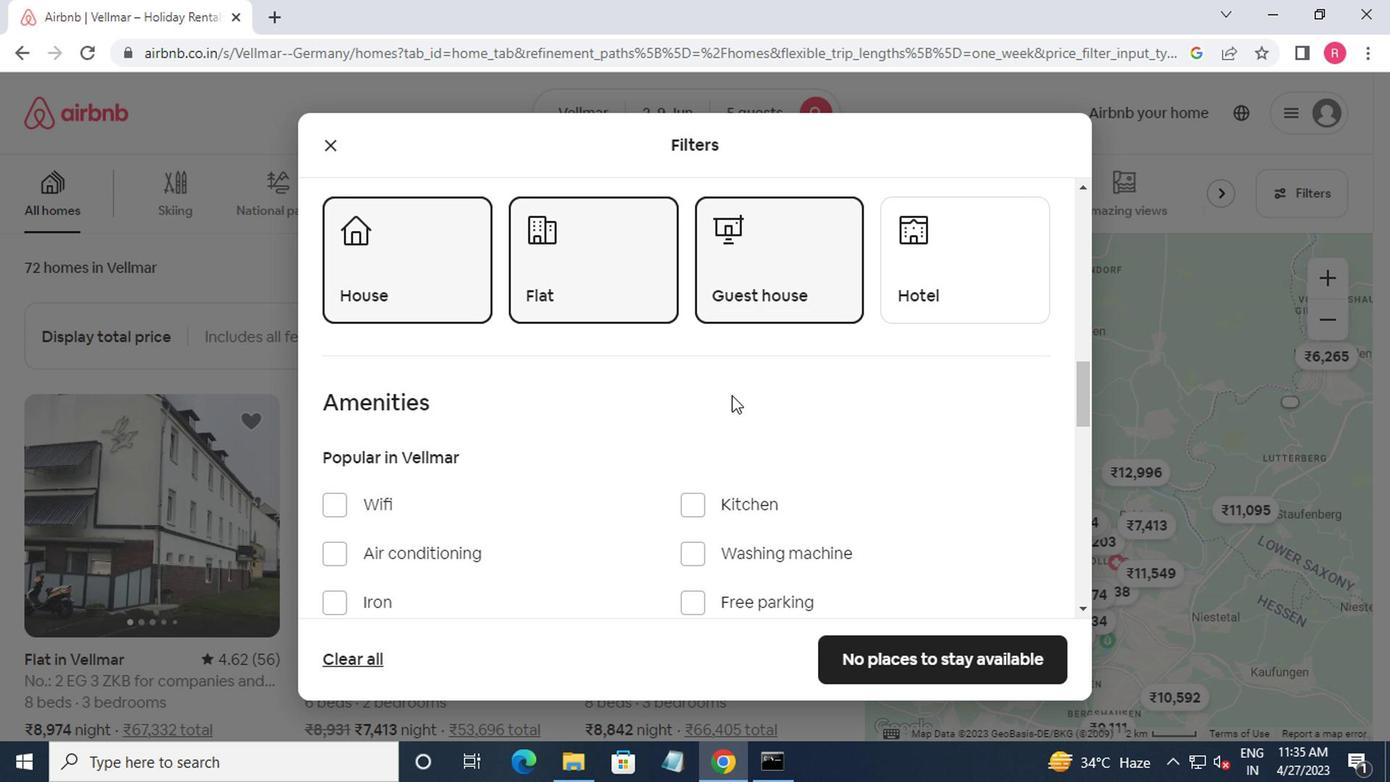 
Action: Mouse moved to (704, 394)
Screenshot: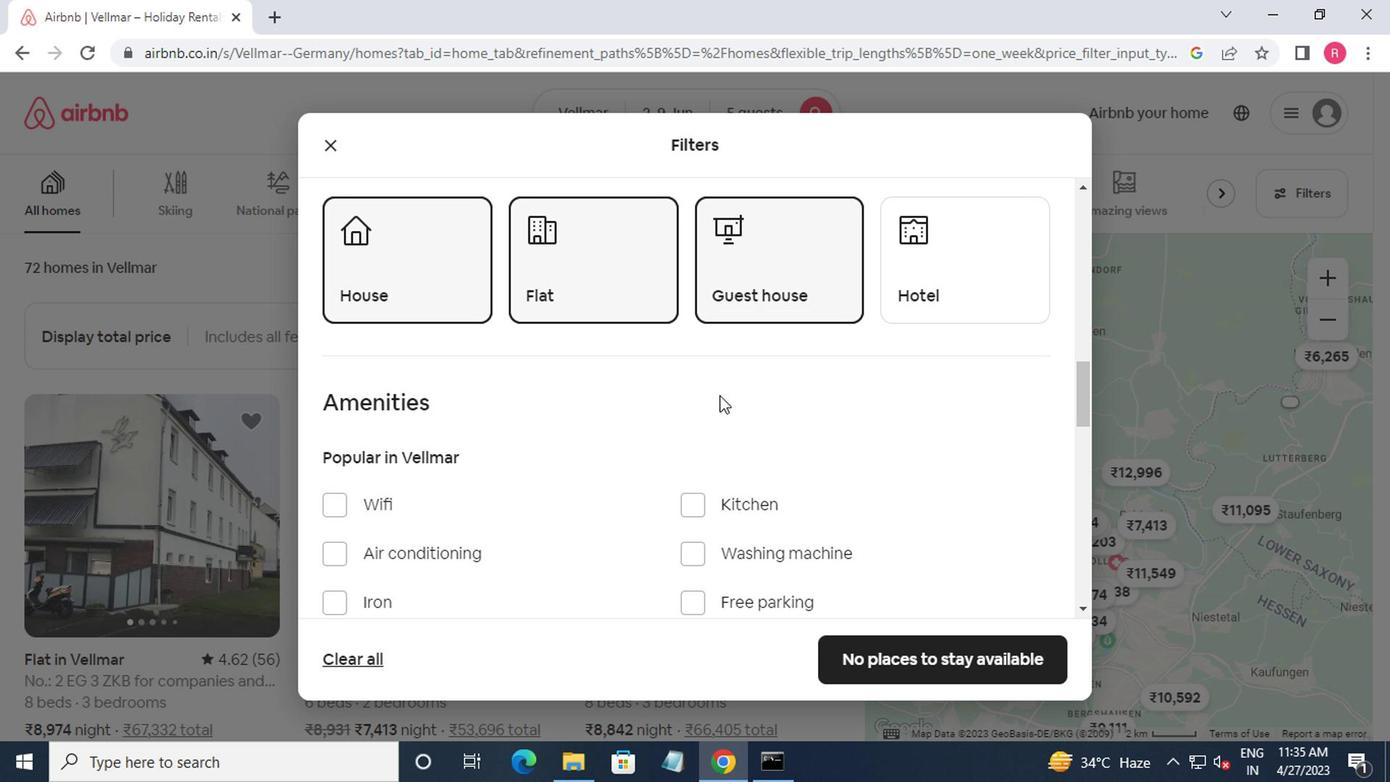 
Action: Mouse scrolled (704, 394) with delta (0, 0)
Screenshot: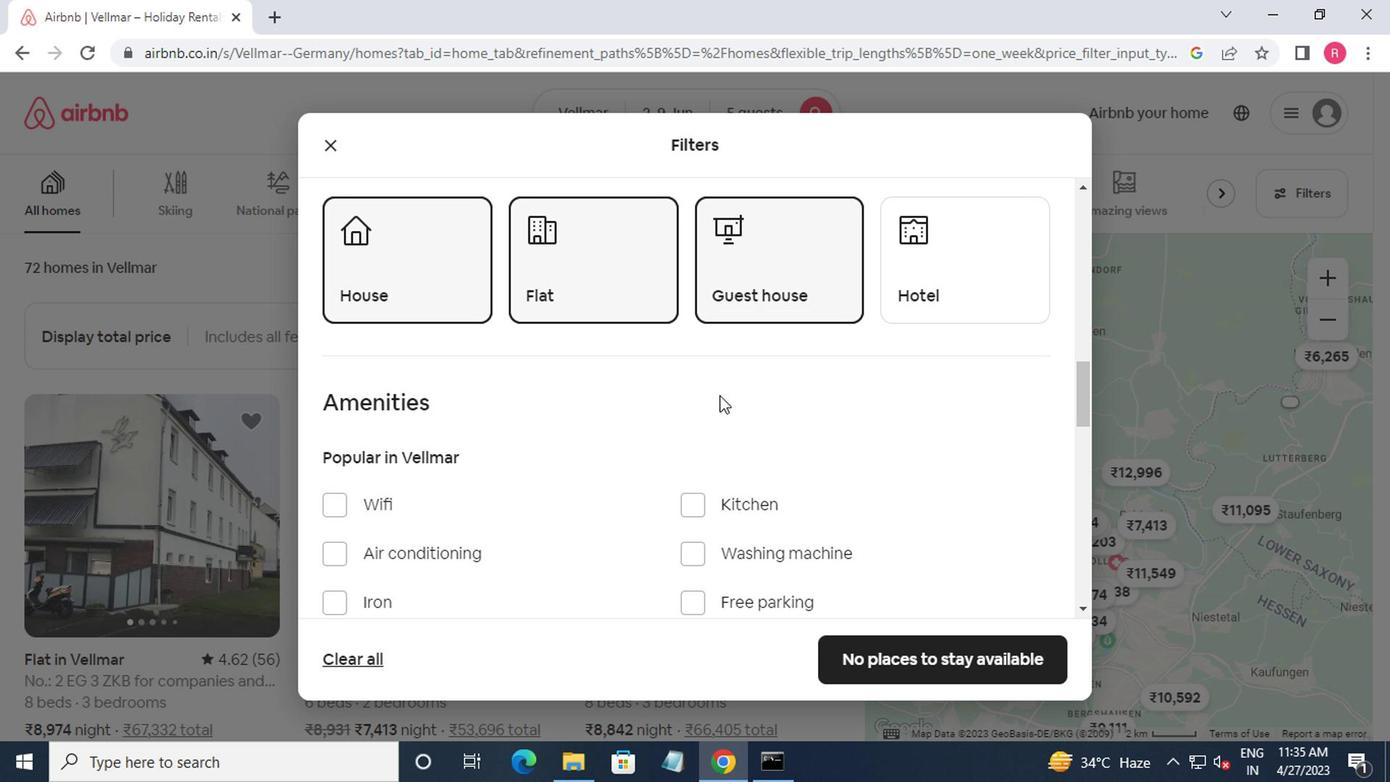 
Action: Mouse moved to (693, 396)
Screenshot: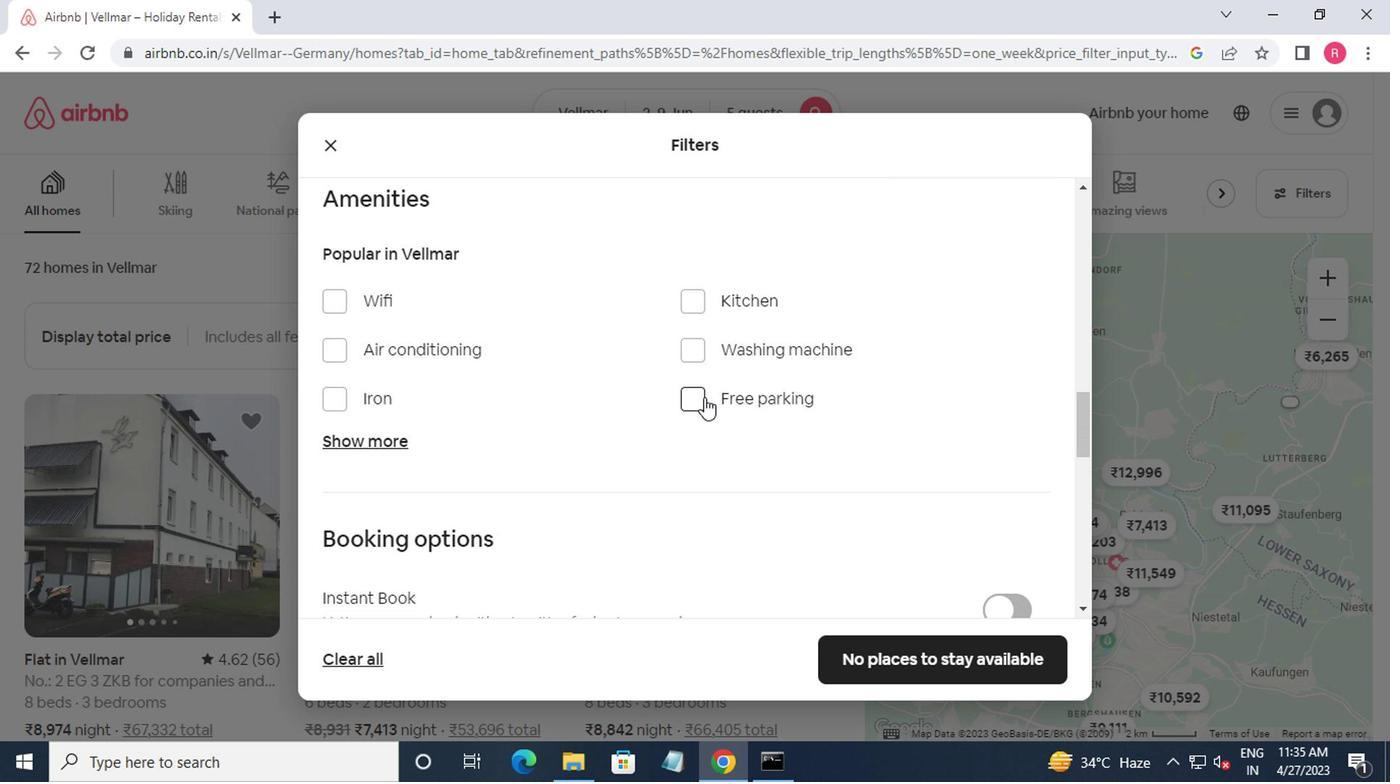 
Action: Mouse scrolled (693, 396) with delta (0, 0)
Screenshot: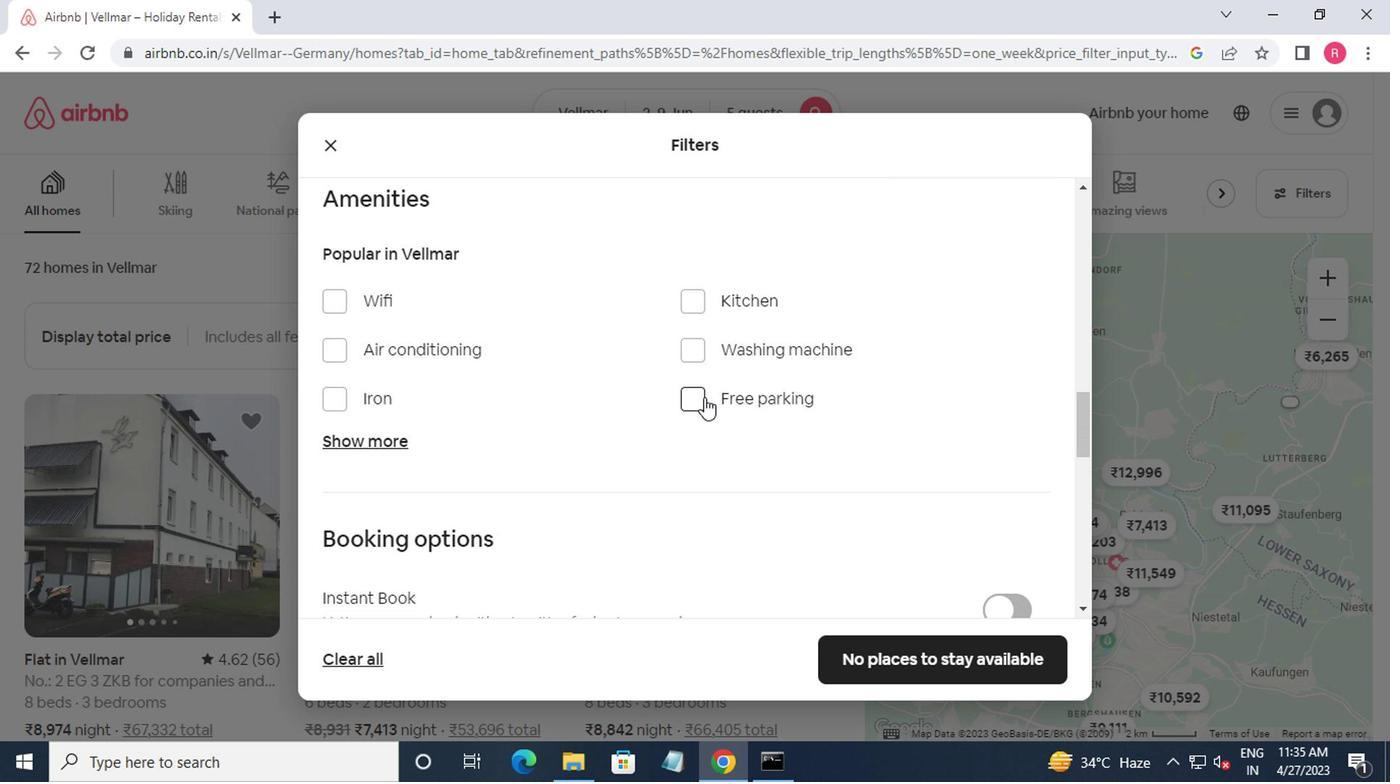
Action: Mouse scrolled (693, 396) with delta (0, 0)
Screenshot: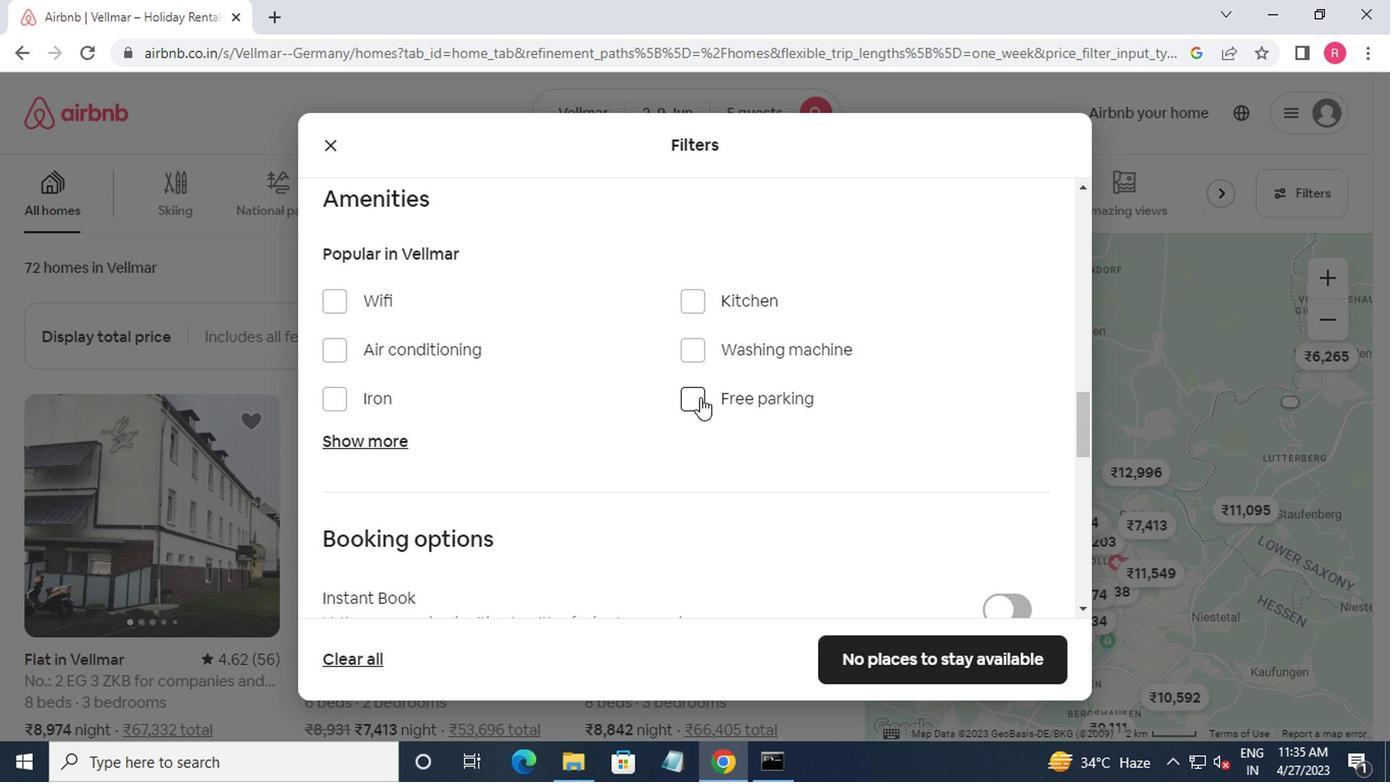 
Action: Mouse moved to (448, 409)
Screenshot: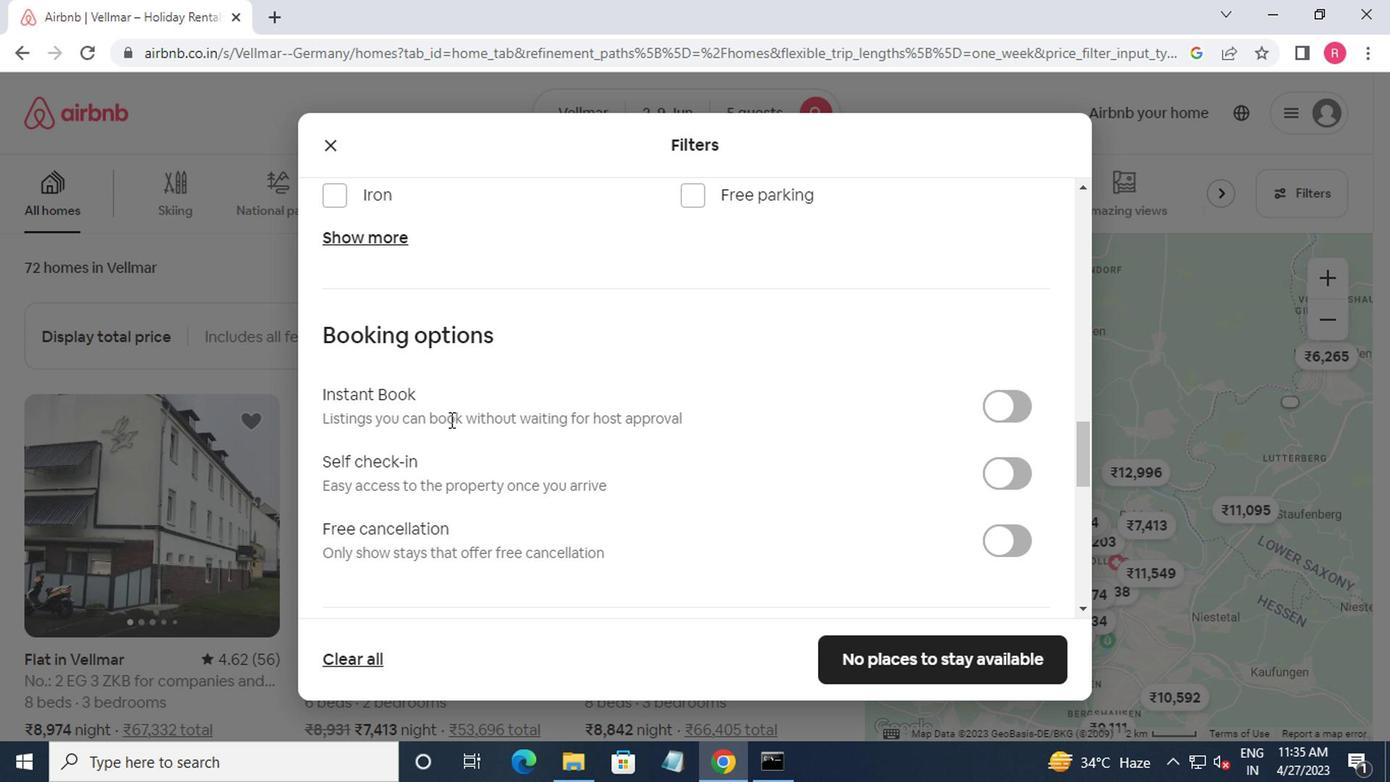 
Action: Mouse scrolled (448, 409) with delta (0, 0)
Screenshot: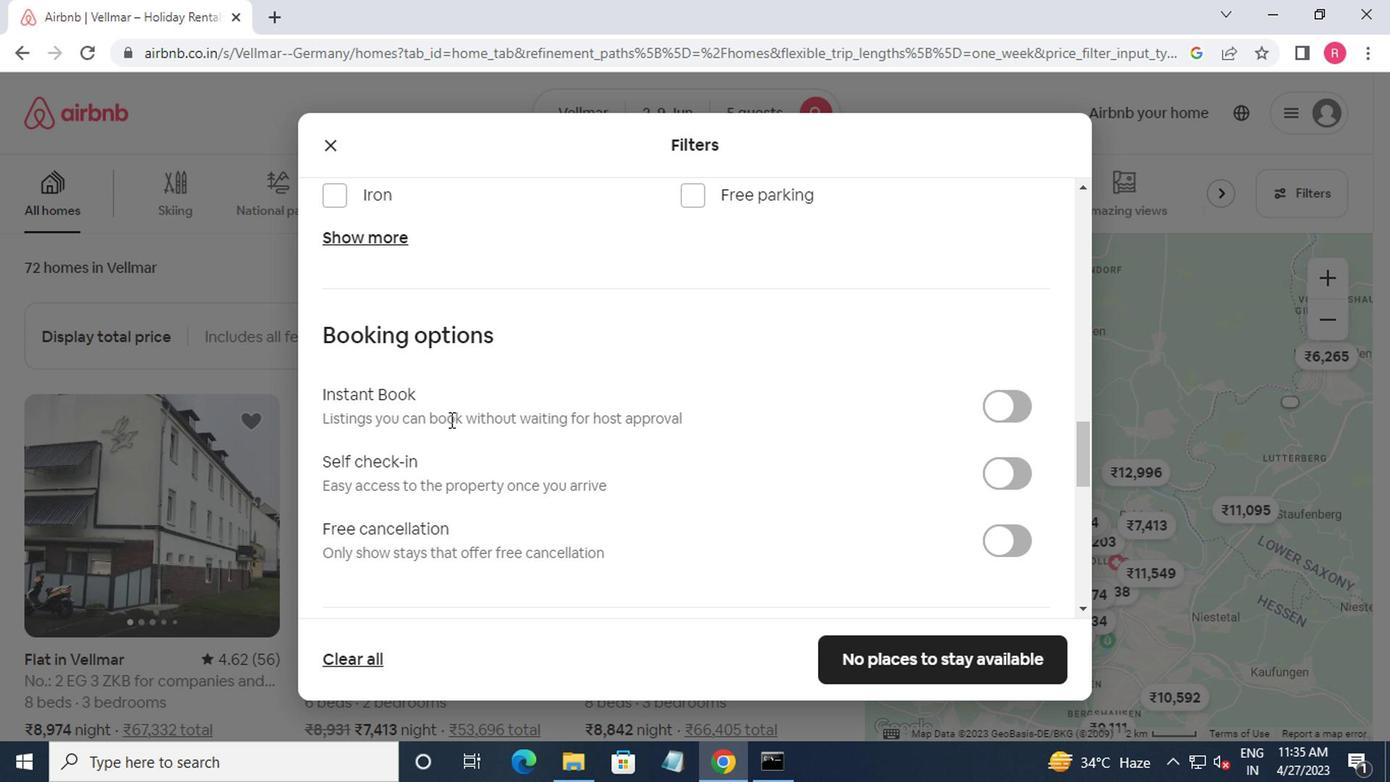 
Action: Mouse moved to (447, 404)
Screenshot: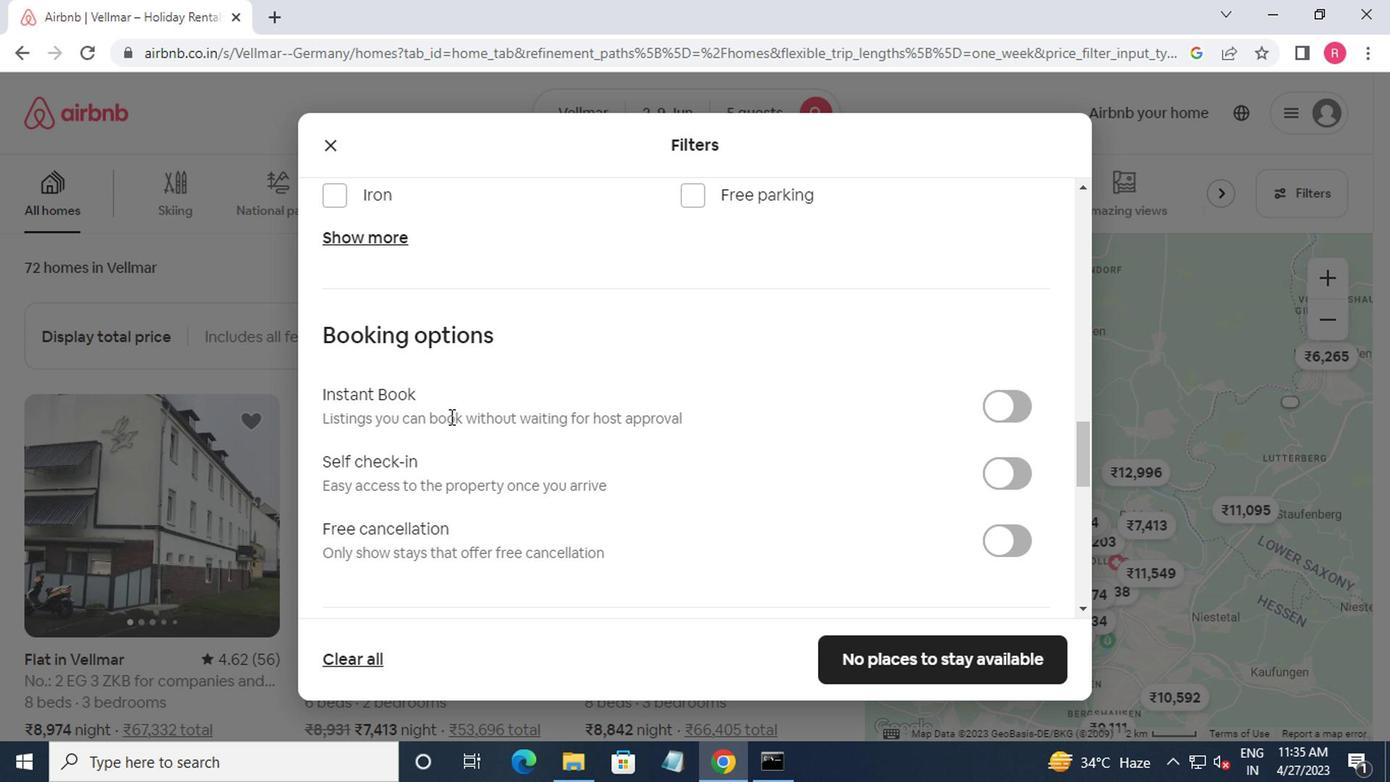 
Action: Mouse scrolled (447, 404) with delta (0, 0)
Screenshot: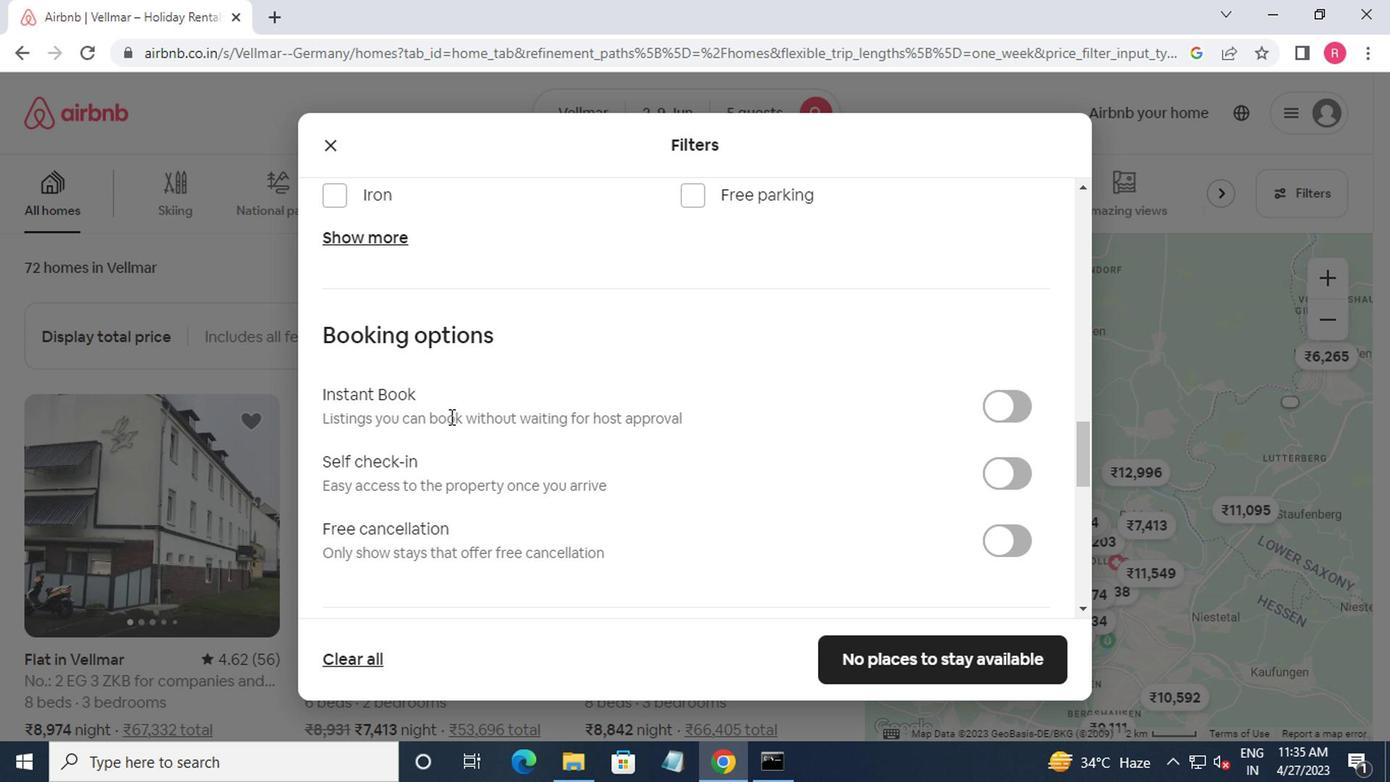 
Action: Mouse moved to (333, 312)
Screenshot: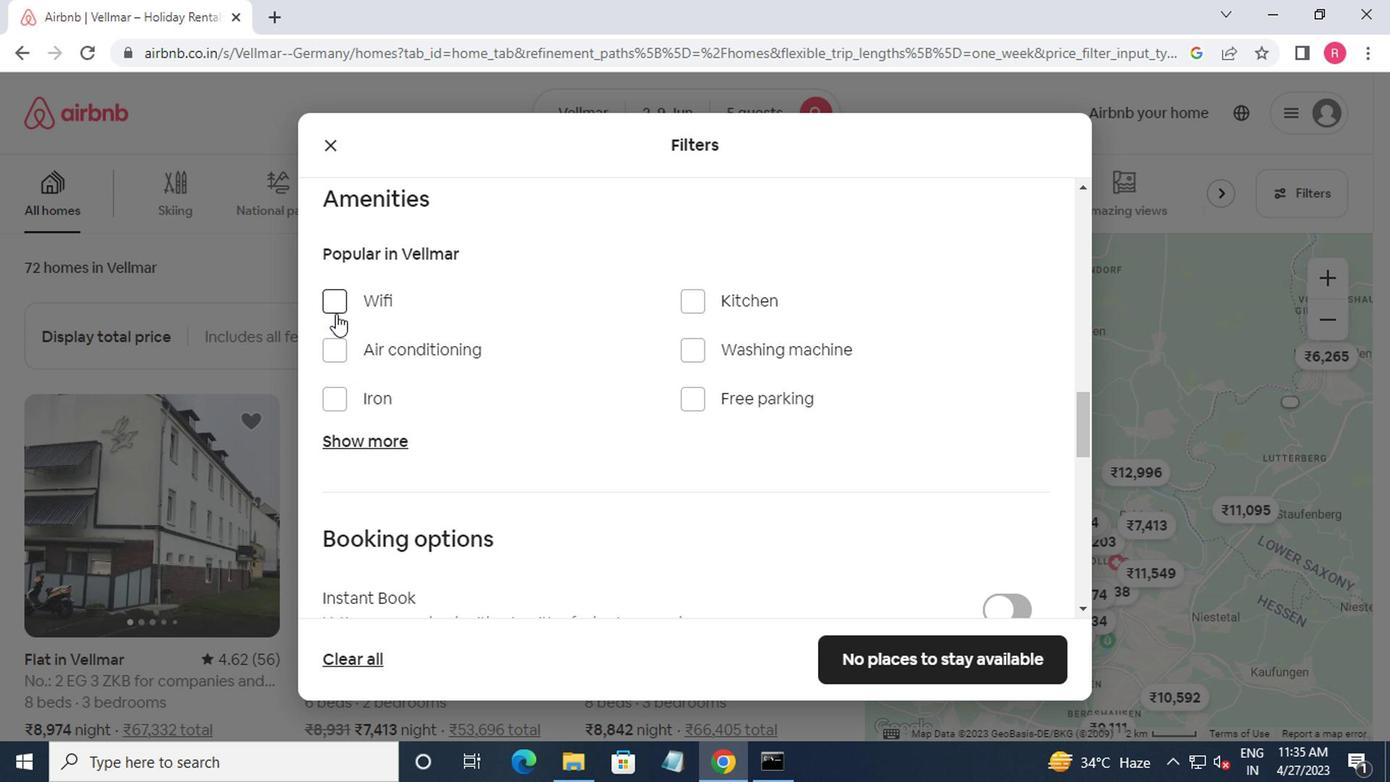 
Action: Mouse pressed left at (333, 312)
Screenshot: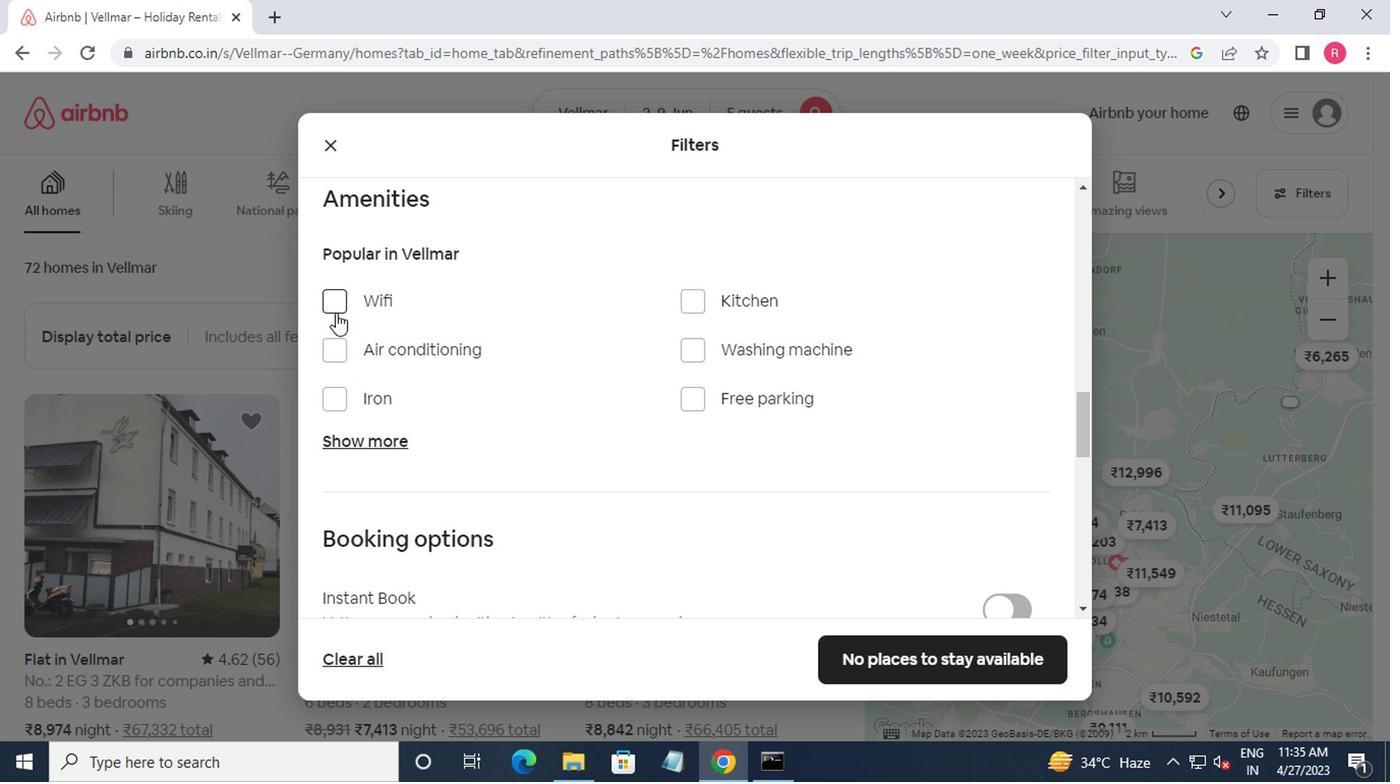 
Action: Mouse moved to (343, 307)
Screenshot: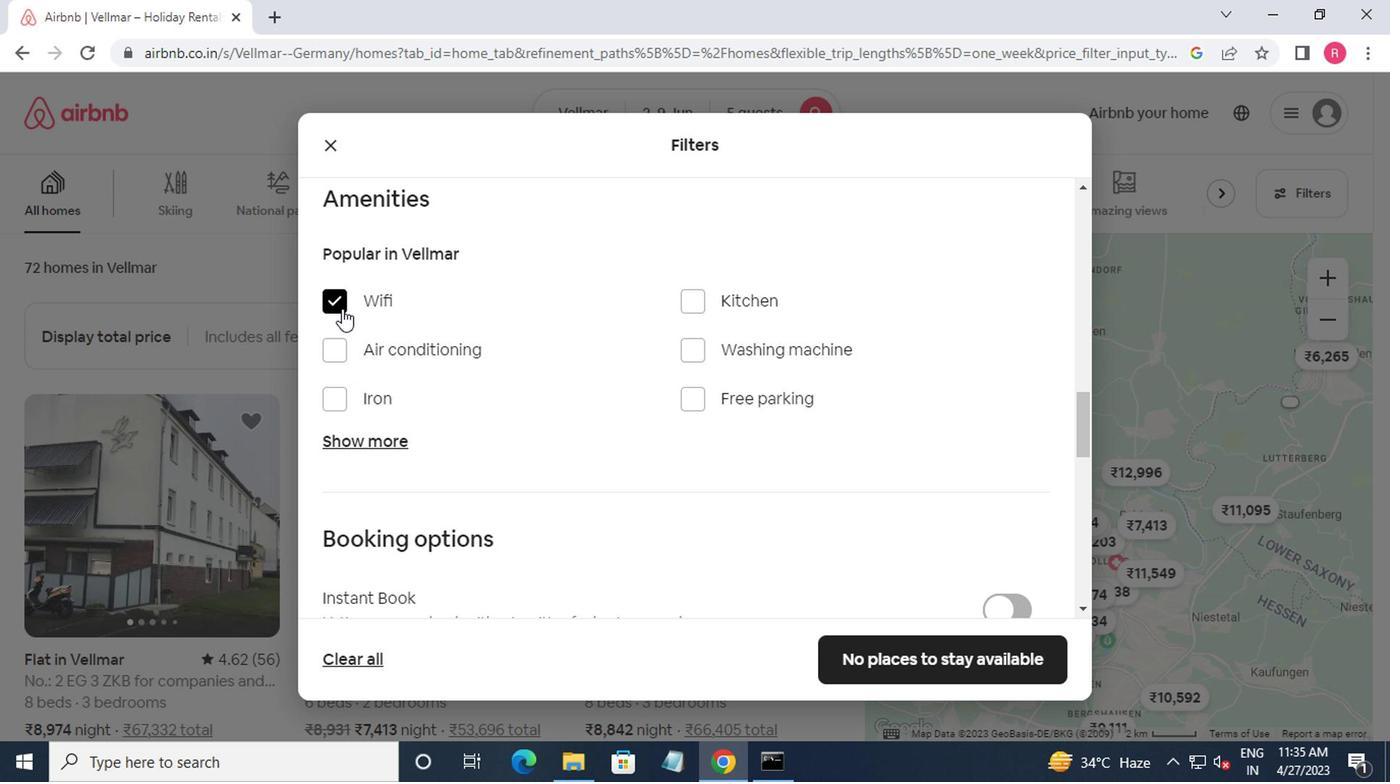 
Action: Mouse scrolled (343, 307) with delta (0, 0)
Screenshot: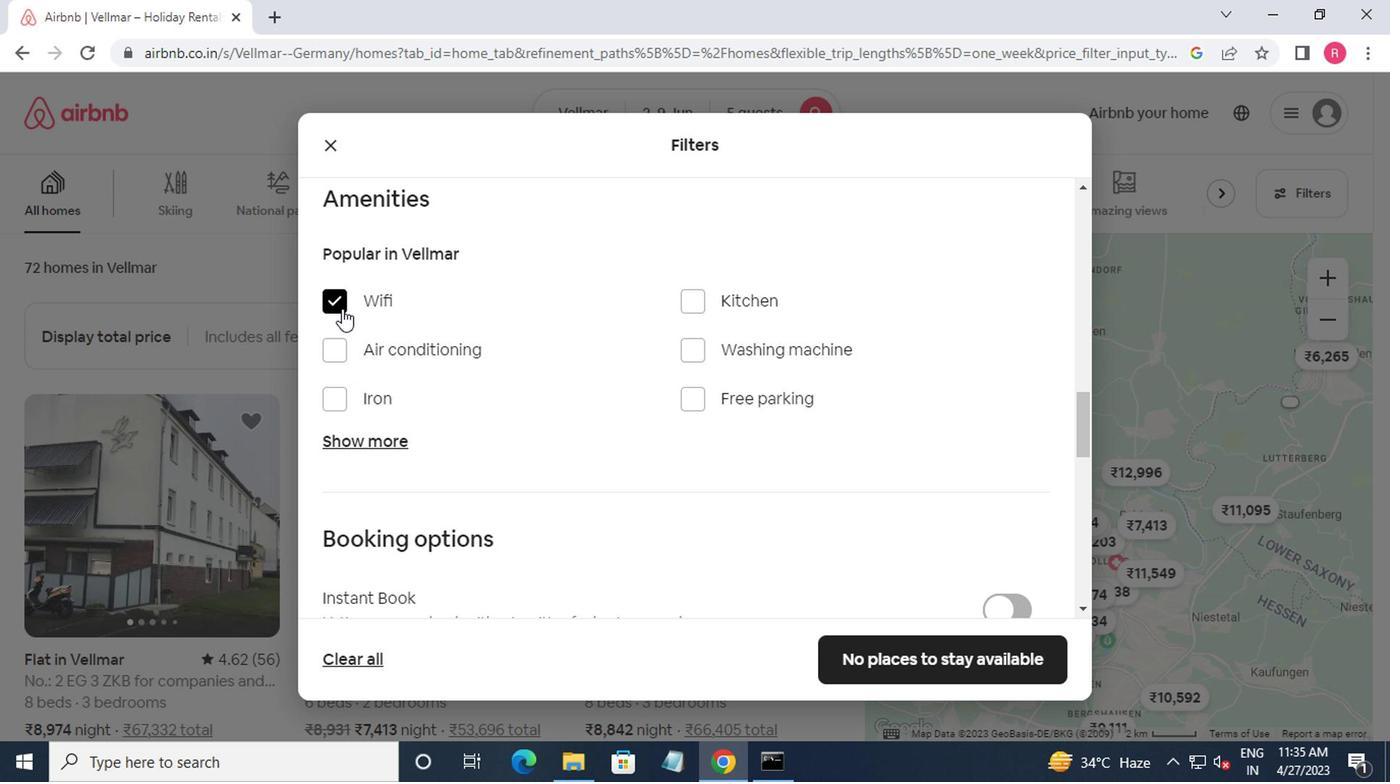 
Action: Mouse moved to (349, 309)
Screenshot: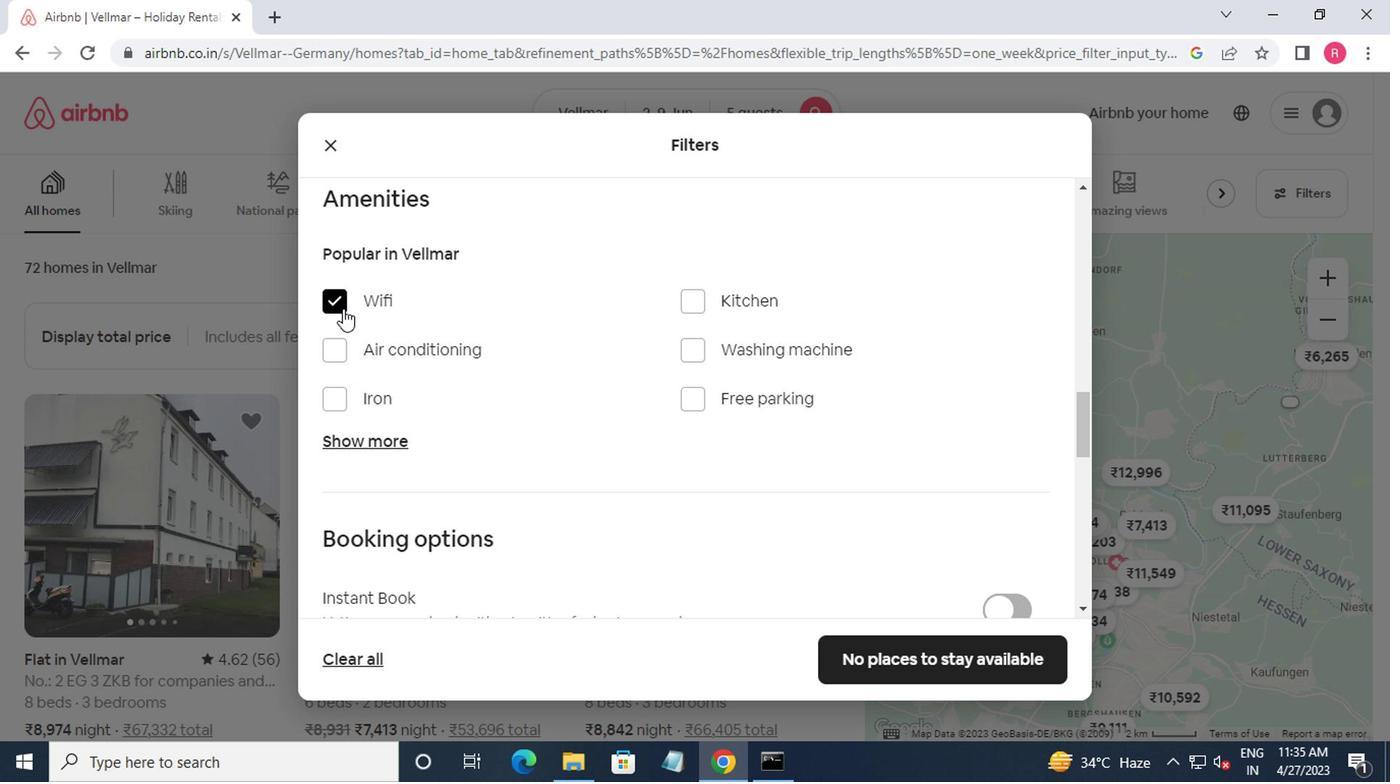 
Action: Mouse scrolled (349, 307) with delta (0, -1)
Screenshot: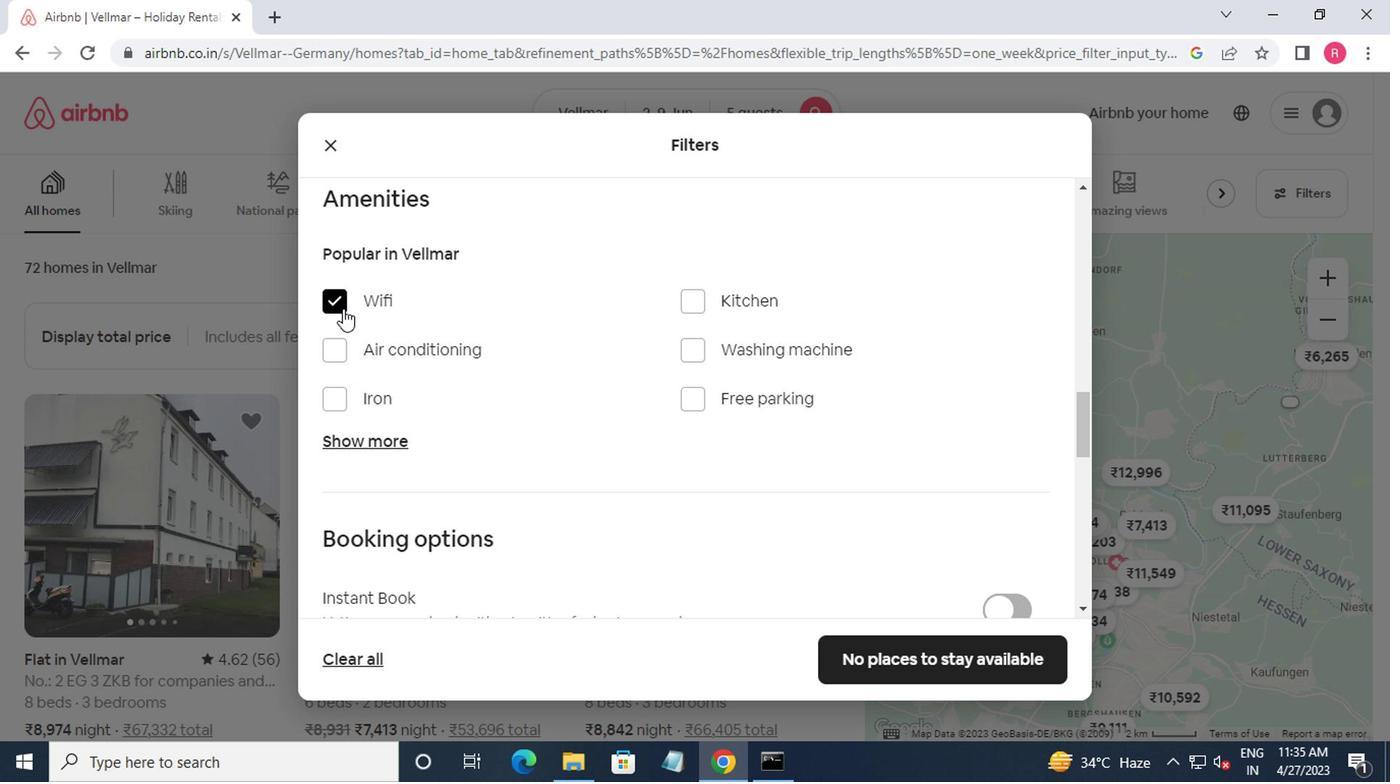
Action: Mouse moved to (371, 314)
Screenshot: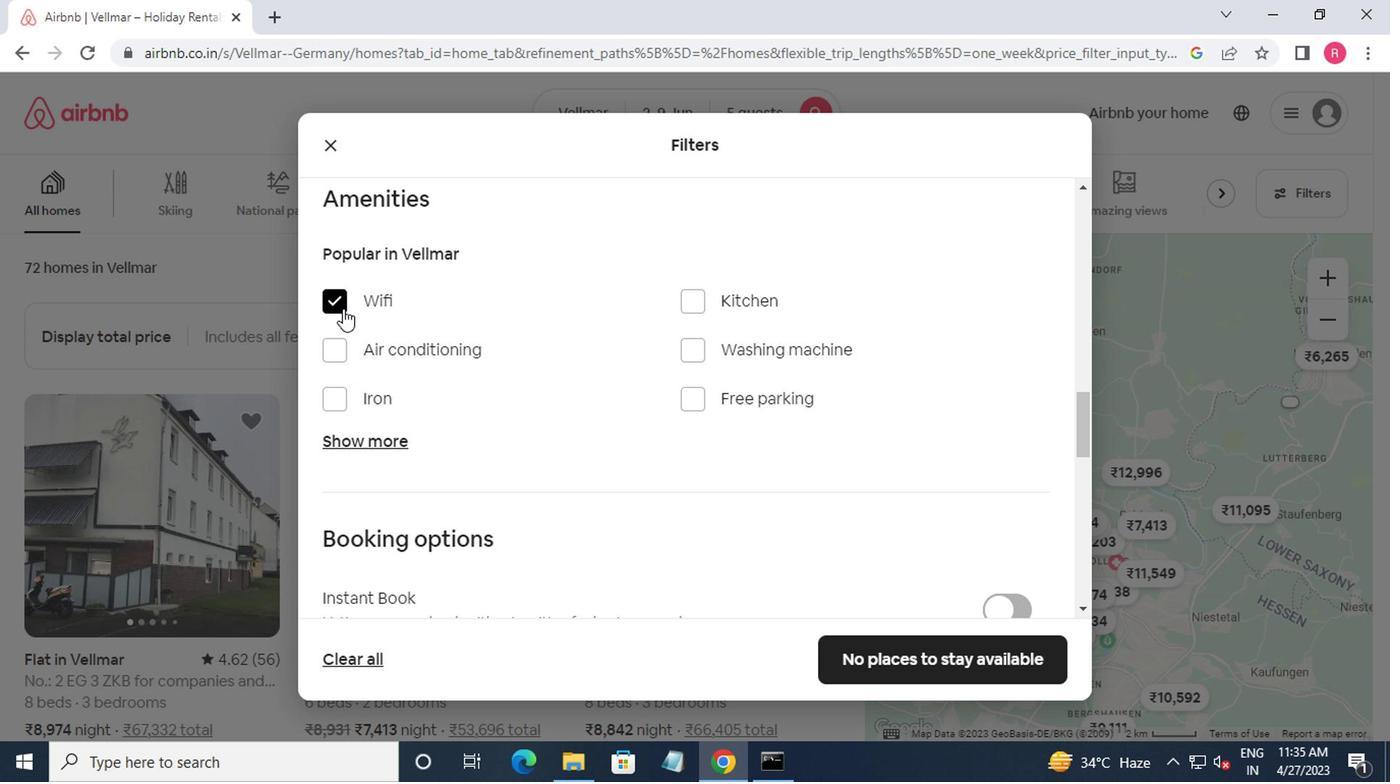 
Action: Mouse scrolled (371, 312) with delta (0, -1)
Screenshot: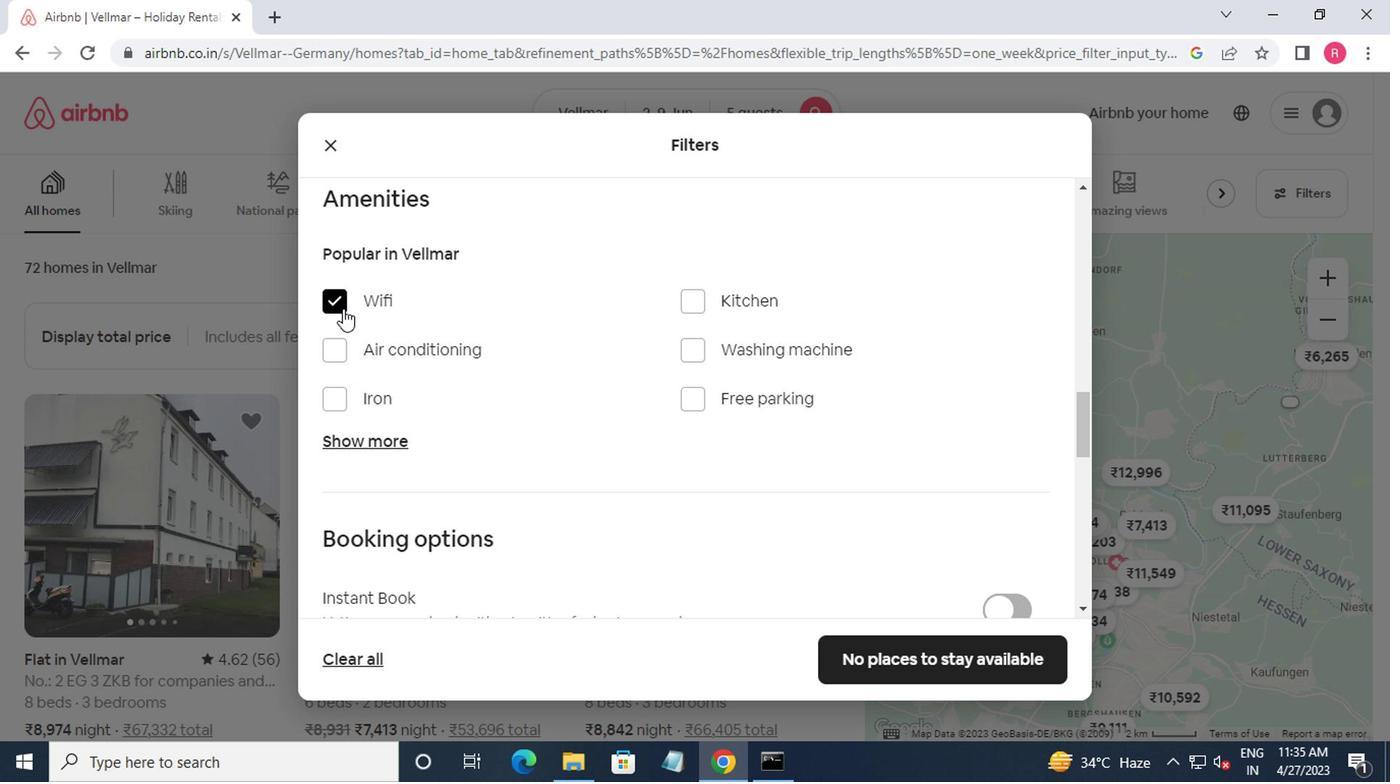 
Action: Mouse moved to (985, 376)
Screenshot: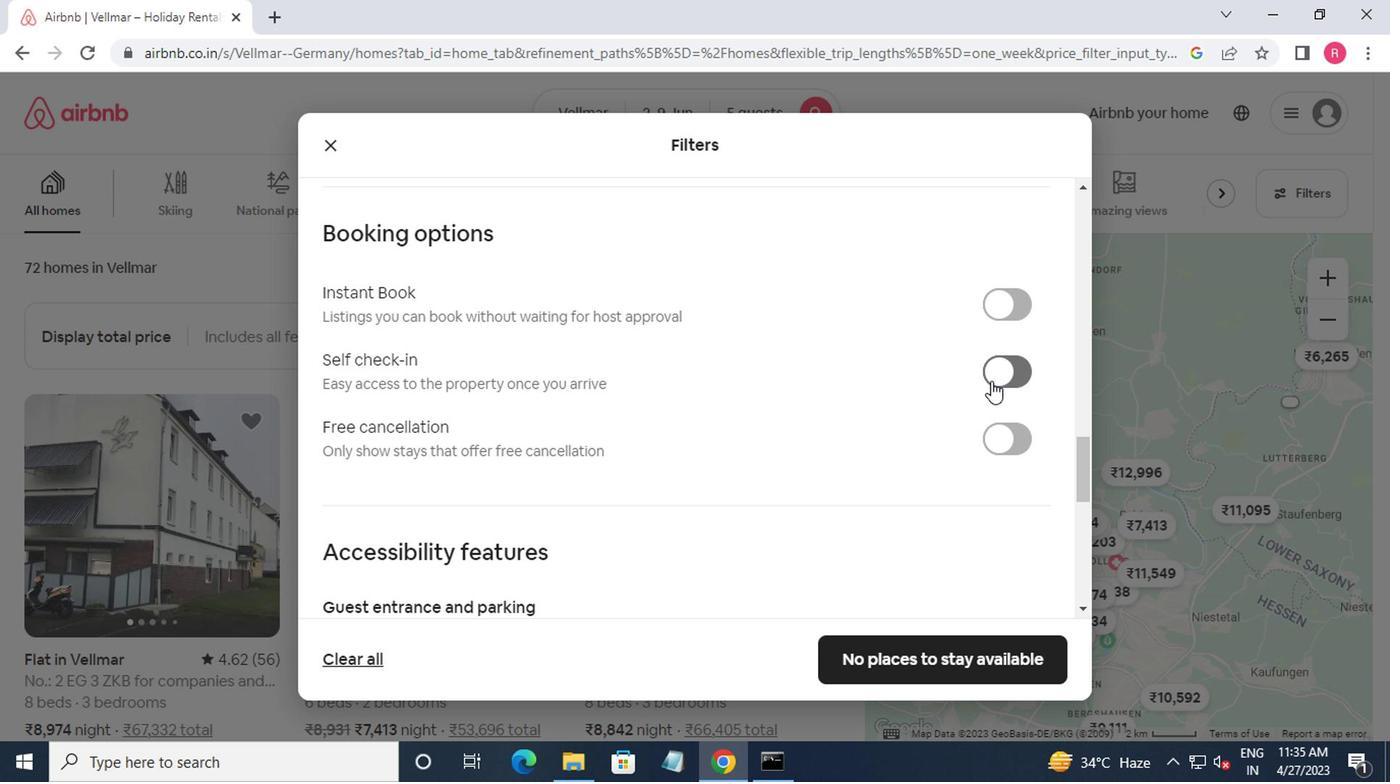 
Action: Mouse pressed left at (985, 376)
Screenshot: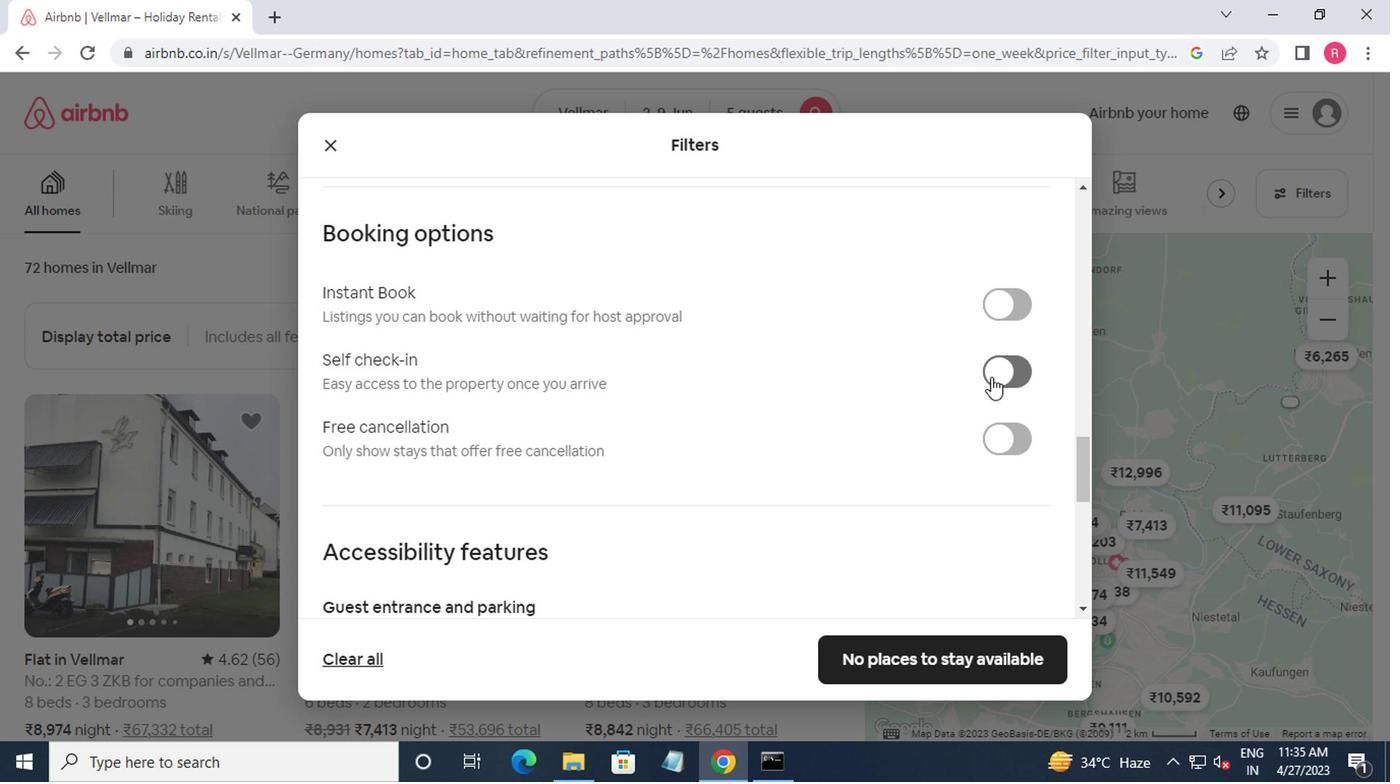 
Action: Mouse moved to (979, 375)
Screenshot: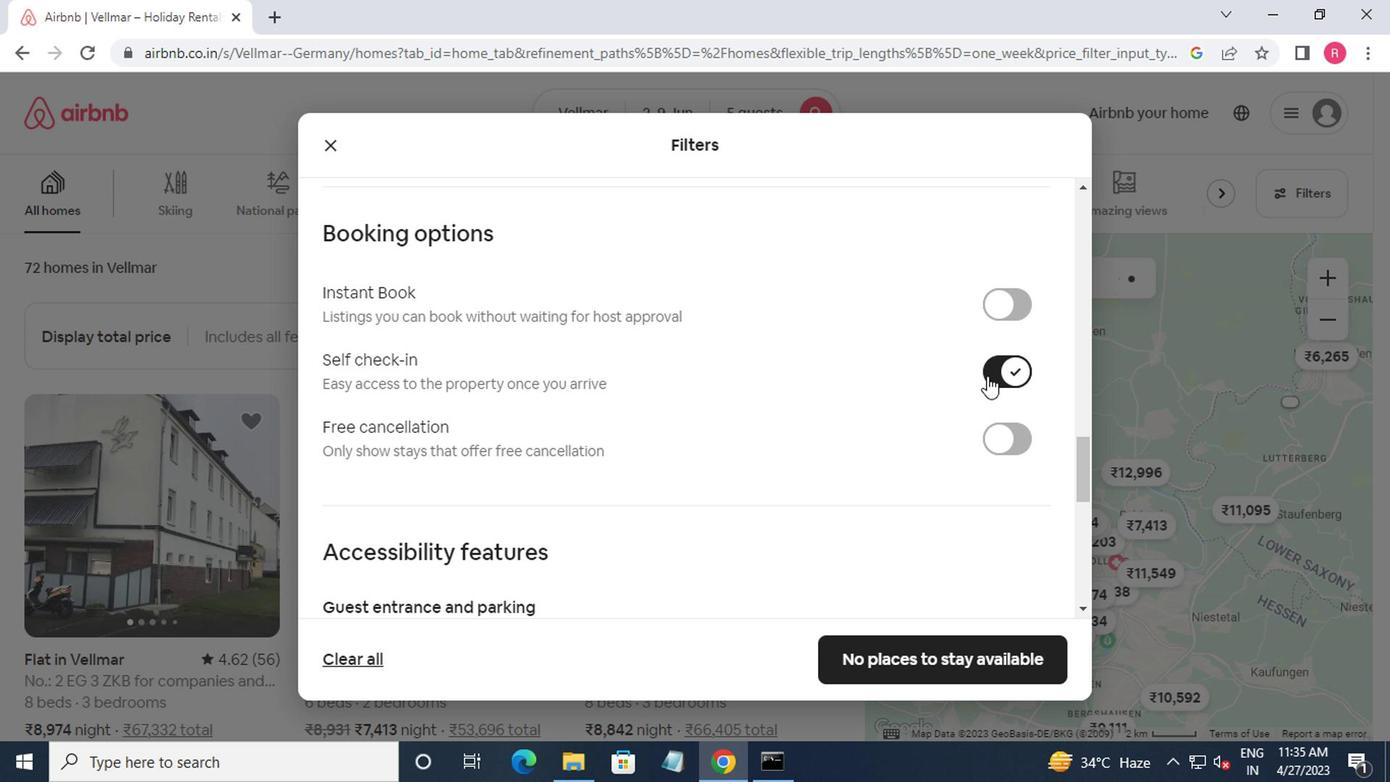 
Action: Mouse scrolled (979, 374) with delta (0, 0)
Screenshot: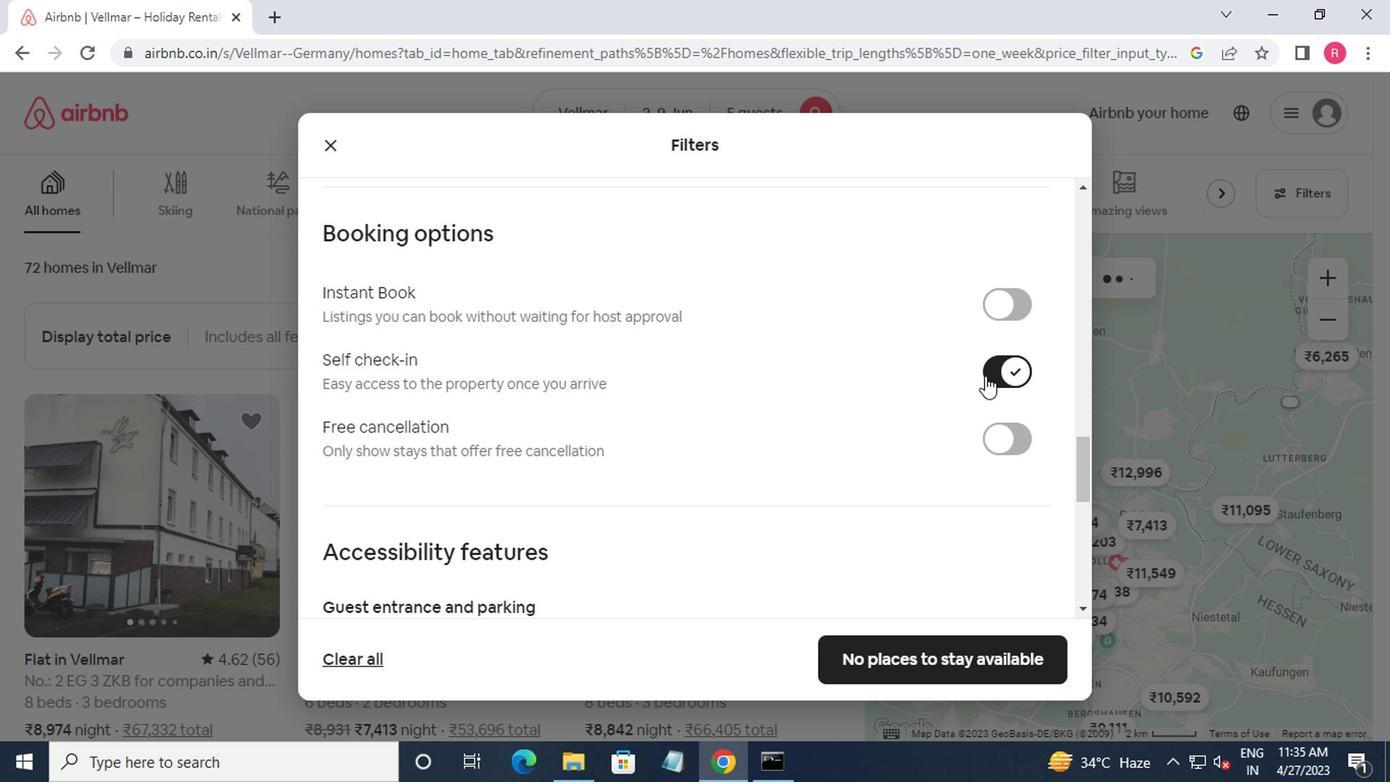 
Action: Mouse scrolled (979, 374) with delta (0, 0)
Screenshot: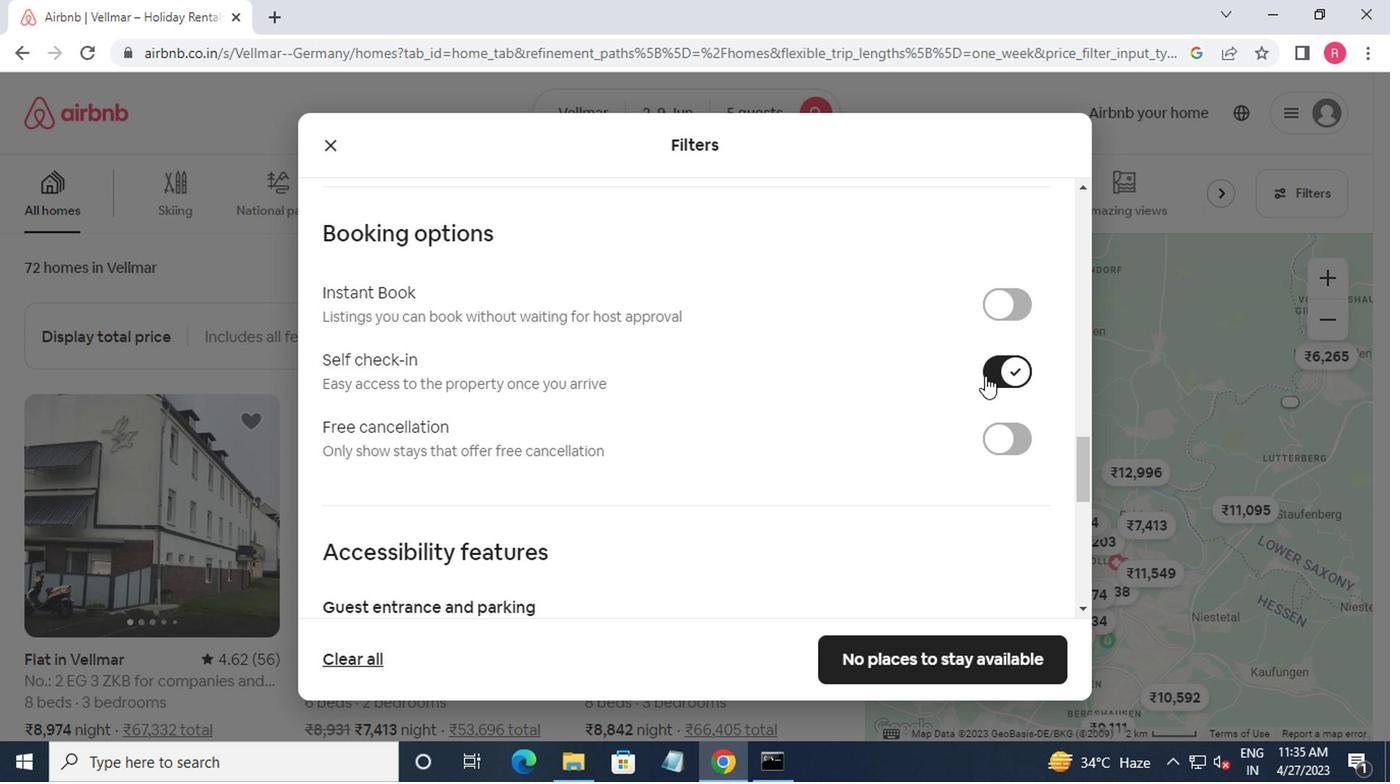 
Action: Mouse scrolled (979, 374) with delta (0, 0)
Screenshot: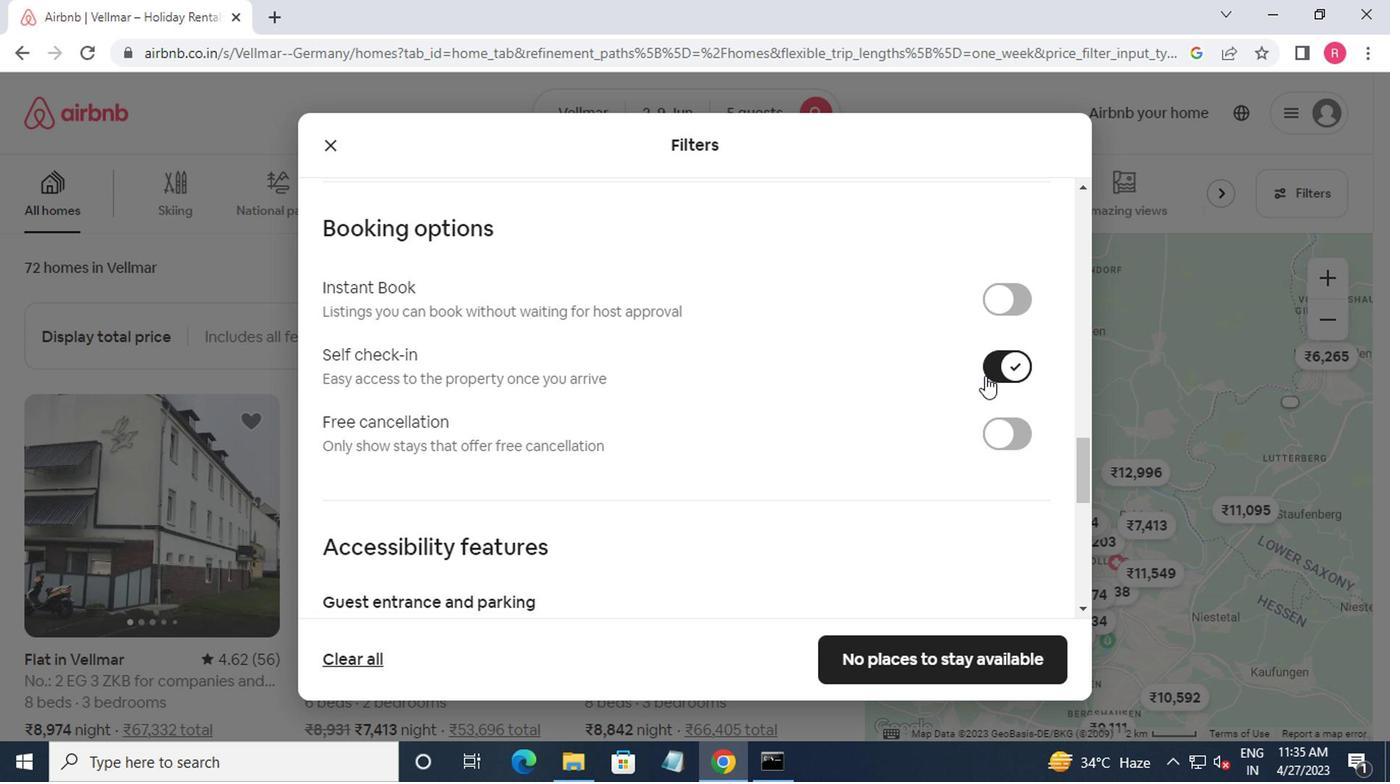 
Action: Mouse moved to (976, 375)
Screenshot: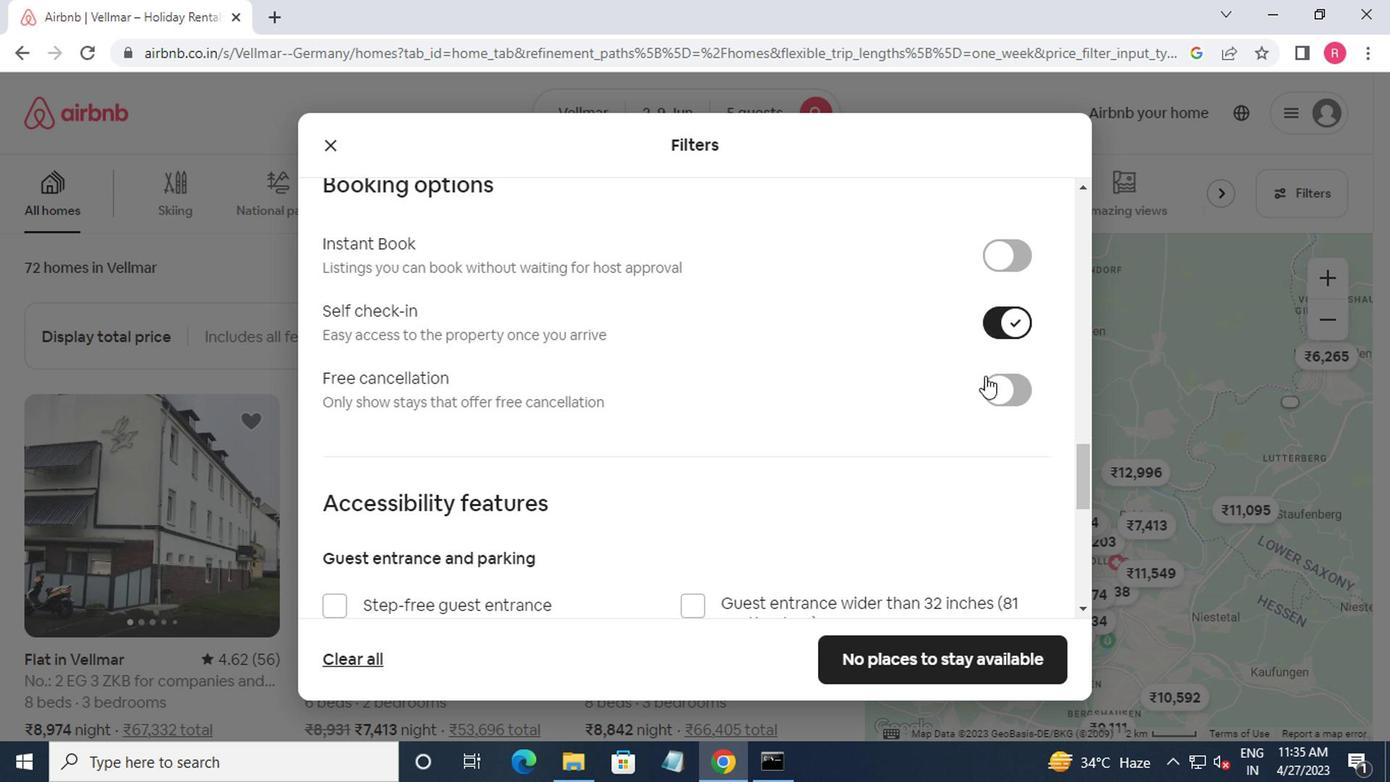 
Action: Mouse scrolled (976, 374) with delta (0, 0)
Screenshot: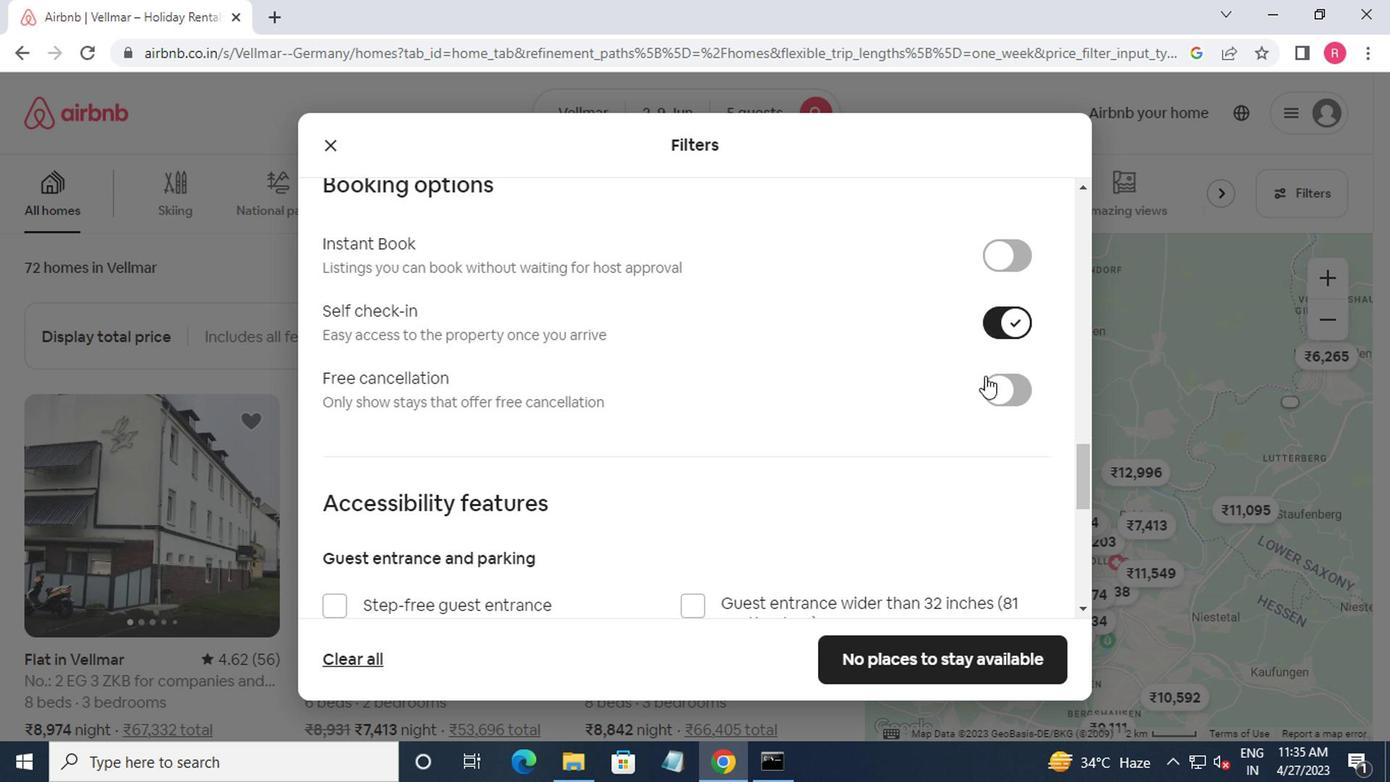 
Action: Mouse moved to (921, 383)
Screenshot: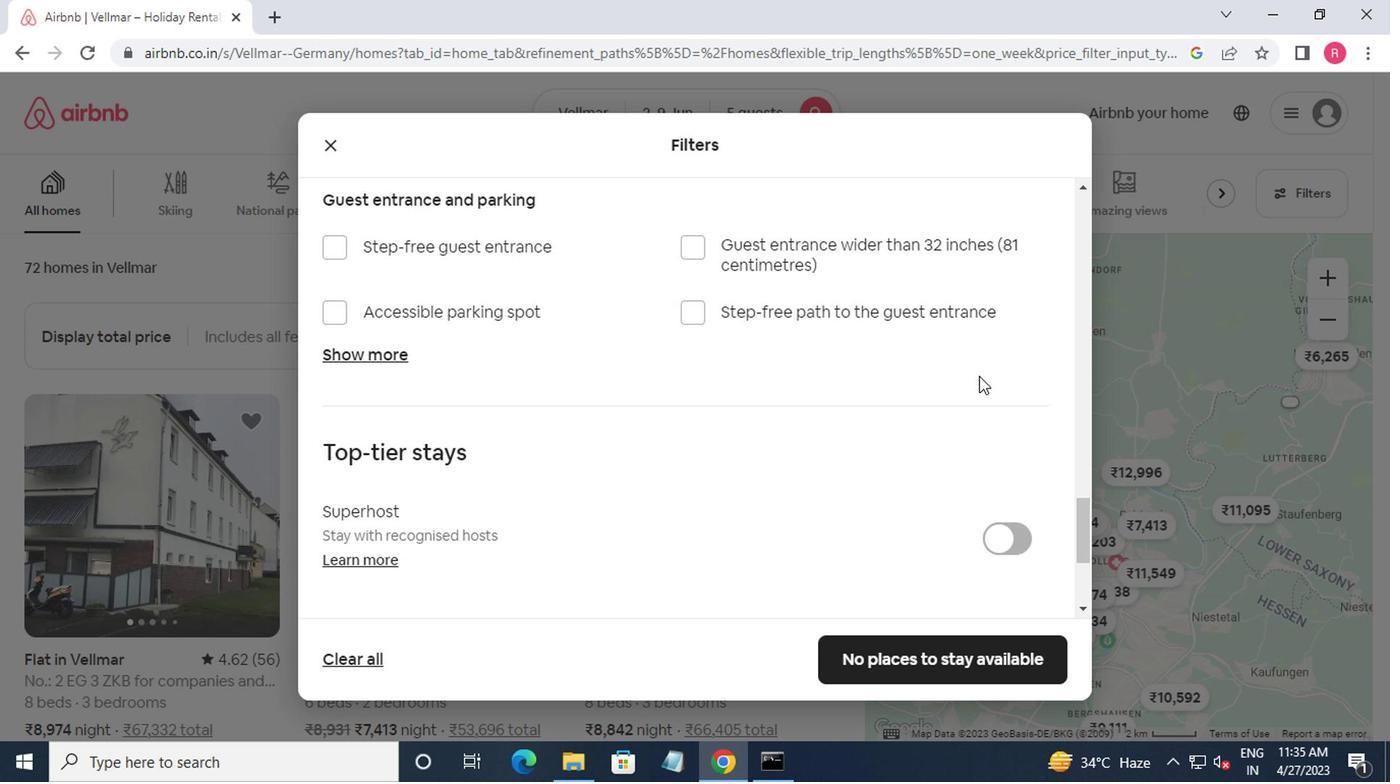 
Action: Mouse scrolled (921, 382) with delta (0, -1)
Screenshot: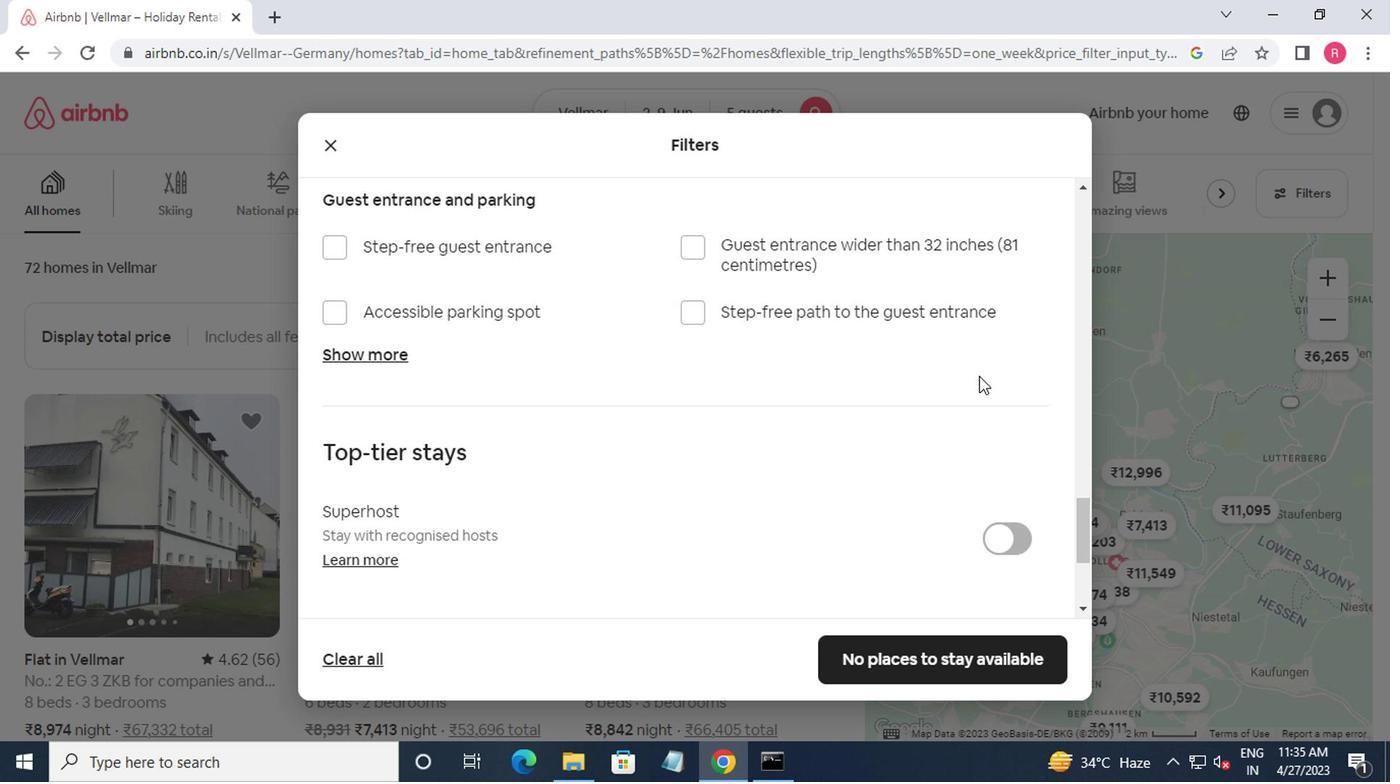 
Action: Mouse moved to (856, 394)
Screenshot: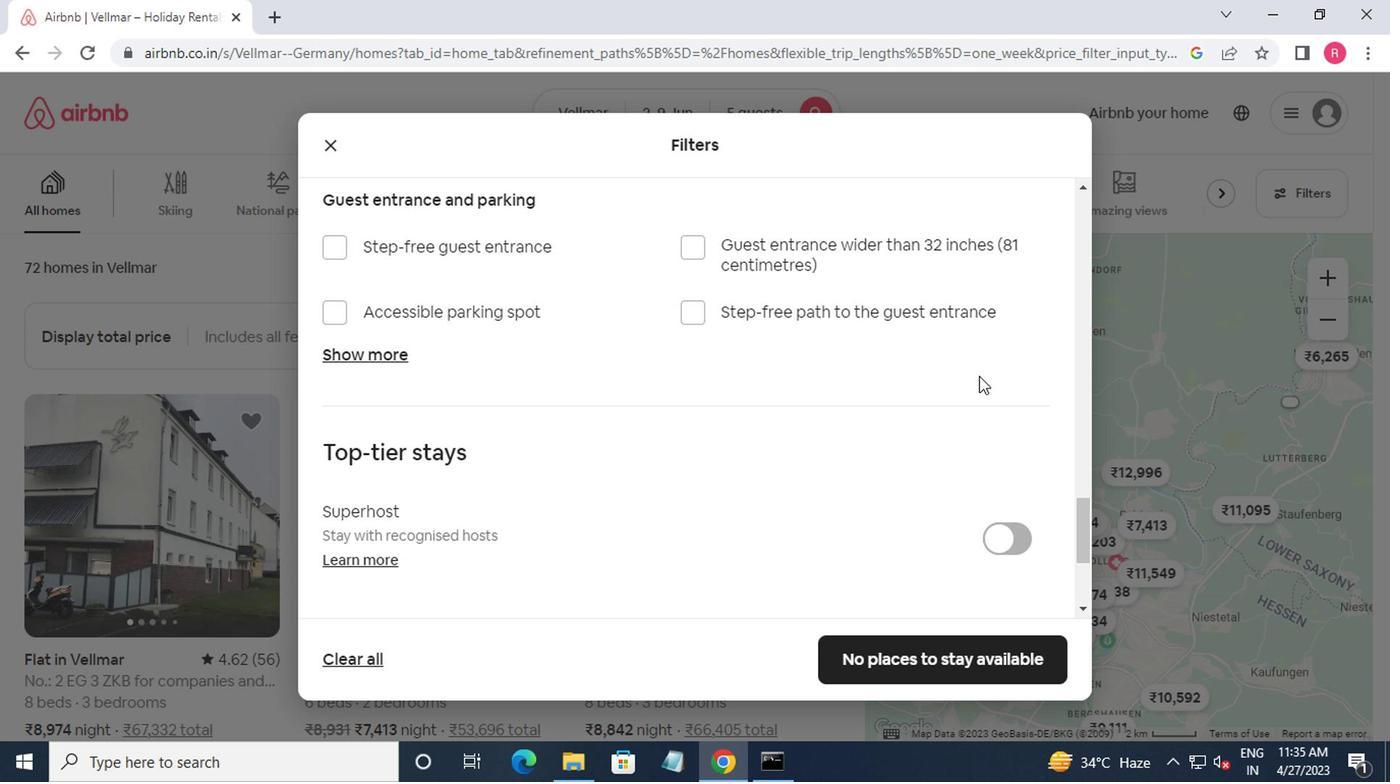 
Action: Mouse scrolled (856, 394) with delta (0, 0)
Screenshot: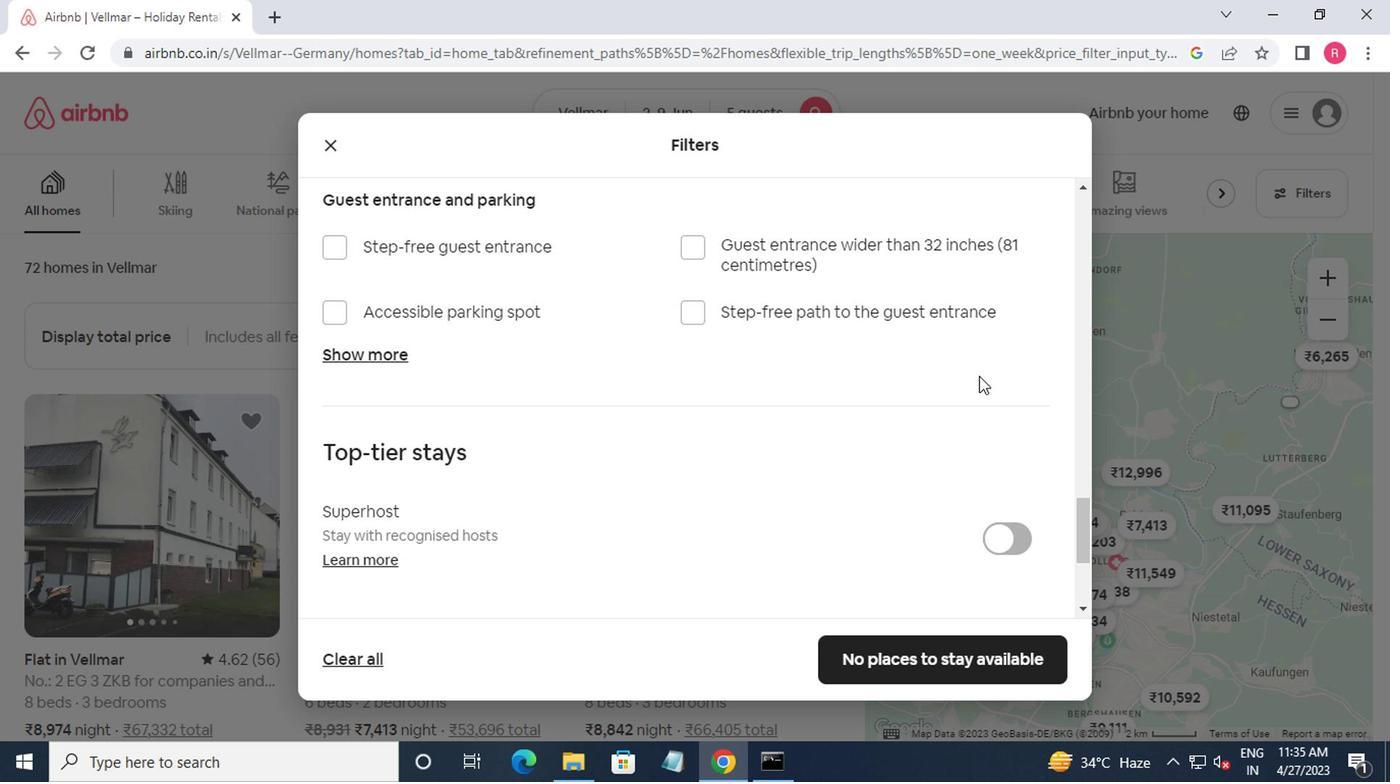 
Action: Mouse moved to (782, 420)
Screenshot: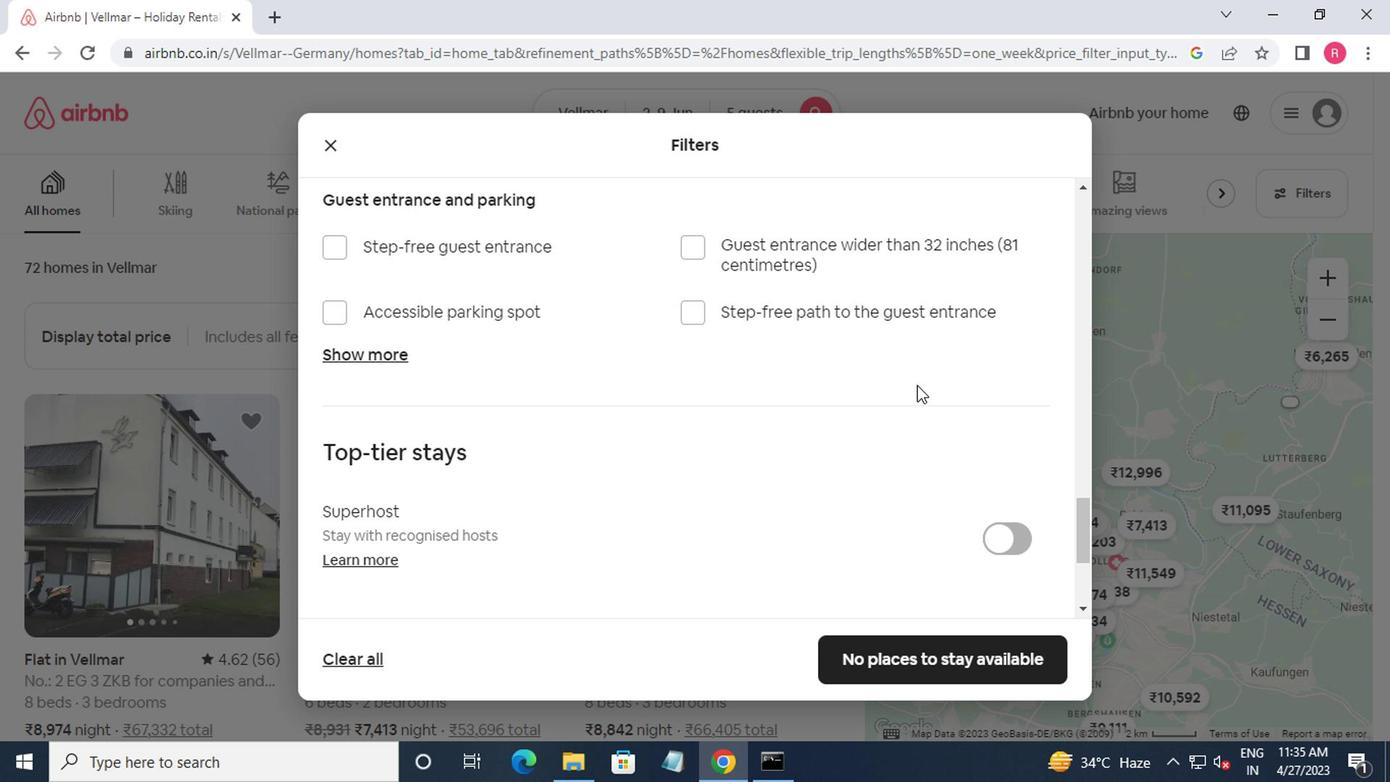 
Action: Mouse scrolled (782, 419) with delta (0, 0)
Screenshot: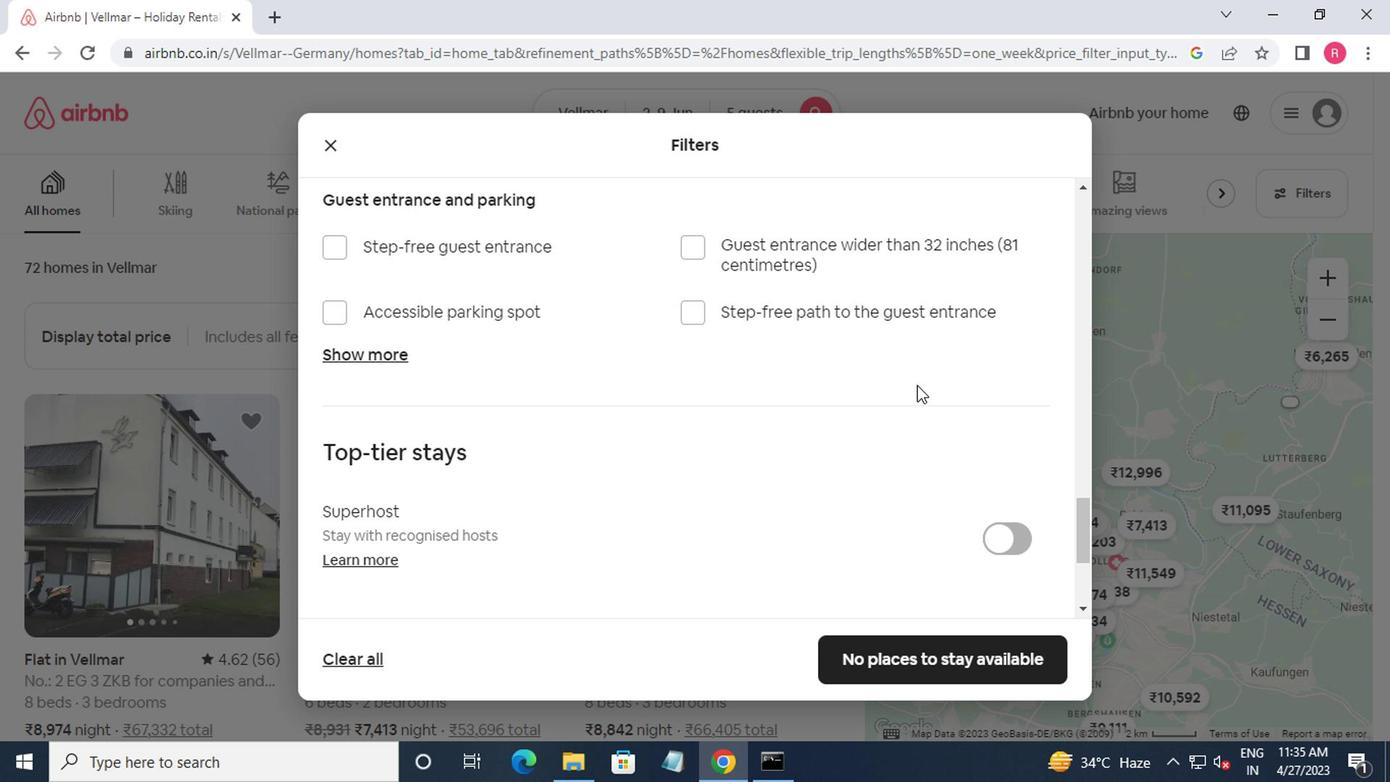 
Action: Mouse moved to (340, 478)
Screenshot: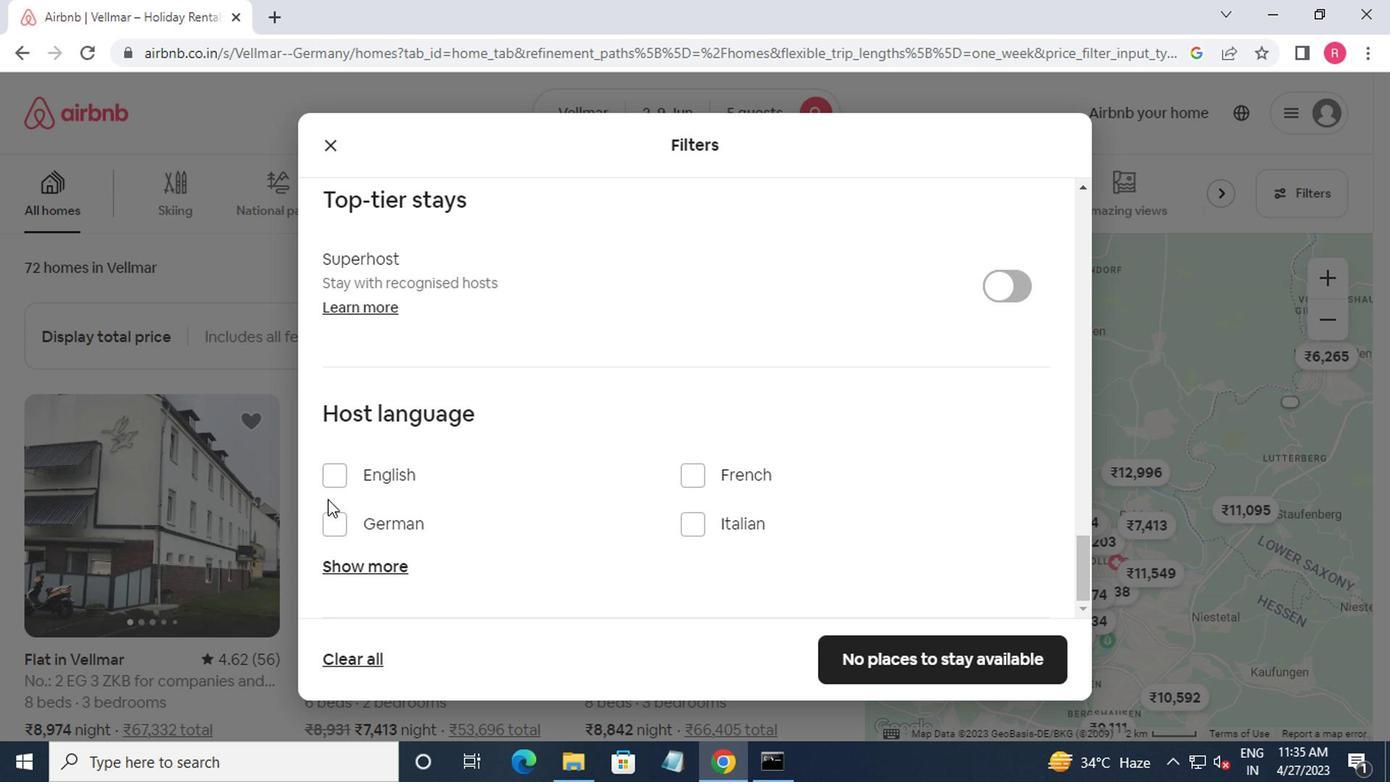 
Action: Mouse pressed left at (340, 478)
Screenshot: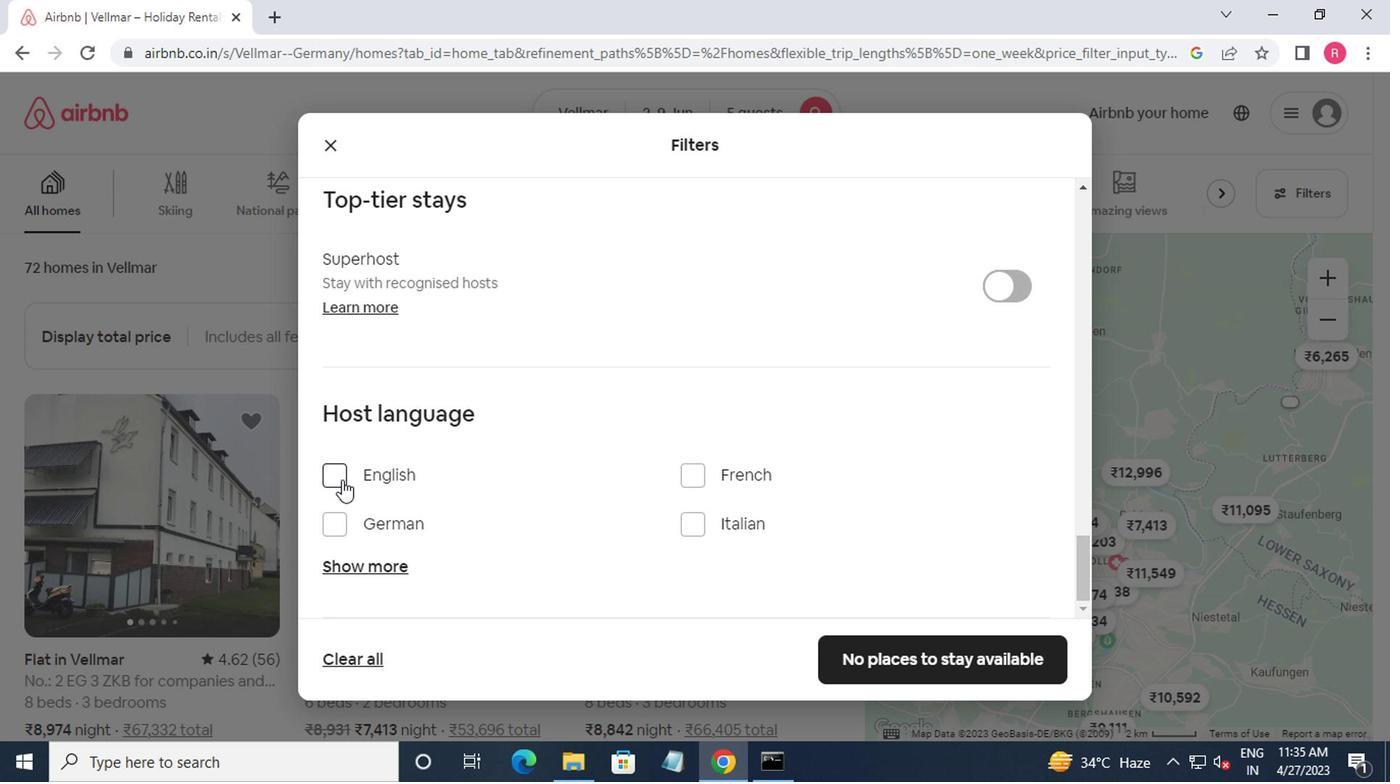 
Action: Mouse moved to (919, 663)
Screenshot: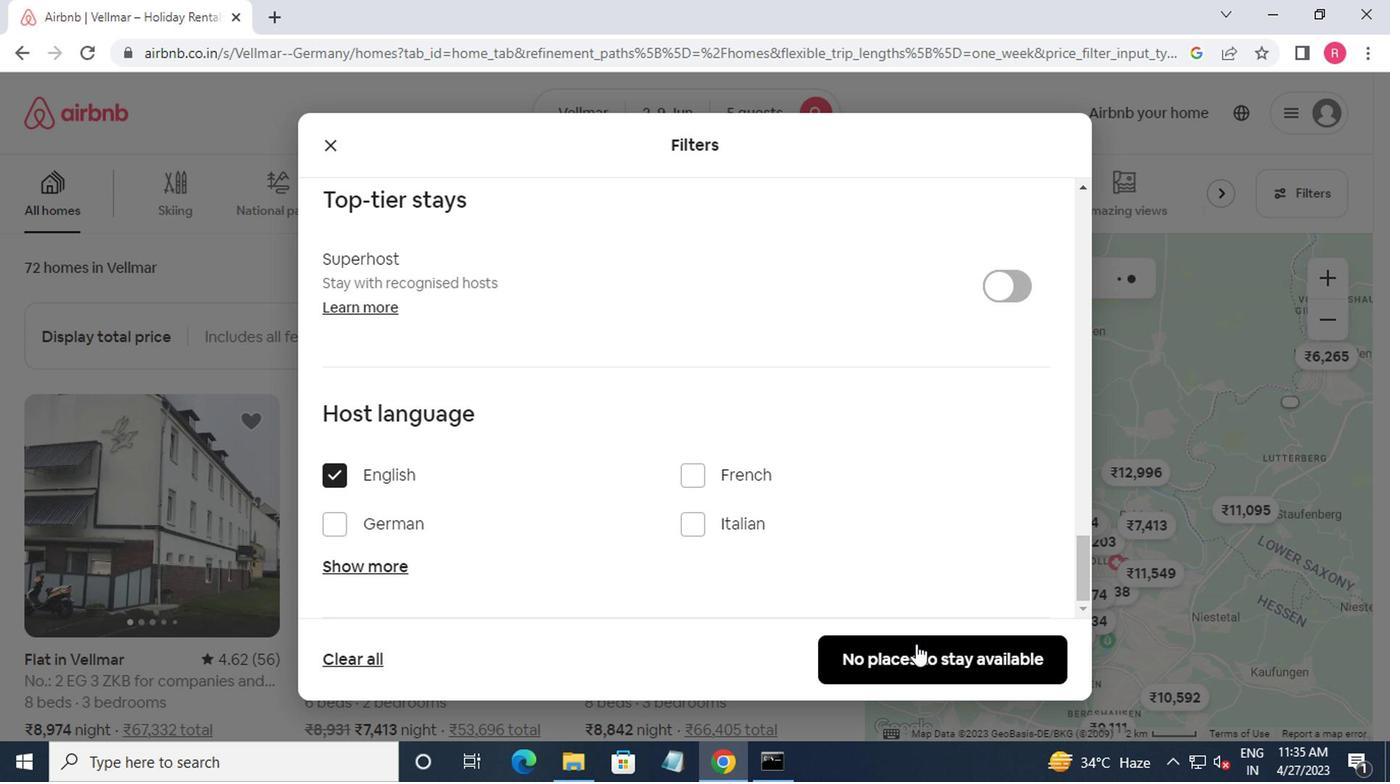 
Action: Mouse pressed left at (919, 663)
Screenshot: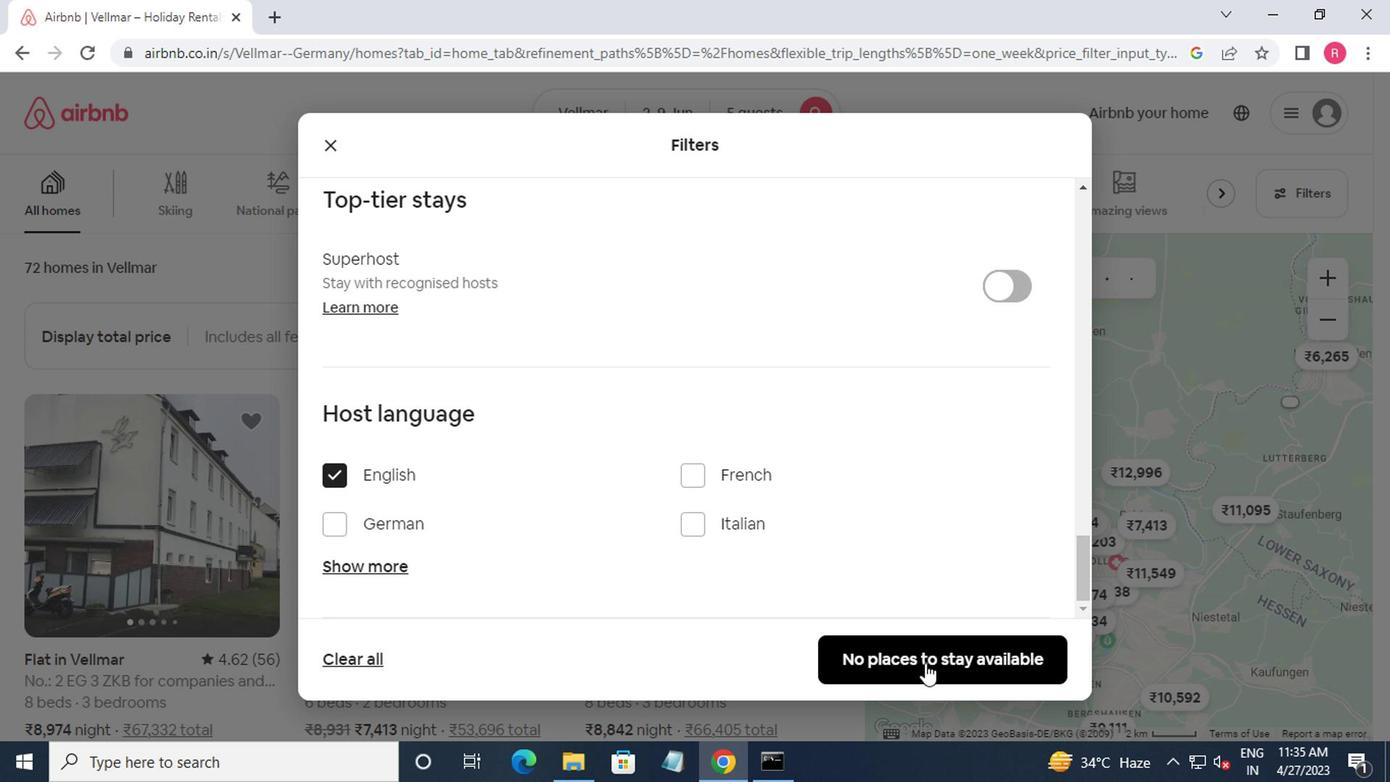 
Action: Mouse moved to (882, 673)
Screenshot: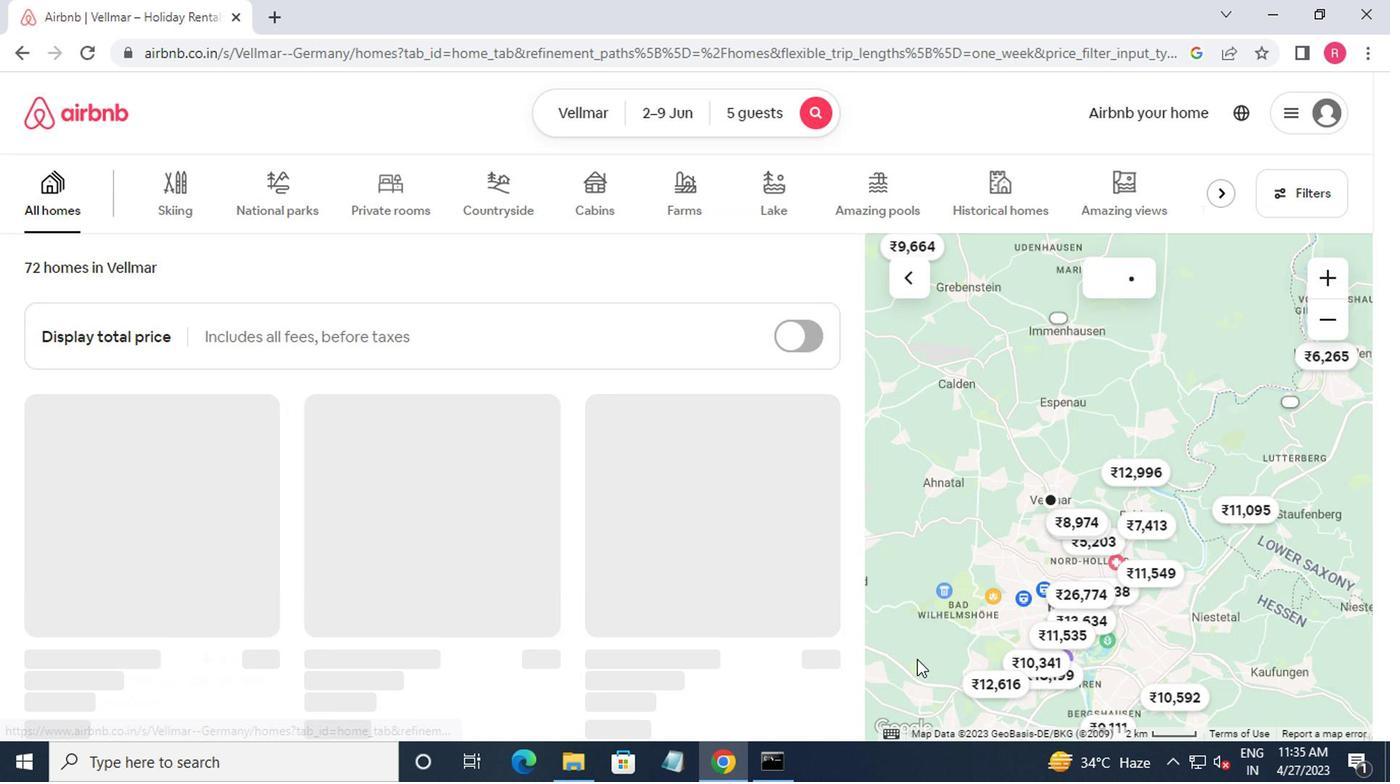 
